 Task: Look for space in Majene, Indonesia from 10th July, 2023 to 15th July, 2023 for 7 adults in price range Rs.10000 to Rs.15000. Place can be entire place or shared room with 4 bedrooms having 7 beds and 4 bathrooms. Property type can be house, flat, guest house. Amenities needed are: wifi, TV, free parkinig on premises, gym, breakfast. Booking option can be shelf check-in. Required host language is English.
Action: Mouse moved to (555, 110)
Screenshot: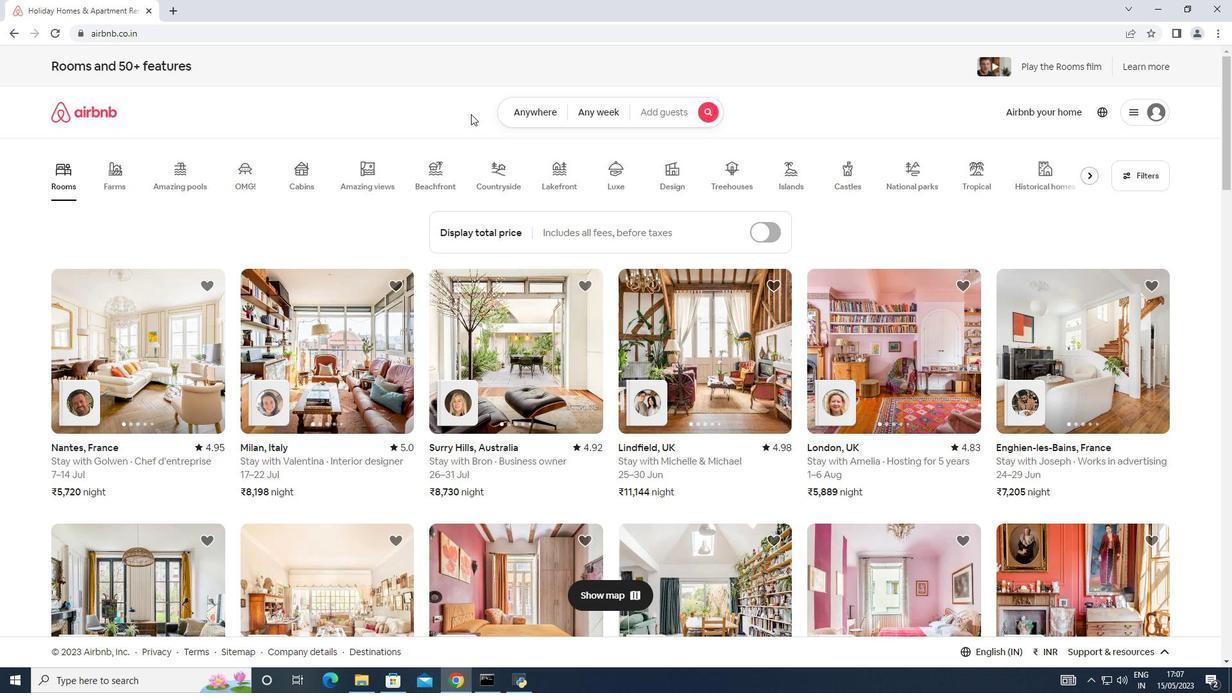 
Action: Mouse pressed left at (555, 110)
Screenshot: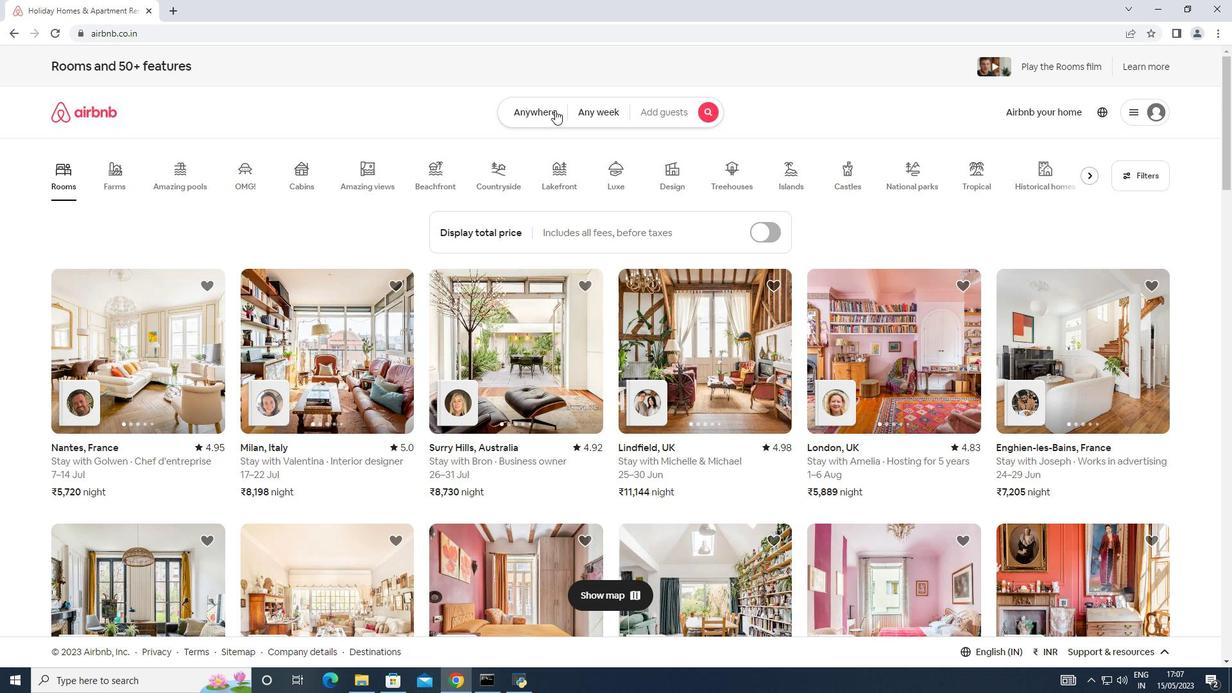 
Action: Mouse moved to (486, 154)
Screenshot: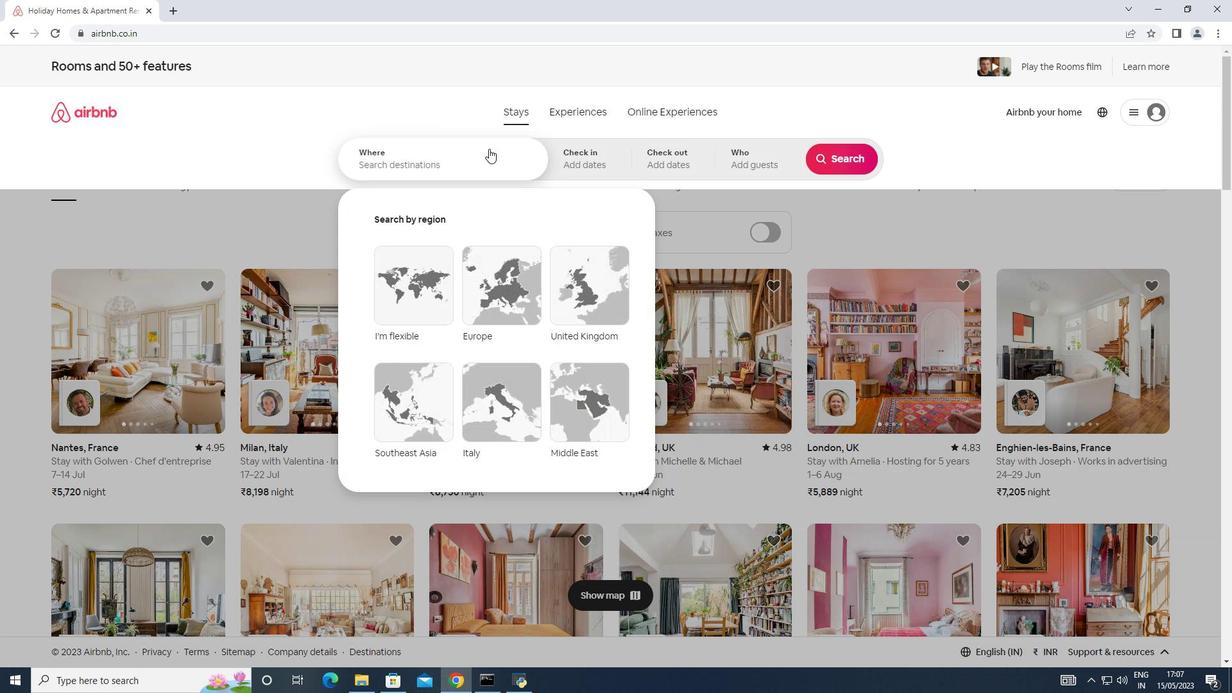 
Action: Mouse pressed left at (486, 154)
Screenshot: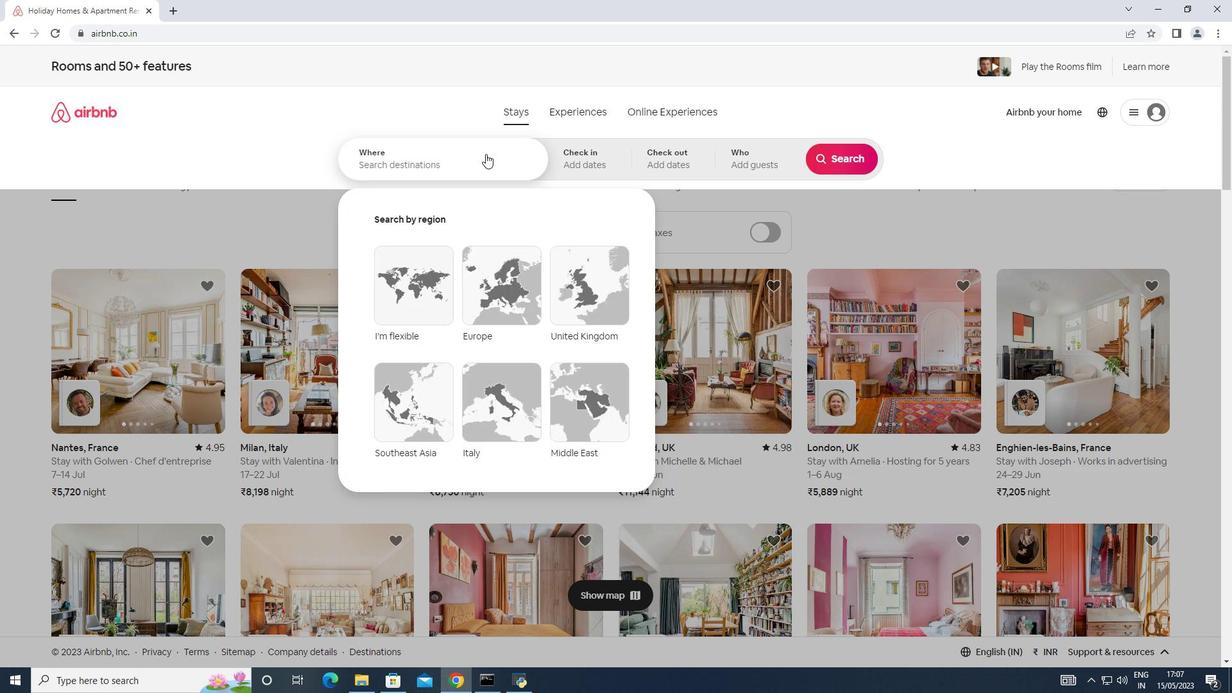 
Action: Key pressed <Key.shift_r>Majene,<Key.shift_r>Indonesia
Screenshot: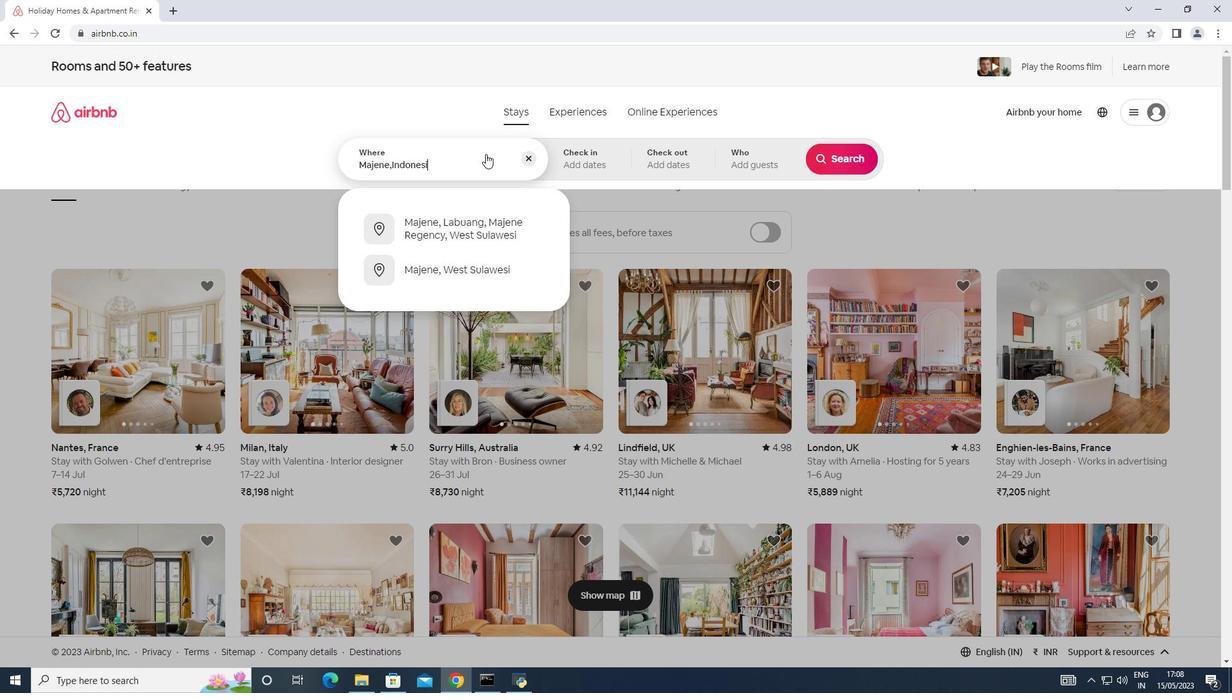 
Action: Mouse moved to (581, 154)
Screenshot: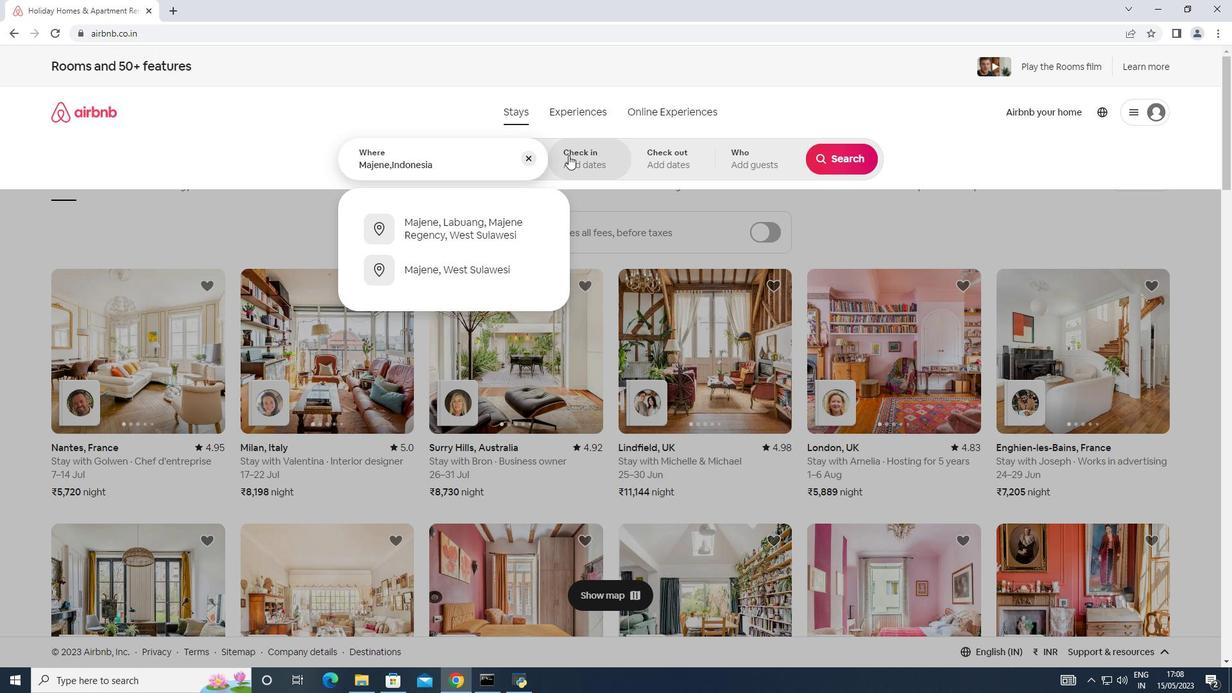 
Action: Mouse pressed left at (581, 154)
Screenshot: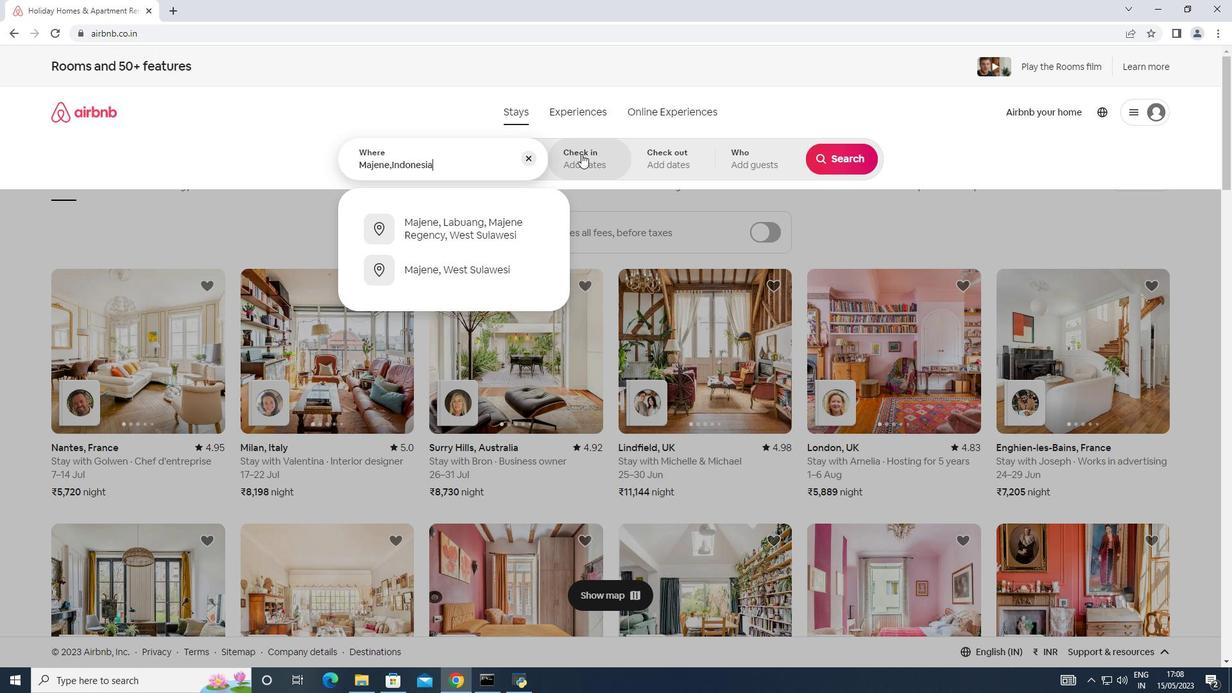 
Action: Mouse moved to (835, 261)
Screenshot: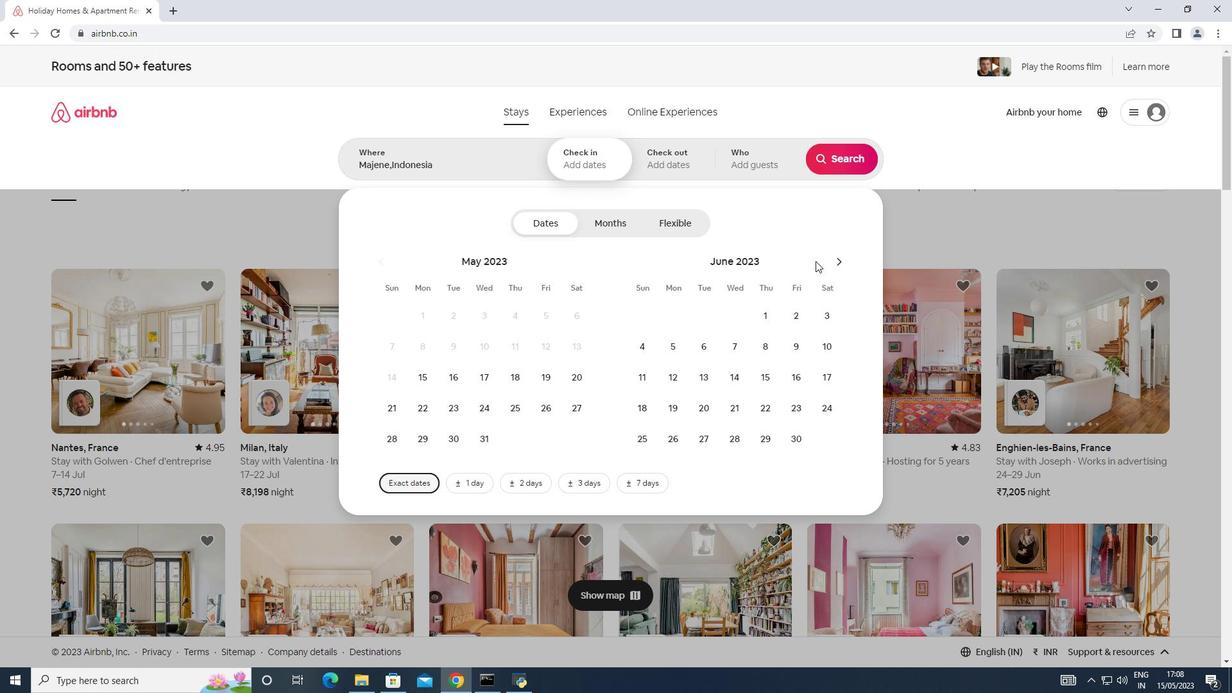 
Action: Mouse pressed left at (835, 261)
Screenshot: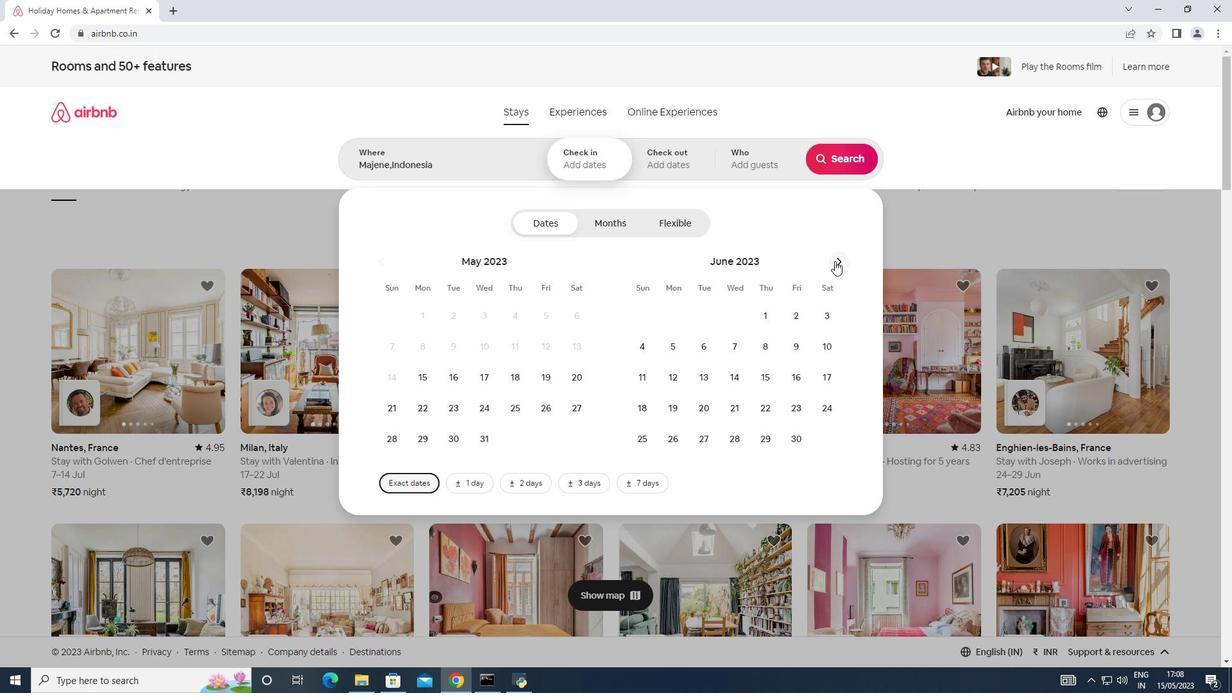 
Action: Mouse moved to (673, 367)
Screenshot: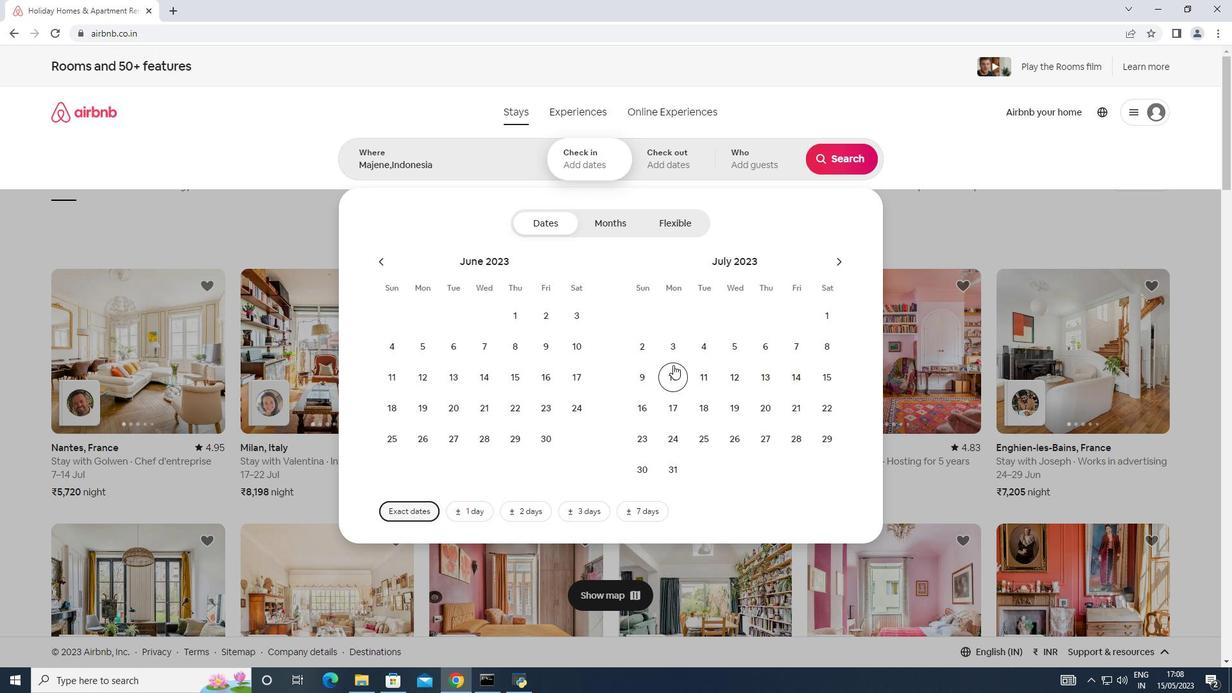 
Action: Mouse pressed left at (673, 367)
Screenshot: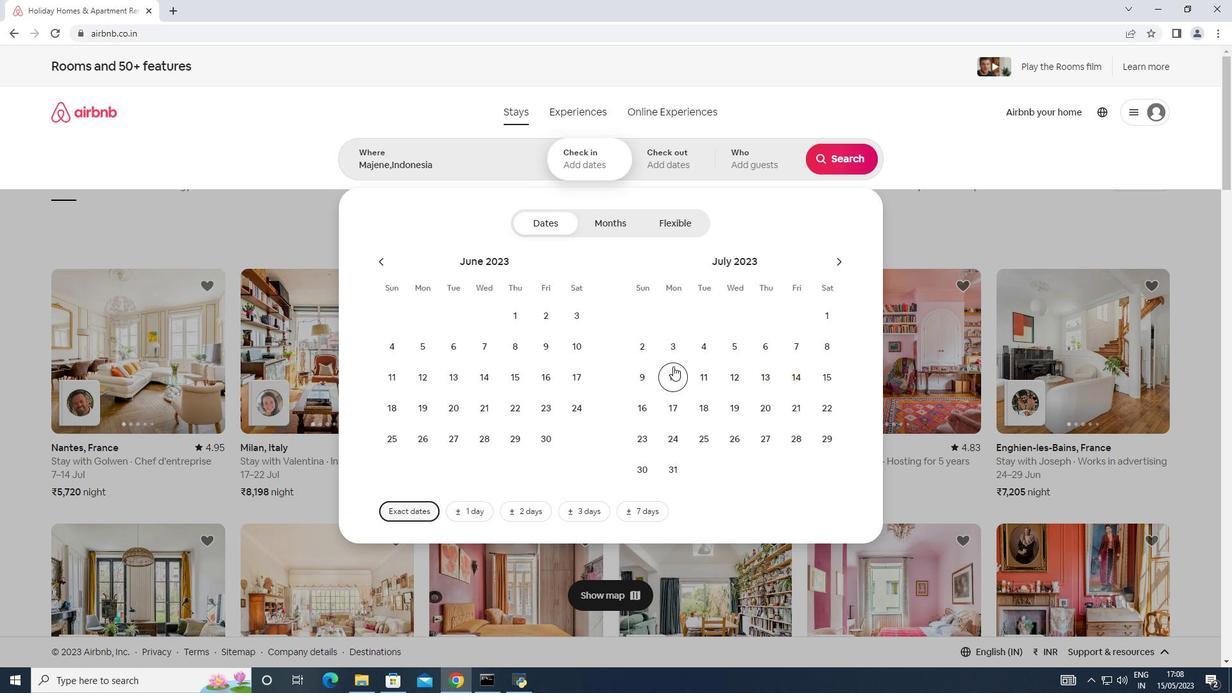 
Action: Mouse moved to (824, 367)
Screenshot: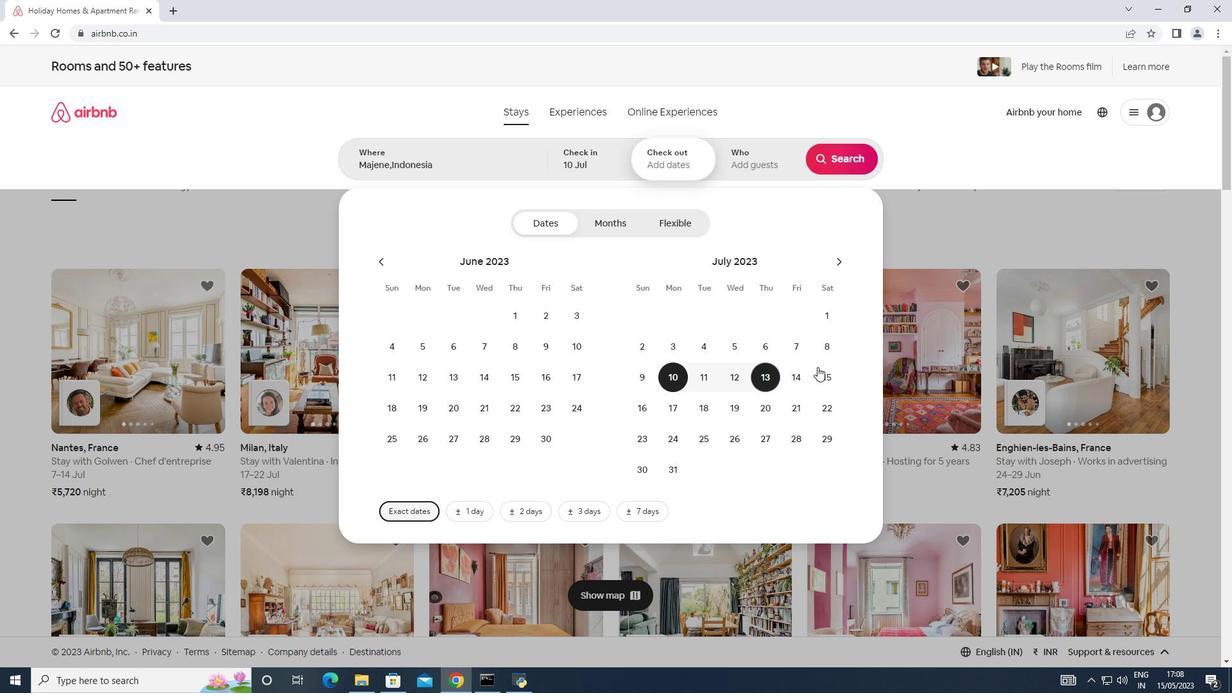 
Action: Mouse pressed left at (824, 367)
Screenshot: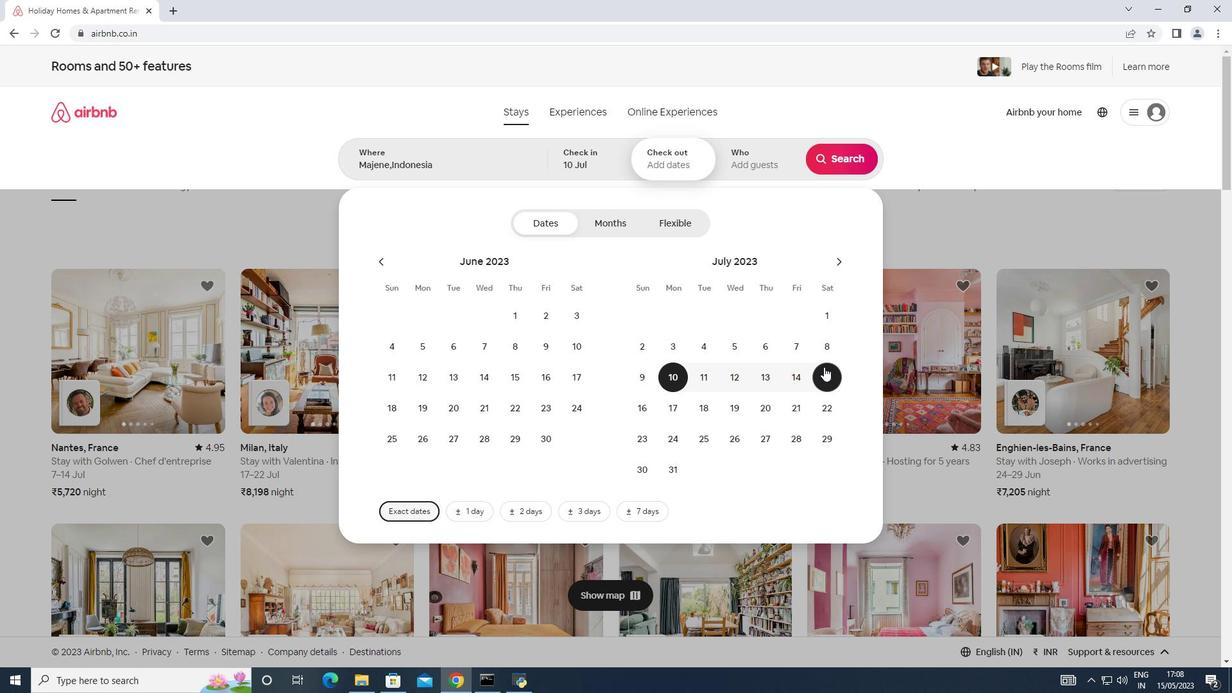 
Action: Mouse moved to (770, 150)
Screenshot: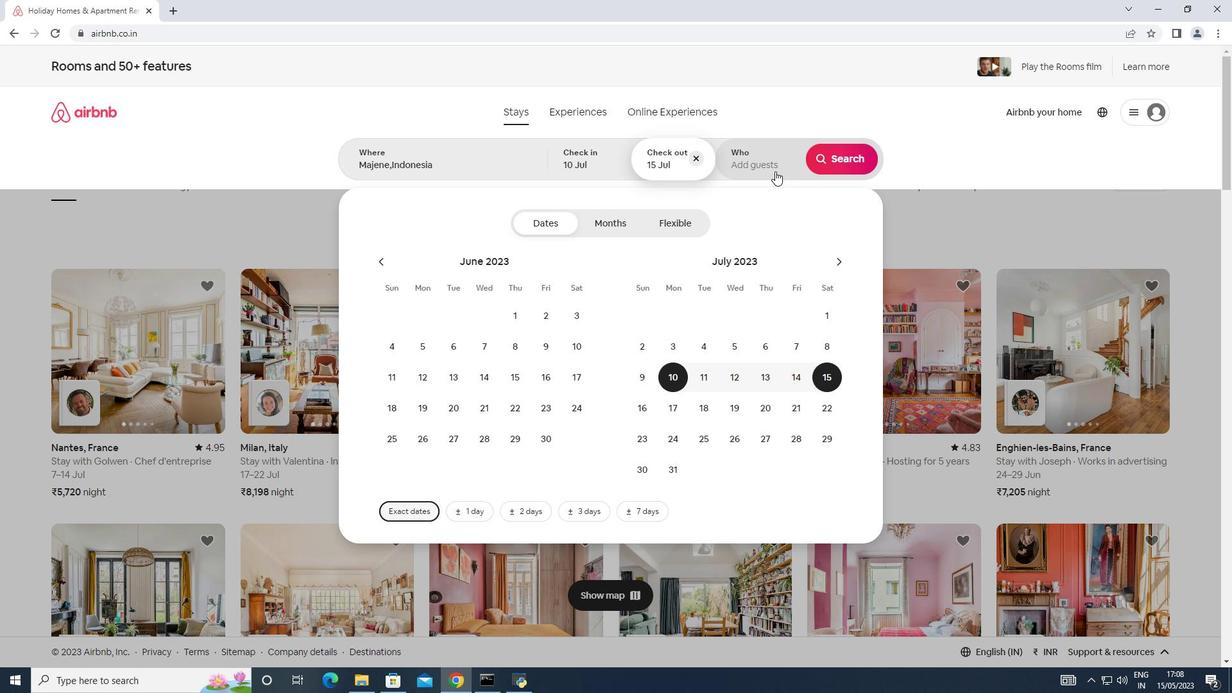 
Action: Mouse pressed left at (770, 150)
Screenshot: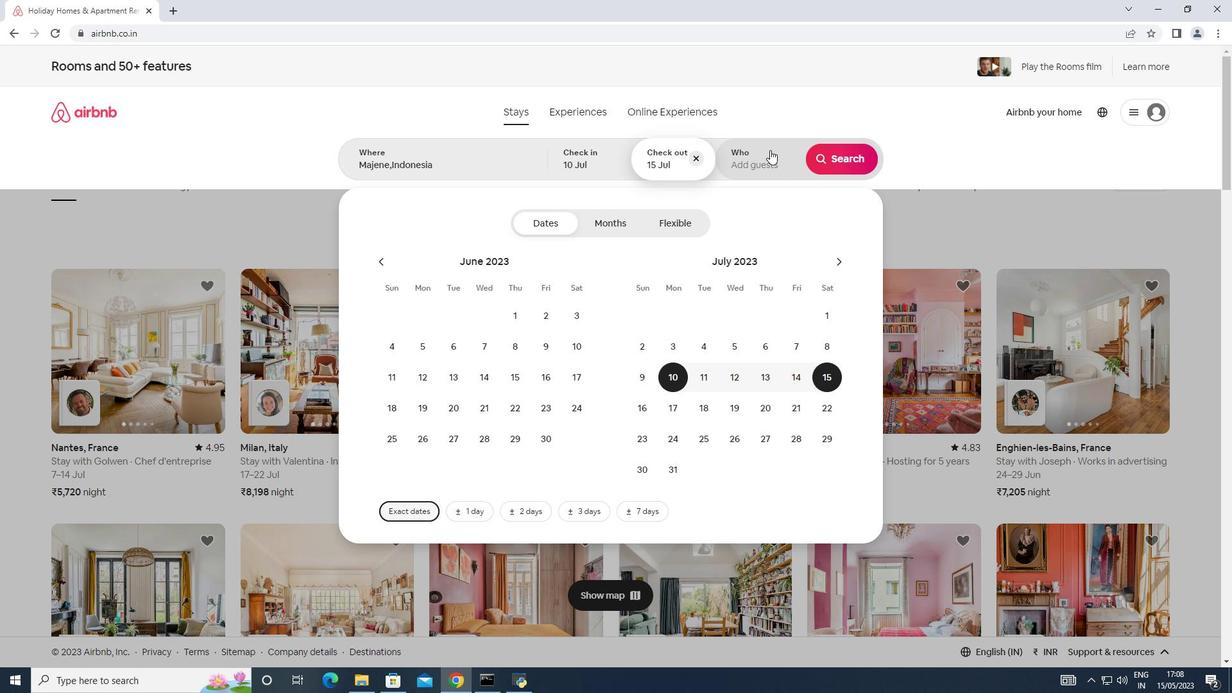 
Action: Mouse moved to (843, 224)
Screenshot: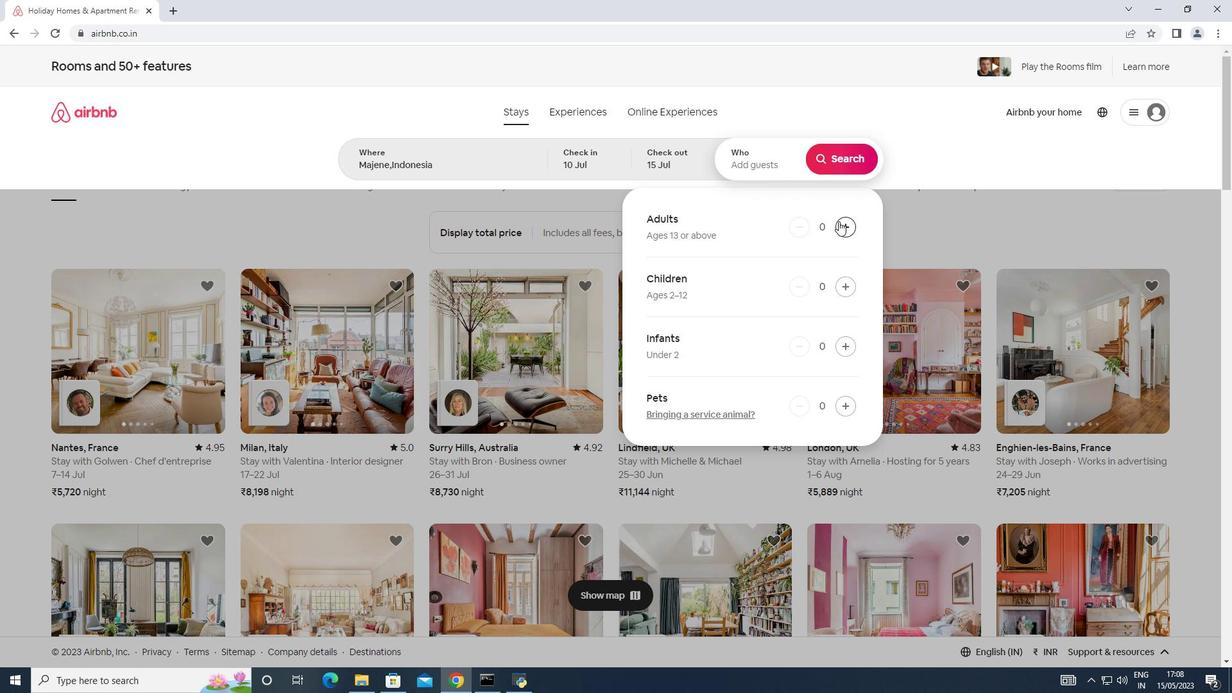 
Action: Mouse pressed left at (843, 224)
Screenshot: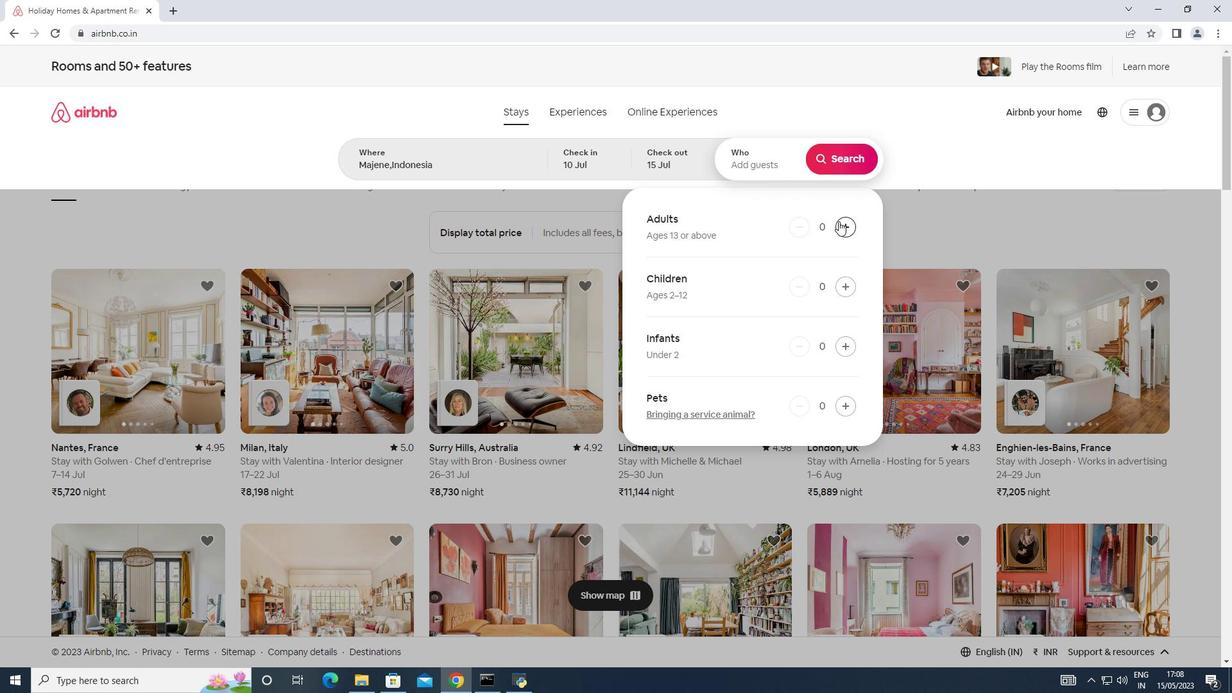
Action: Mouse pressed left at (843, 224)
Screenshot: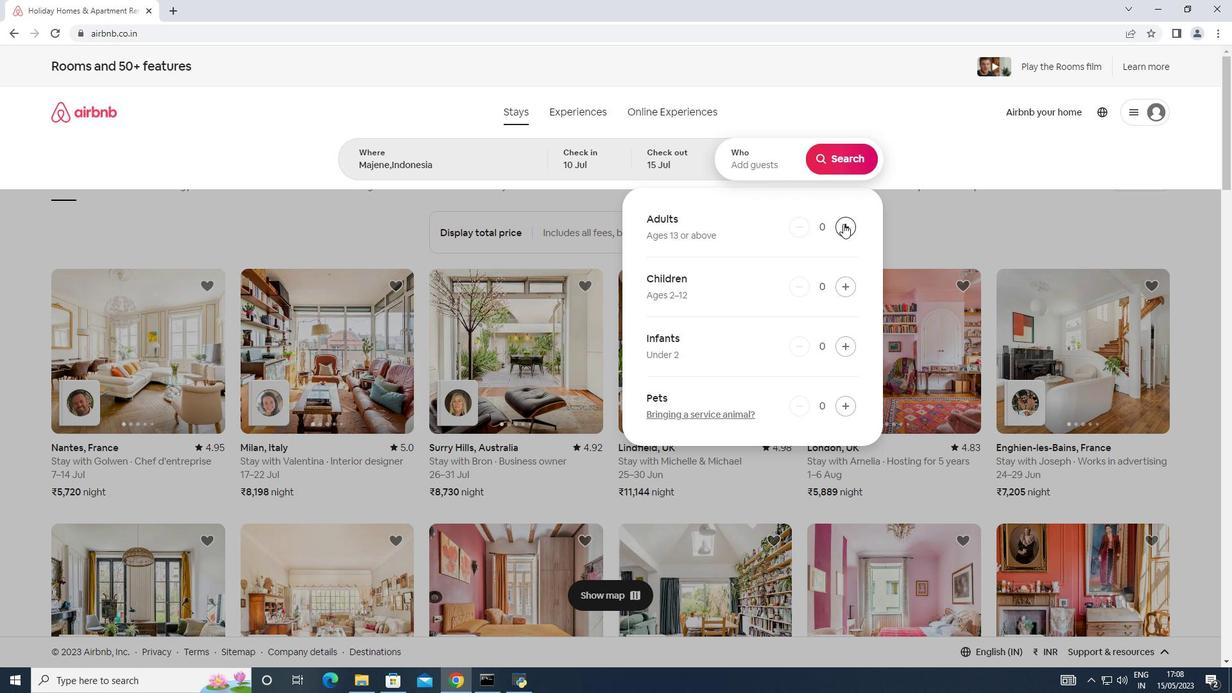 
Action: Mouse moved to (845, 224)
Screenshot: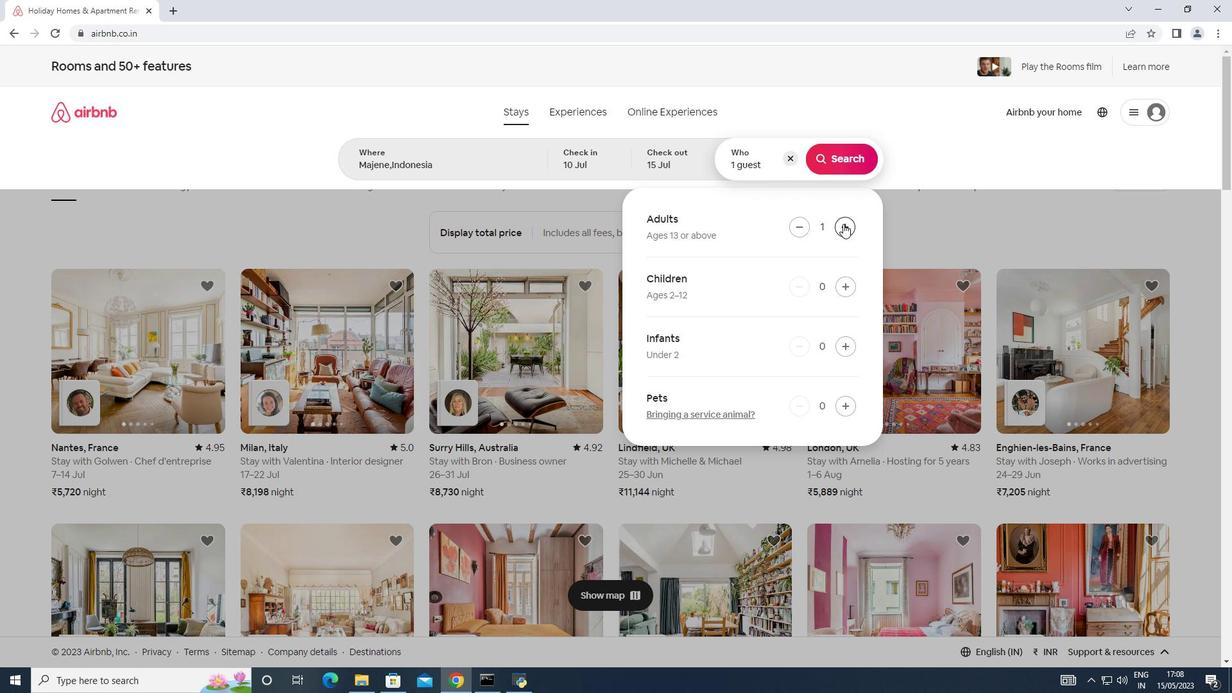 
Action: Mouse pressed left at (845, 224)
Screenshot: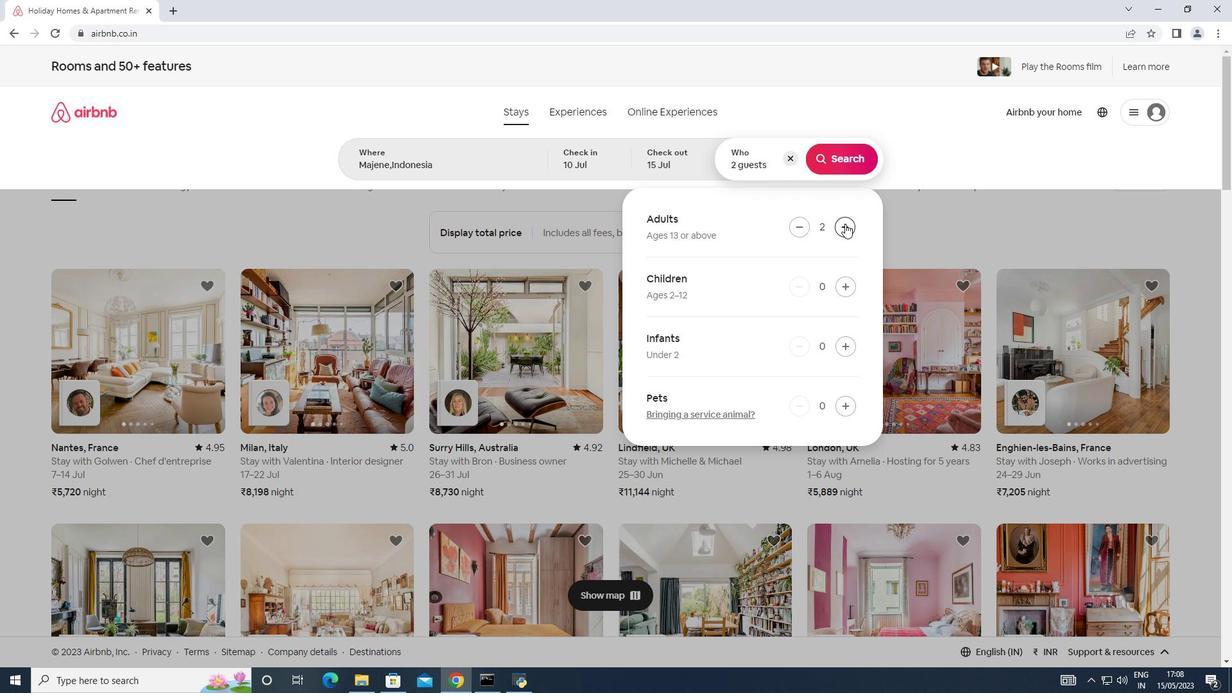 
Action: Mouse pressed left at (845, 224)
Screenshot: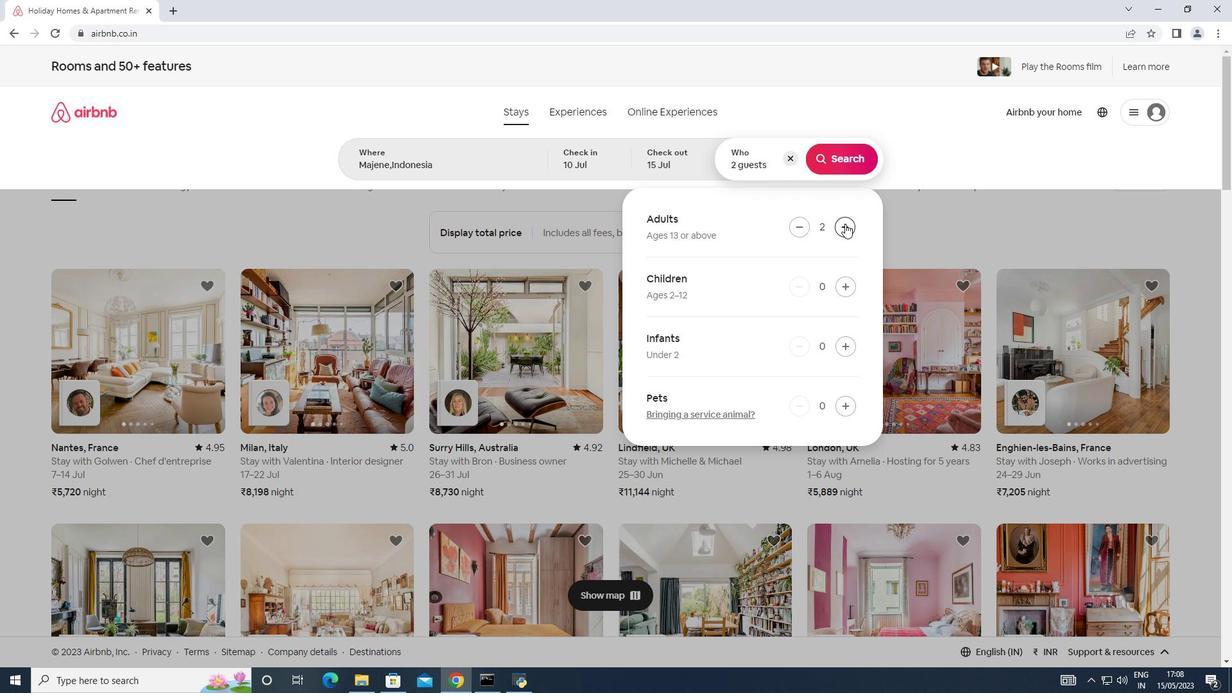 
Action: Mouse pressed left at (845, 224)
Screenshot: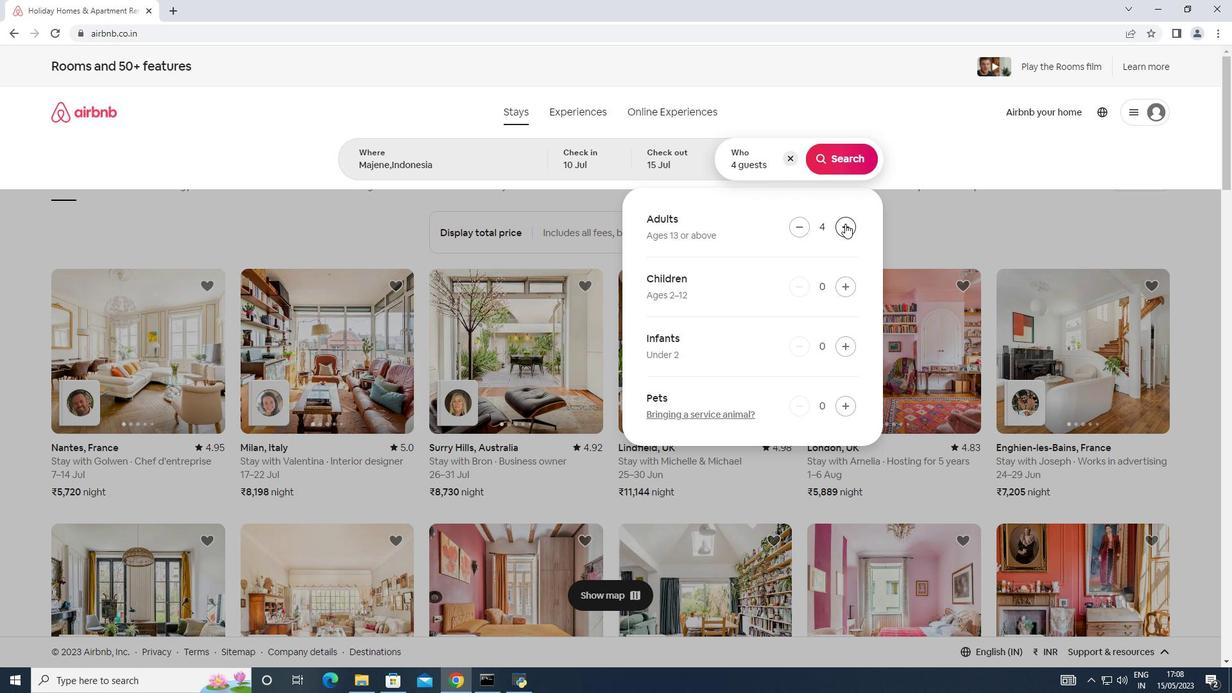 
Action: Mouse pressed left at (845, 224)
Screenshot: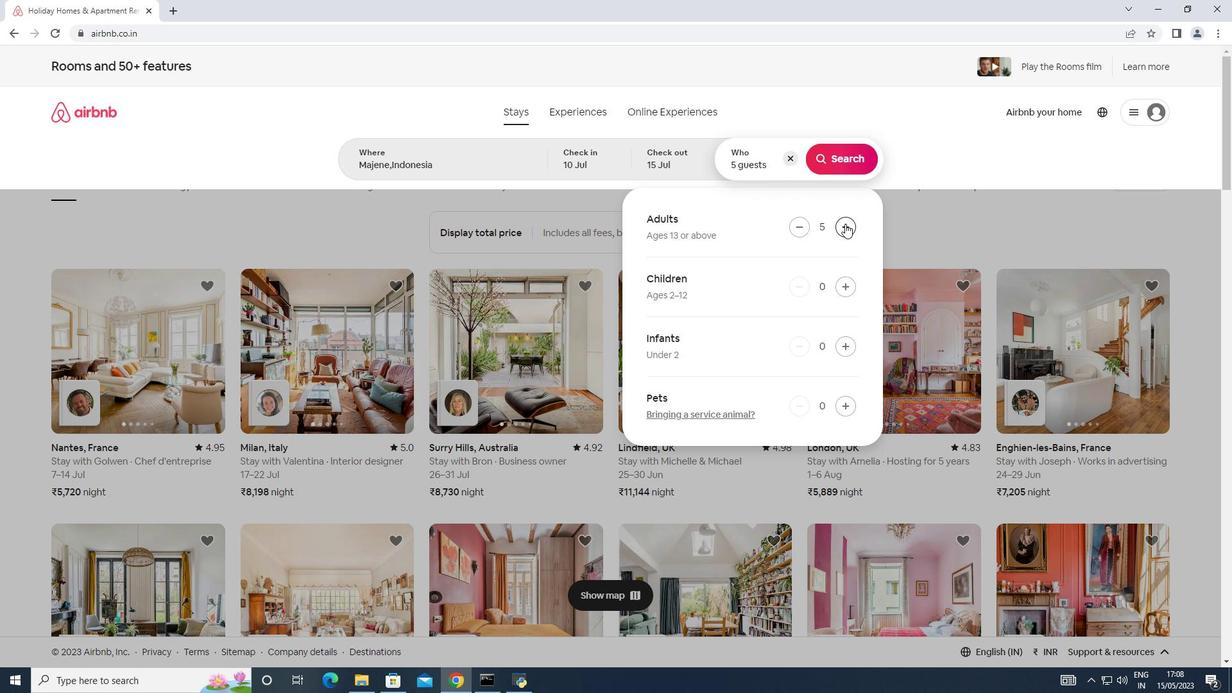 
Action: Mouse pressed left at (845, 224)
Screenshot: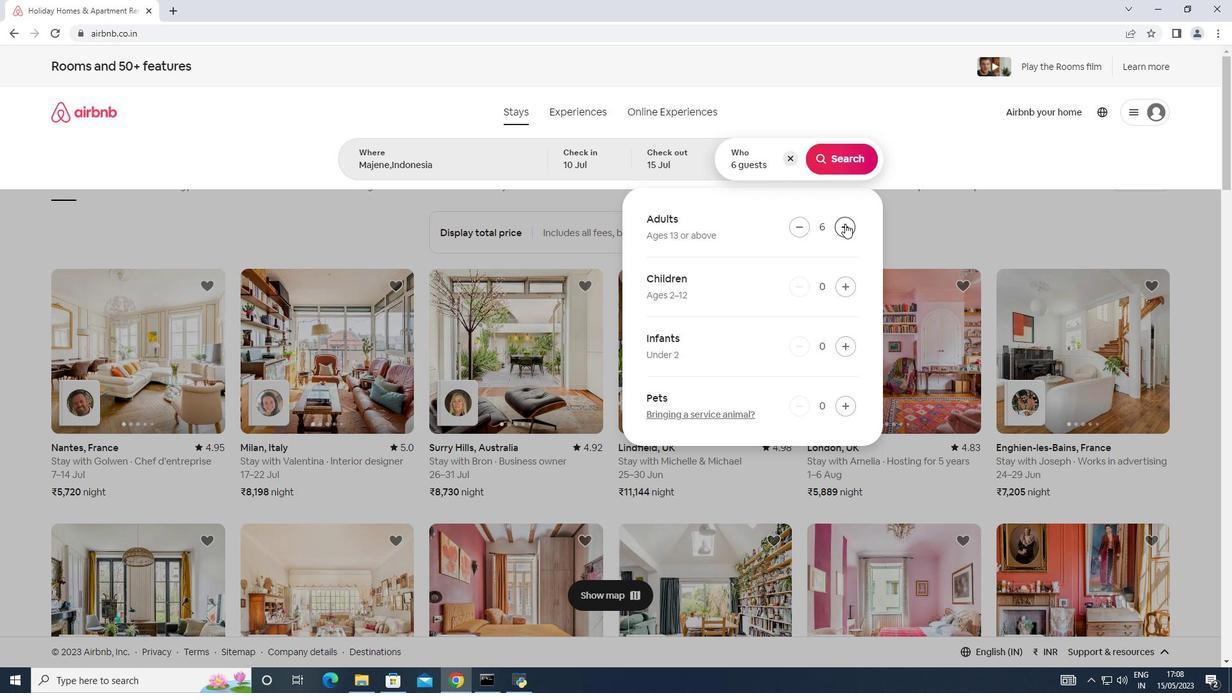 
Action: Mouse moved to (839, 163)
Screenshot: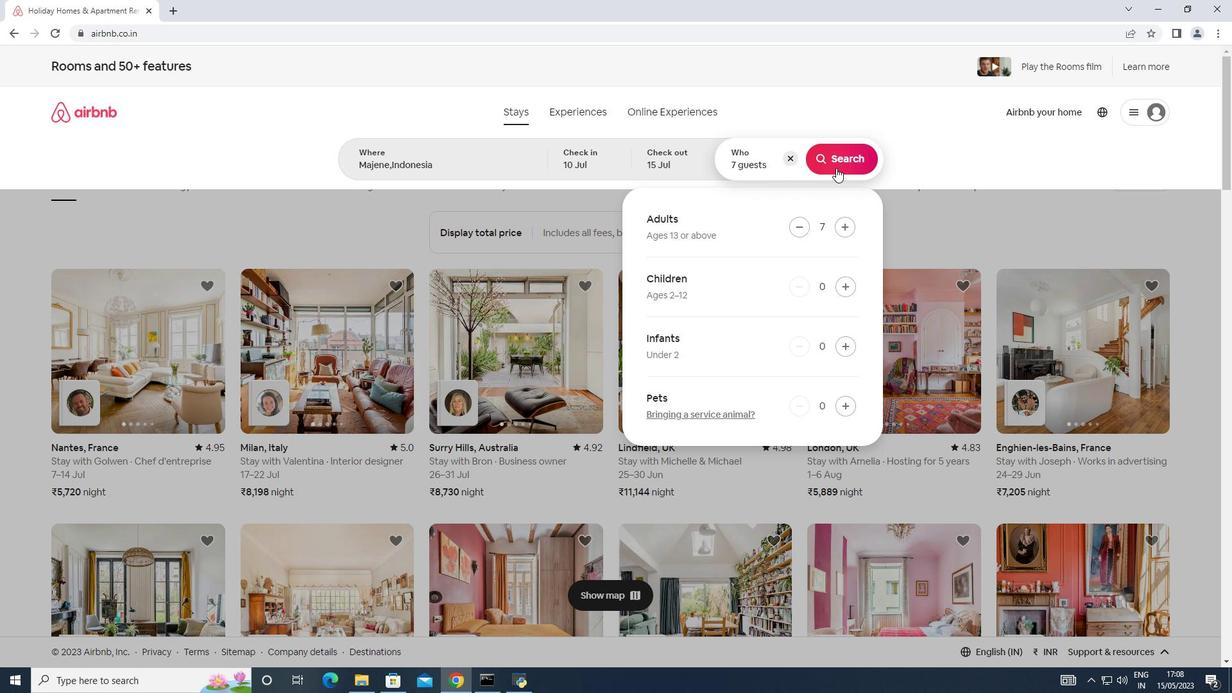 
Action: Mouse pressed left at (839, 163)
Screenshot: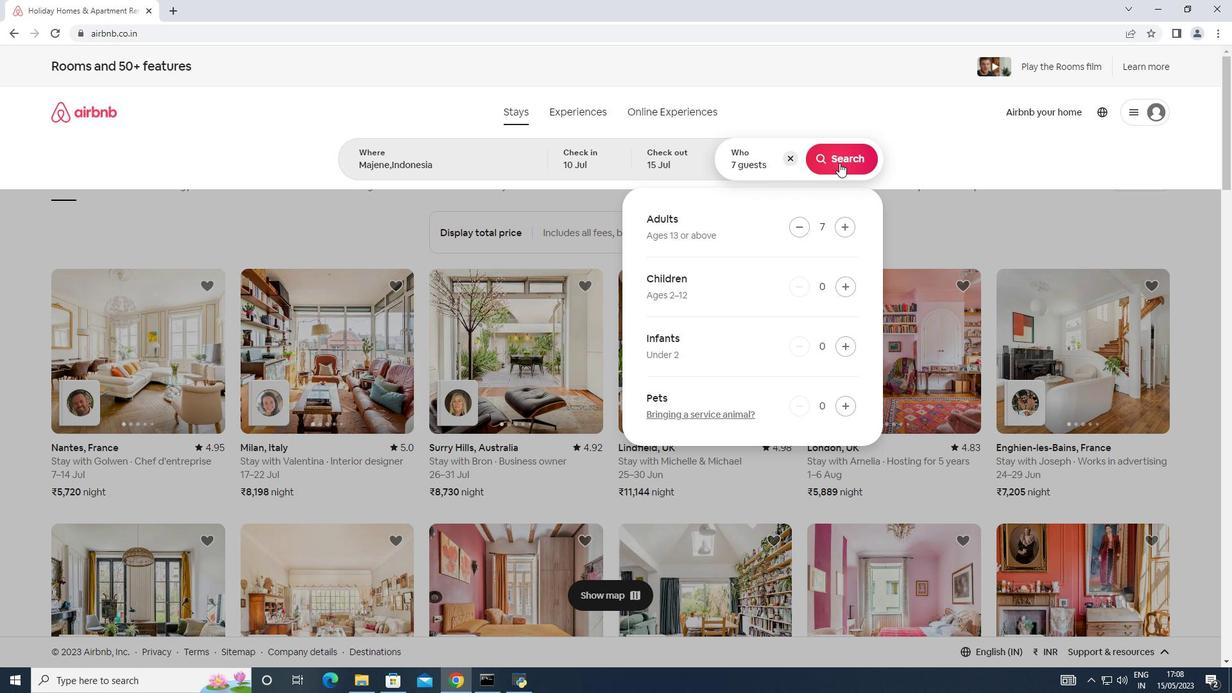 
Action: Mouse moved to (1168, 120)
Screenshot: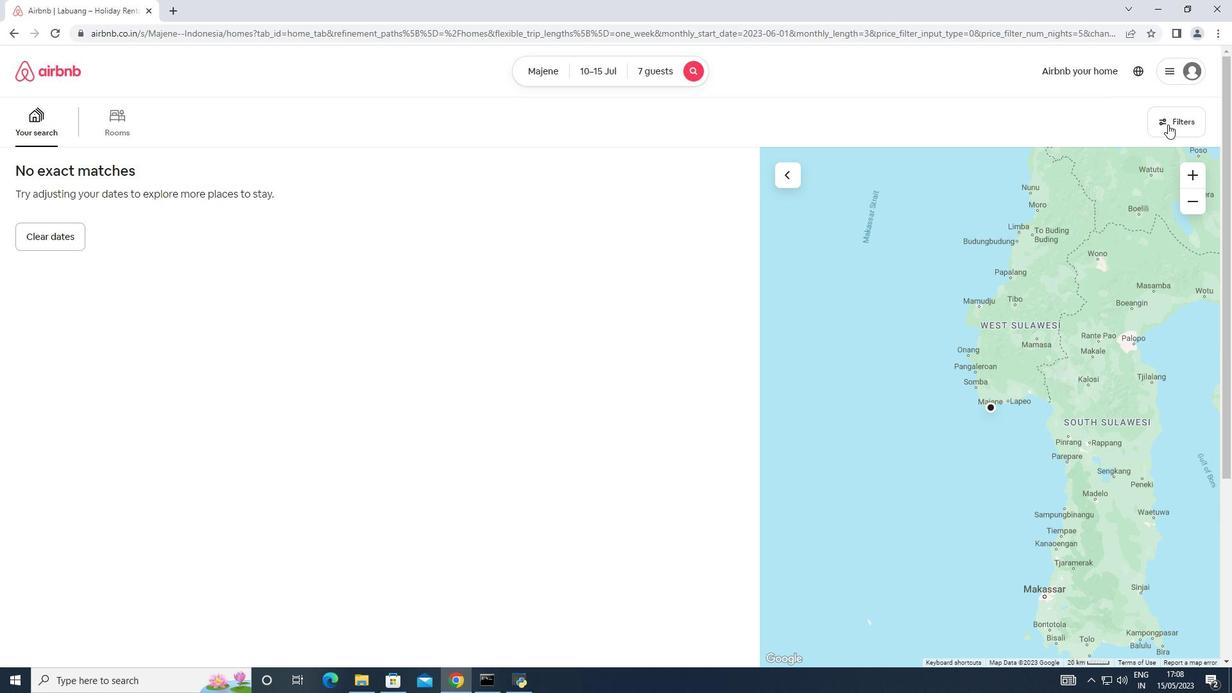 
Action: Mouse pressed left at (1168, 120)
Screenshot: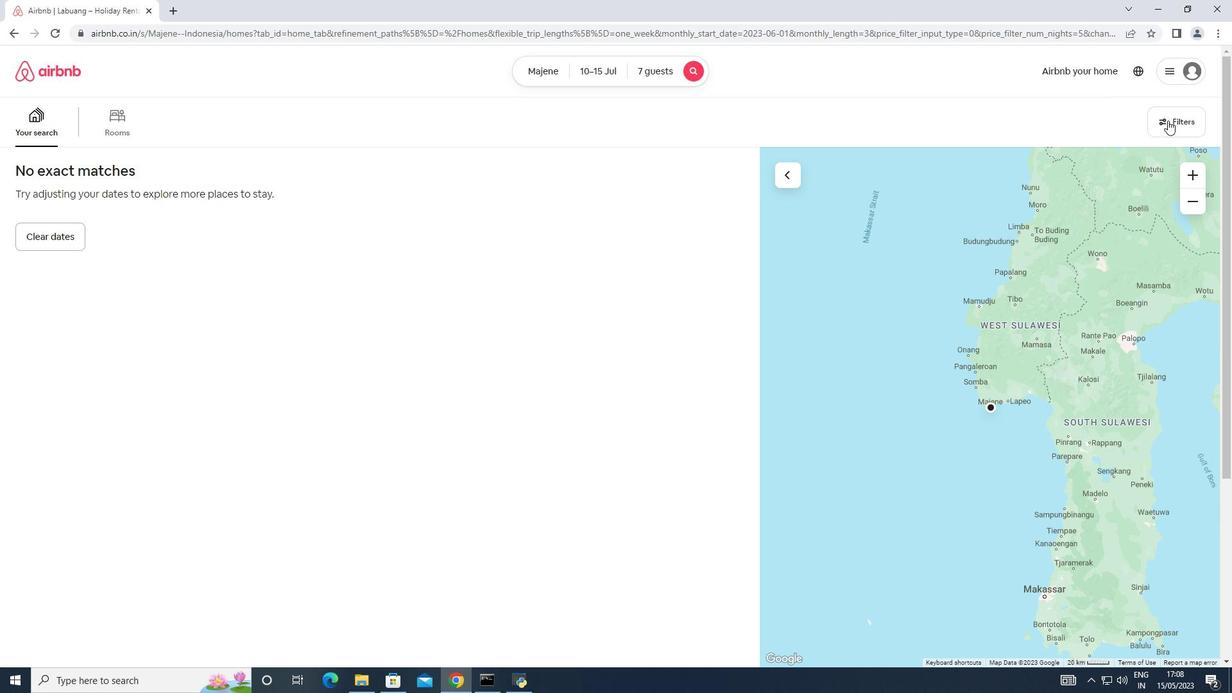 
Action: Mouse moved to (444, 436)
Screenshot: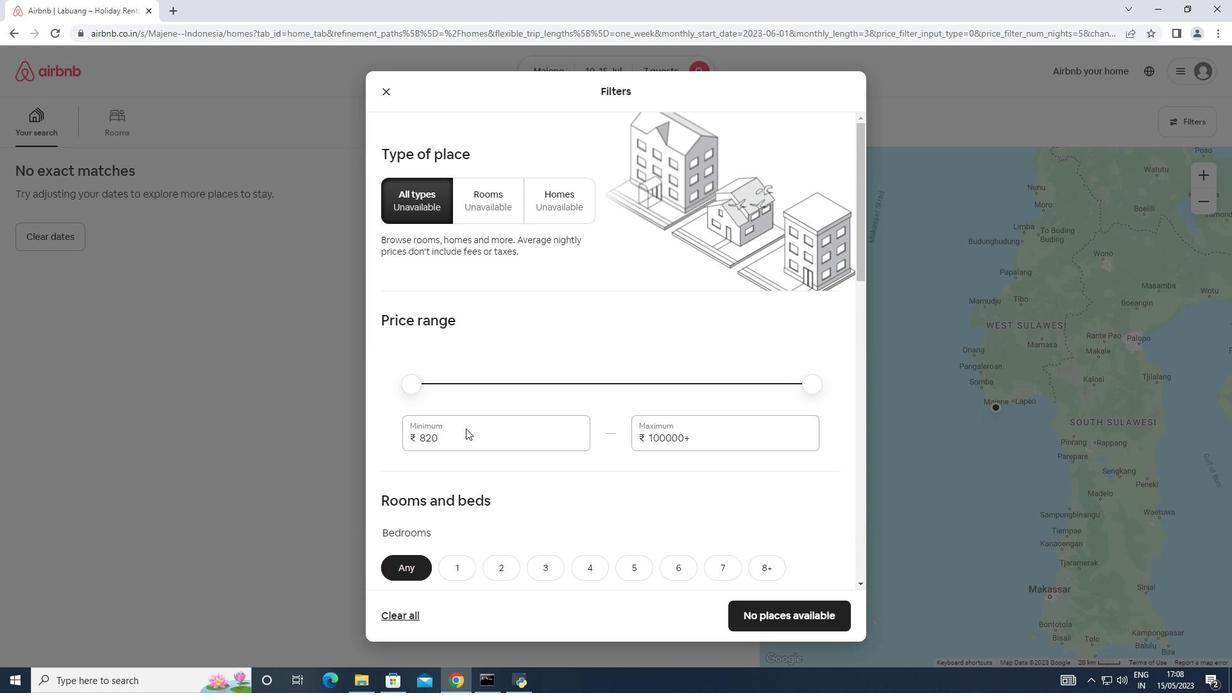 
Action: Mouse pressed left at (444, 436)
Screenshot: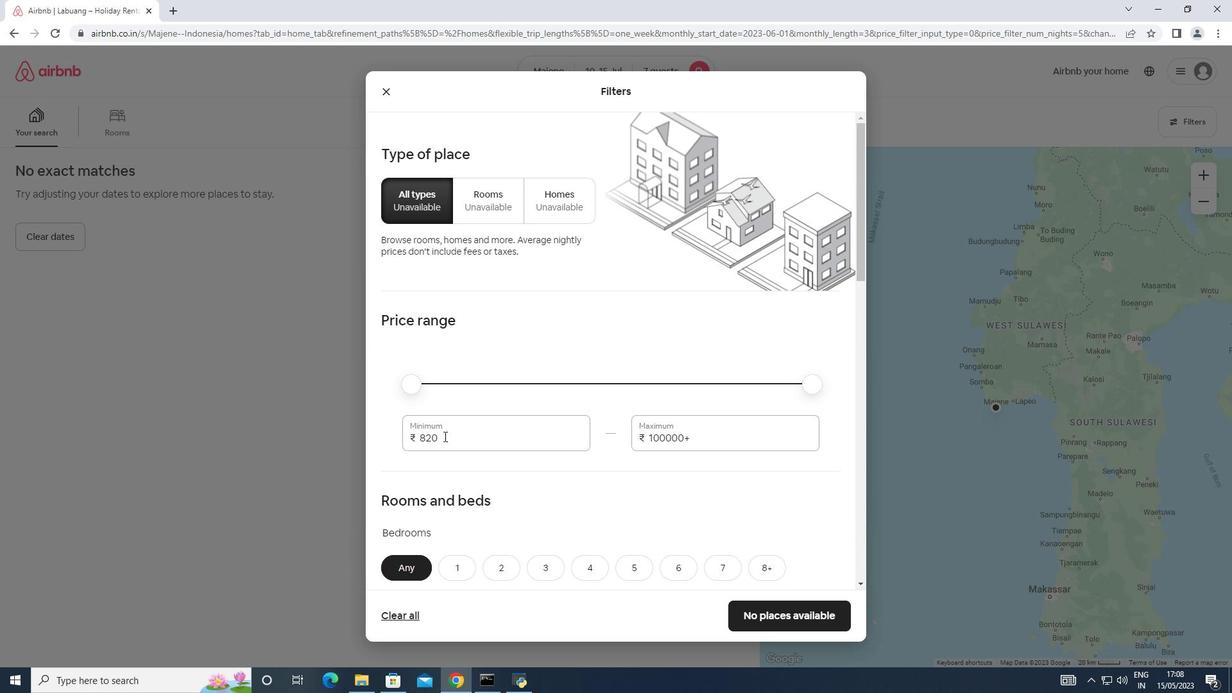 
Action: Mouse moved to (389, 436)
Screenshot: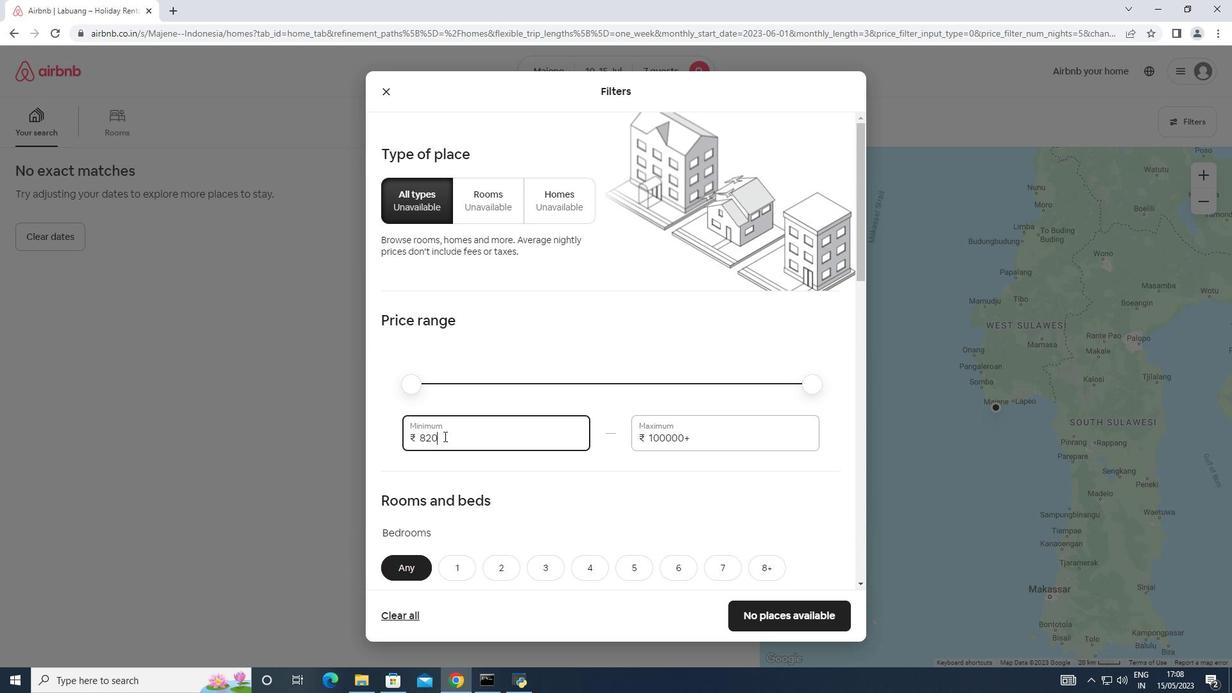 
Action: Key pressed 10000
Screenshot: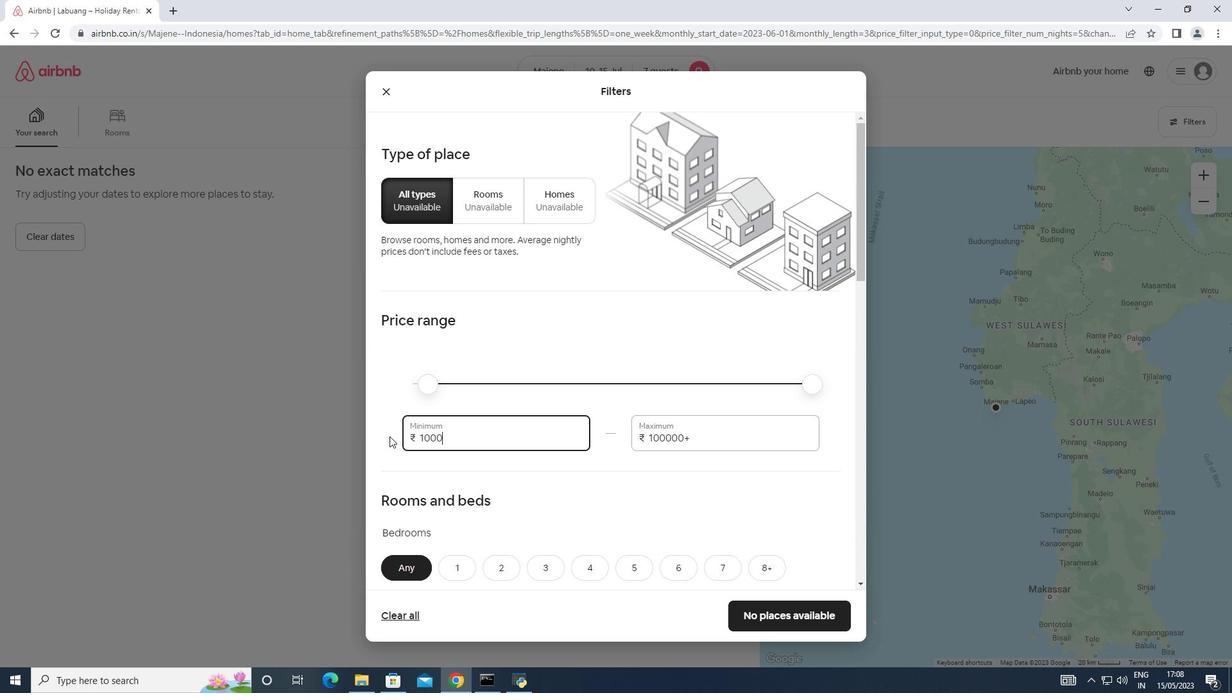 
Action: Mouse moved to (700, 439)
Screenshot: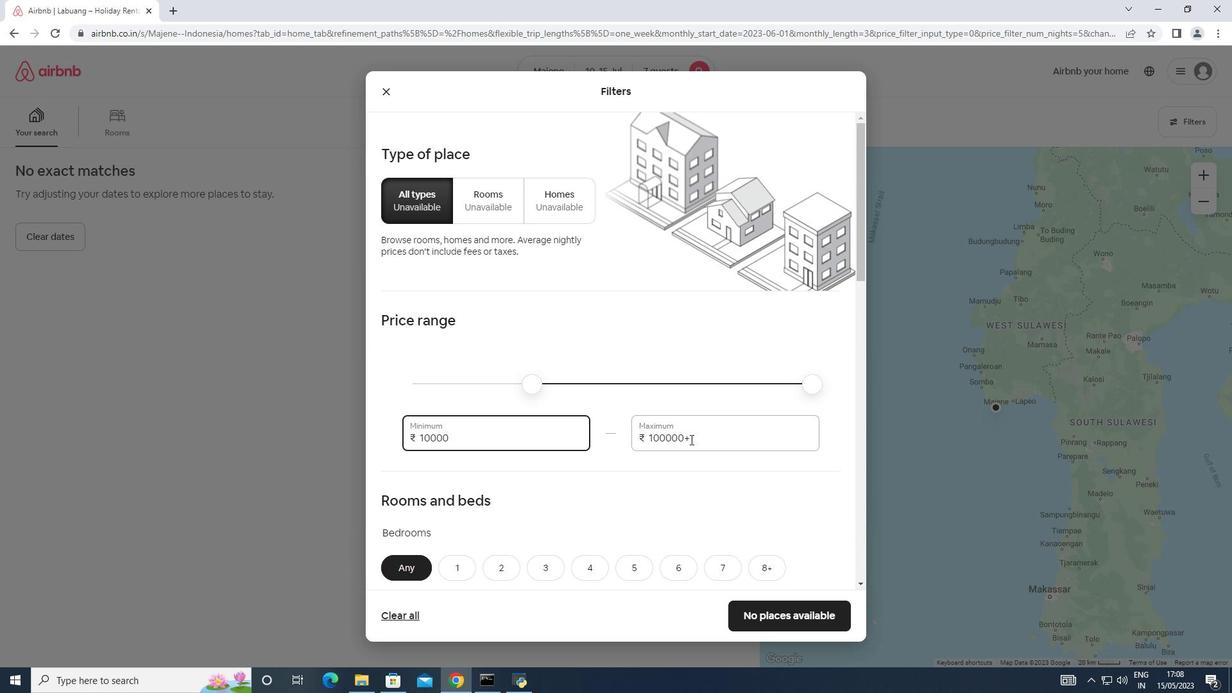 
Action: Mouse pressed left at (700, 439)
Screenshot: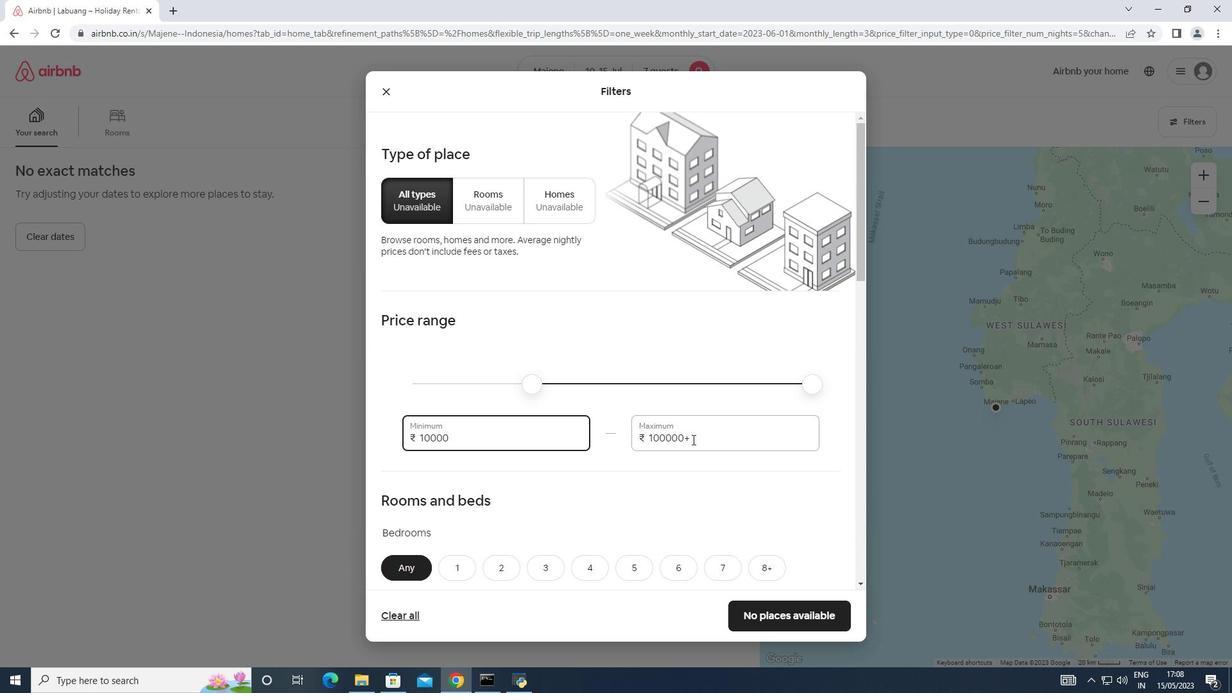 
Action: Mouse moved to (644, 438)
Screenshot: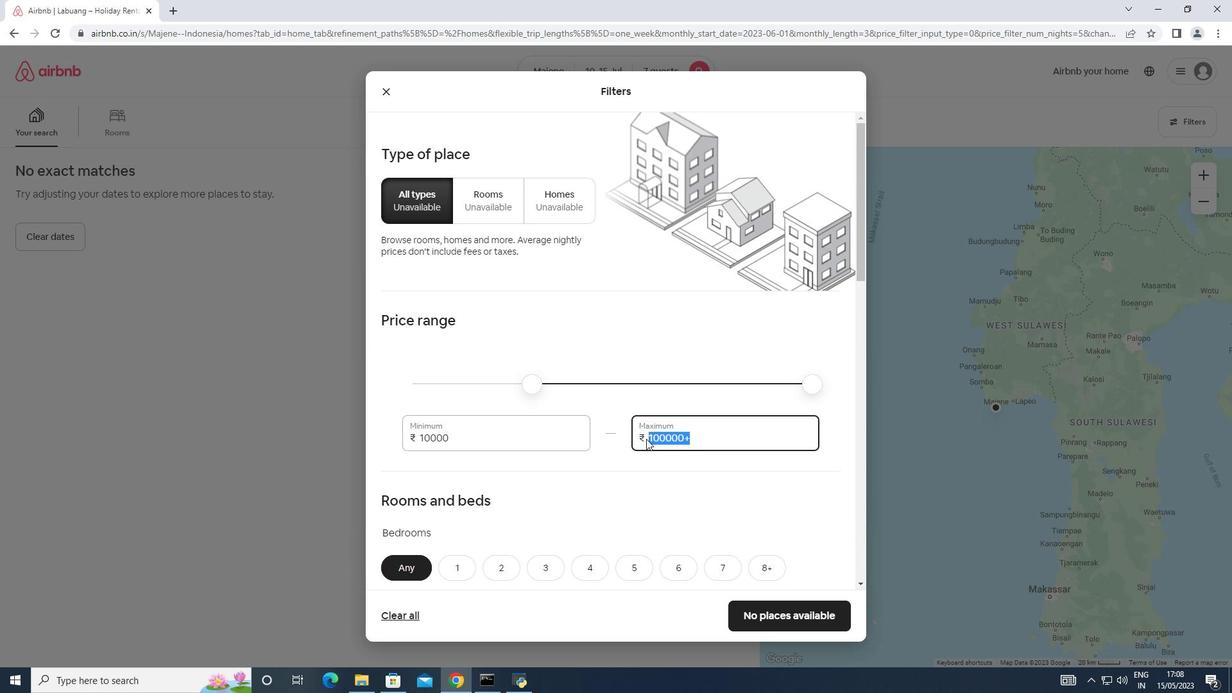
Action: Key pressed 15000
Screenshot: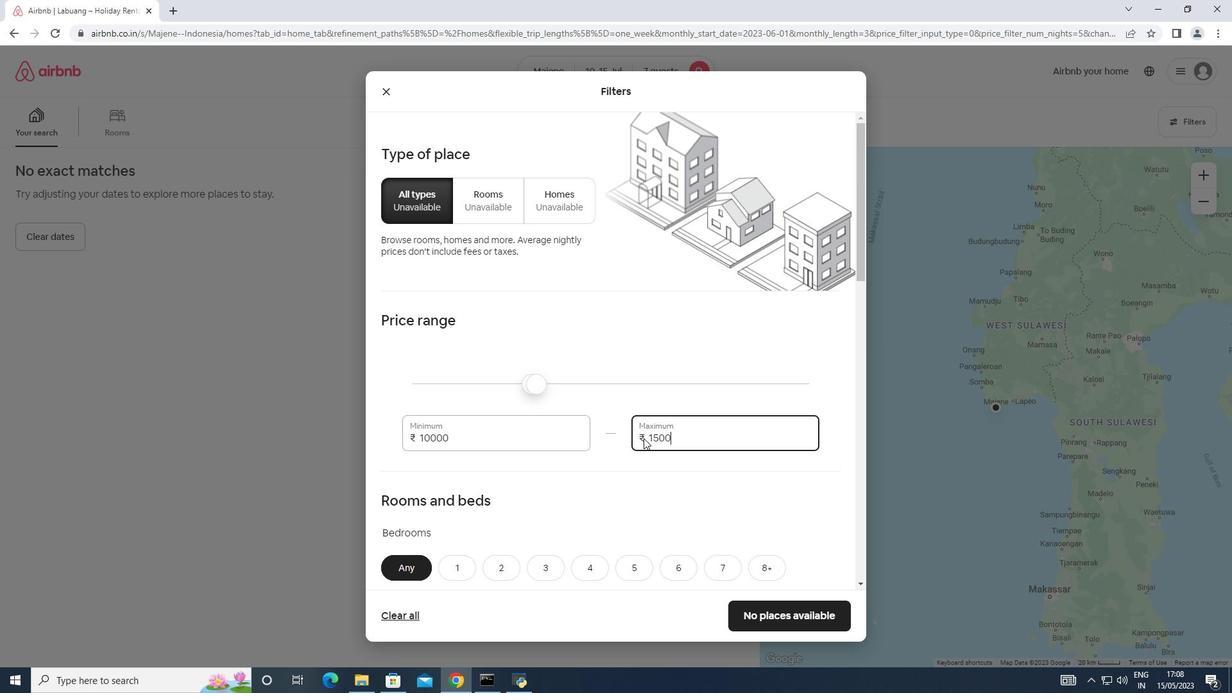 
Action: Mouse moved to (667, 428)
Screenshot: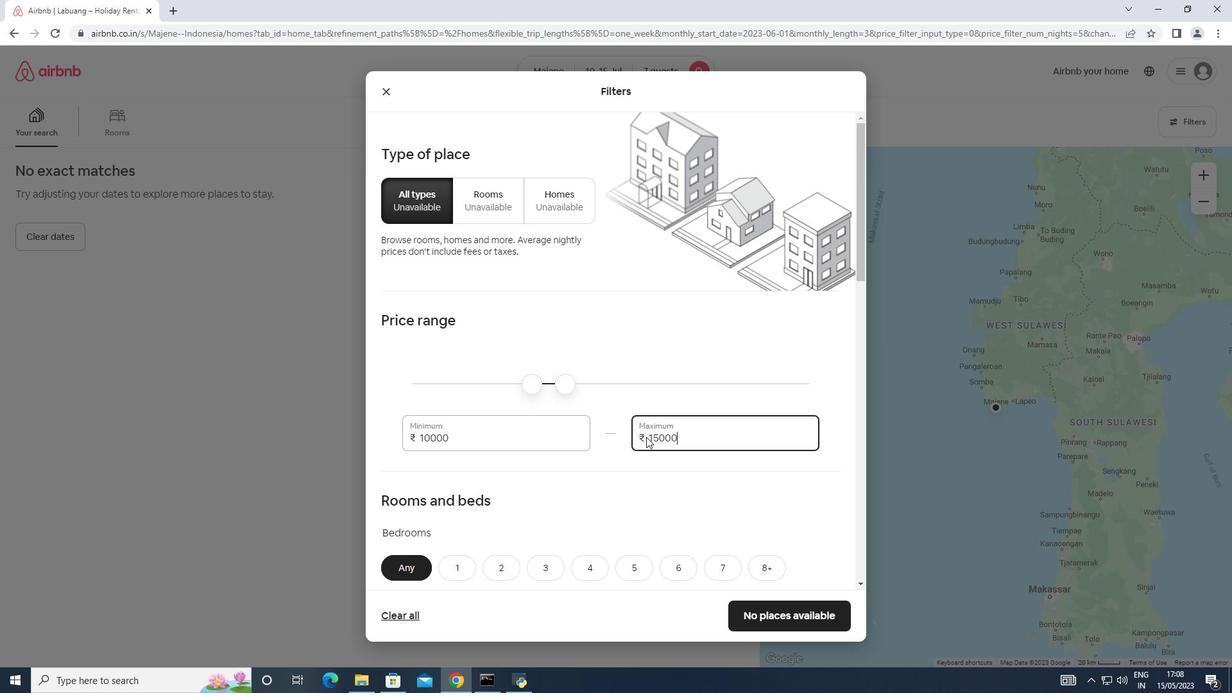 
Action: Mouse scrolled (664, 429) with delta (0, 0)
Screenshot: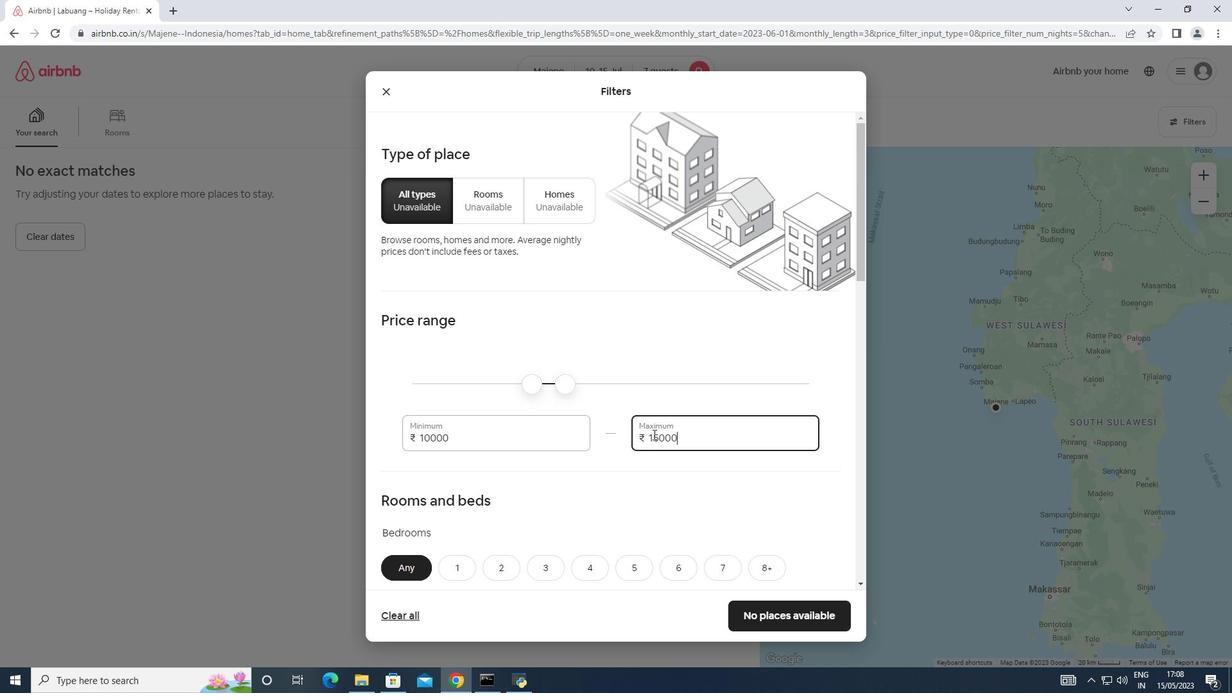 
Action: Mouse moved to (678, 422)
Screenshot: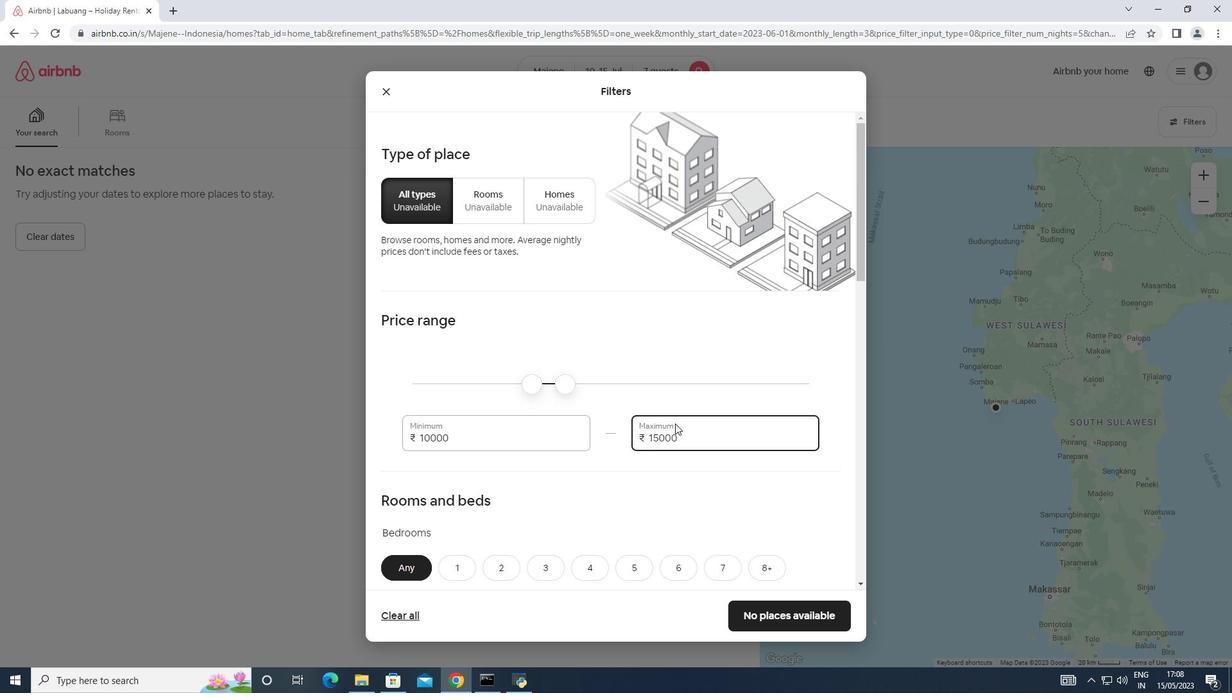 
Action: Mouse scrolled (678, 422) with delta (0, 0)
Screenshot: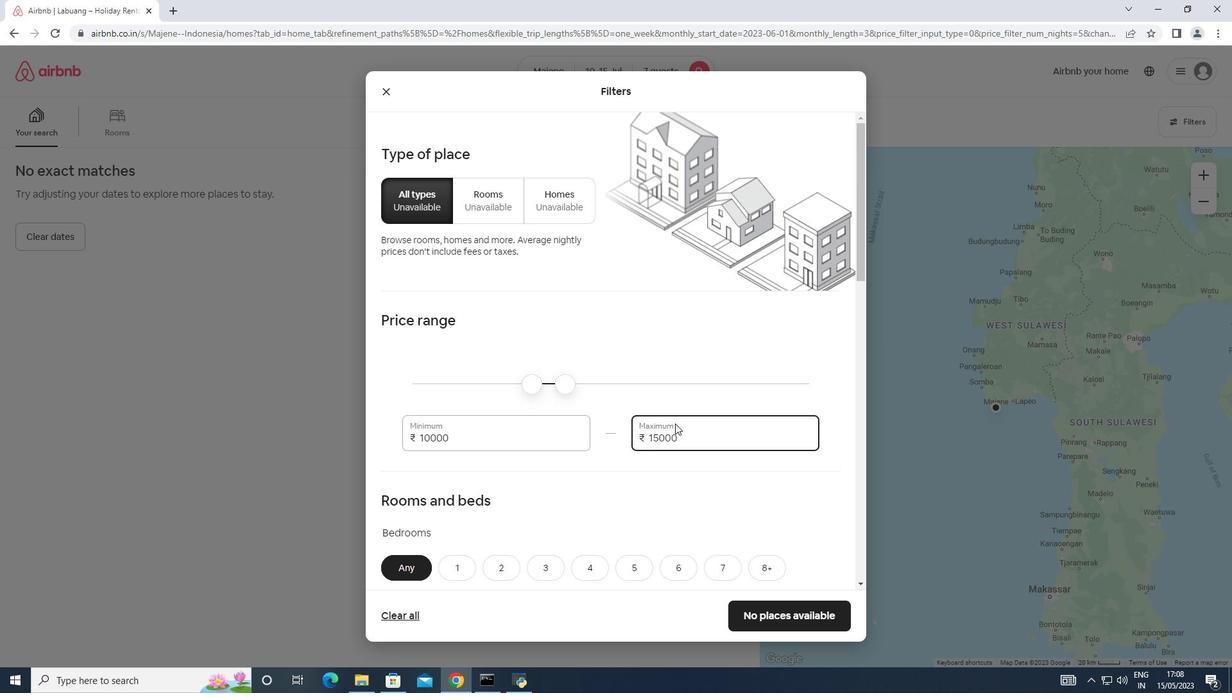 
Action: Mouse moved to (681, 421)
Screenshot: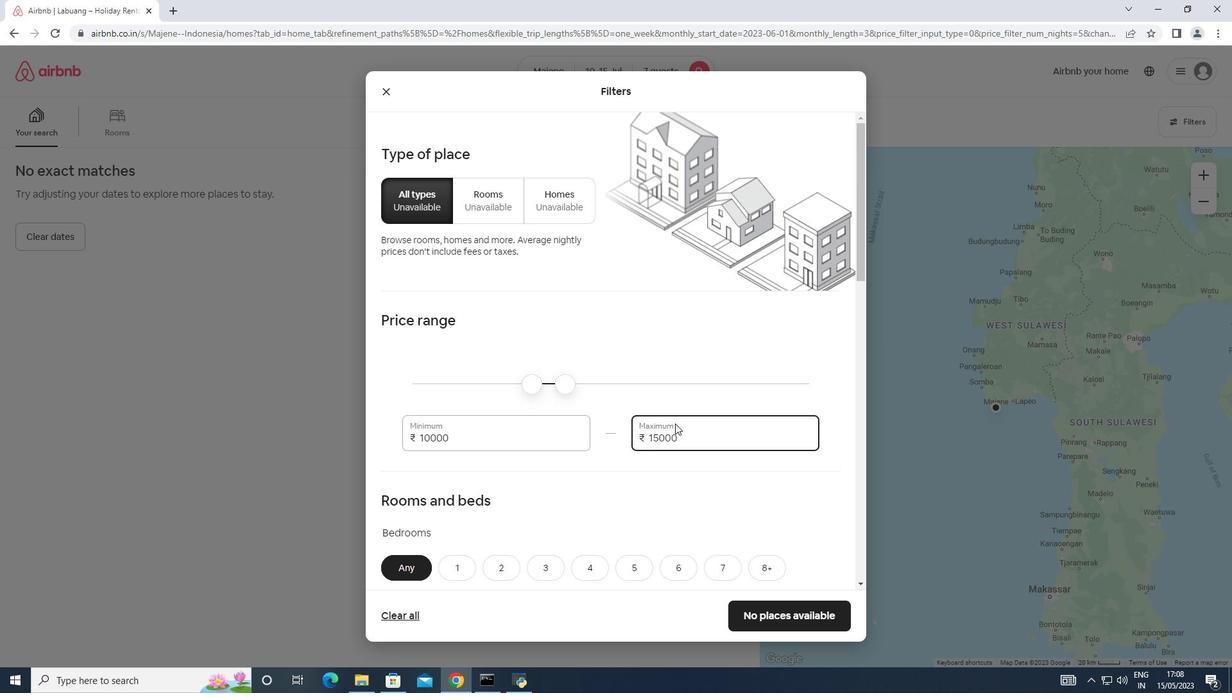
Action: Mouse scrolled (681, 421) with delta (0, 0)
Screenshot: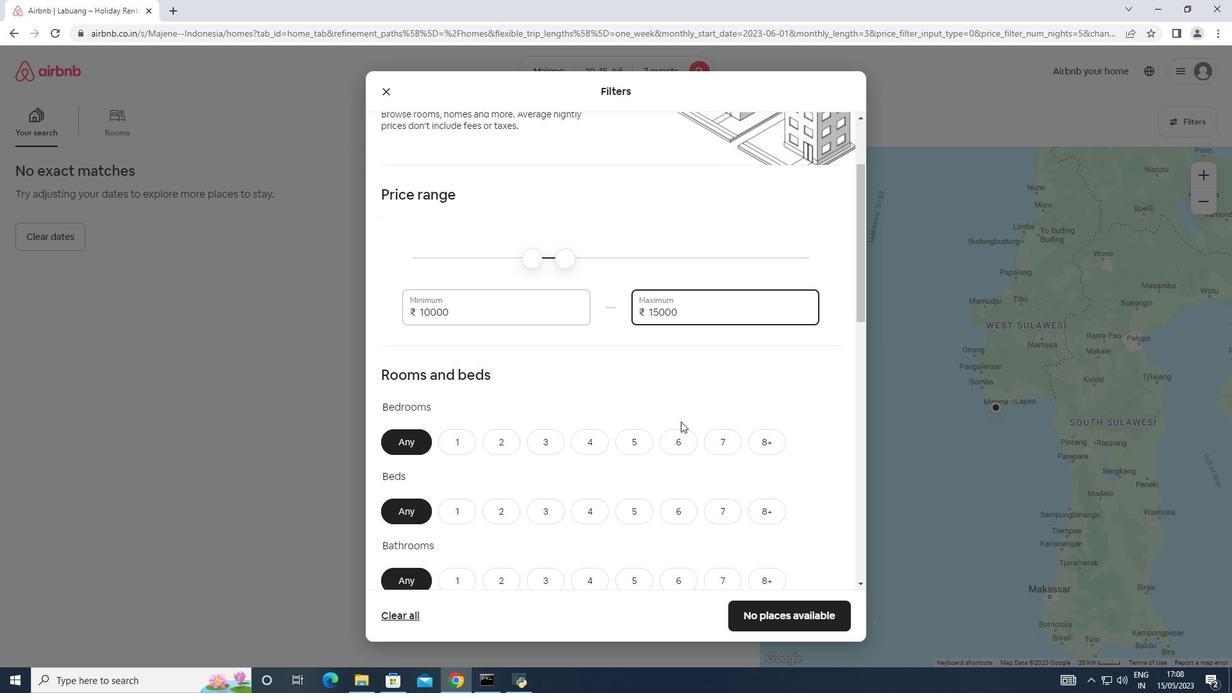 
Action: Mouse scrolled (681, 421) with delta (0, 0)
Screenshot: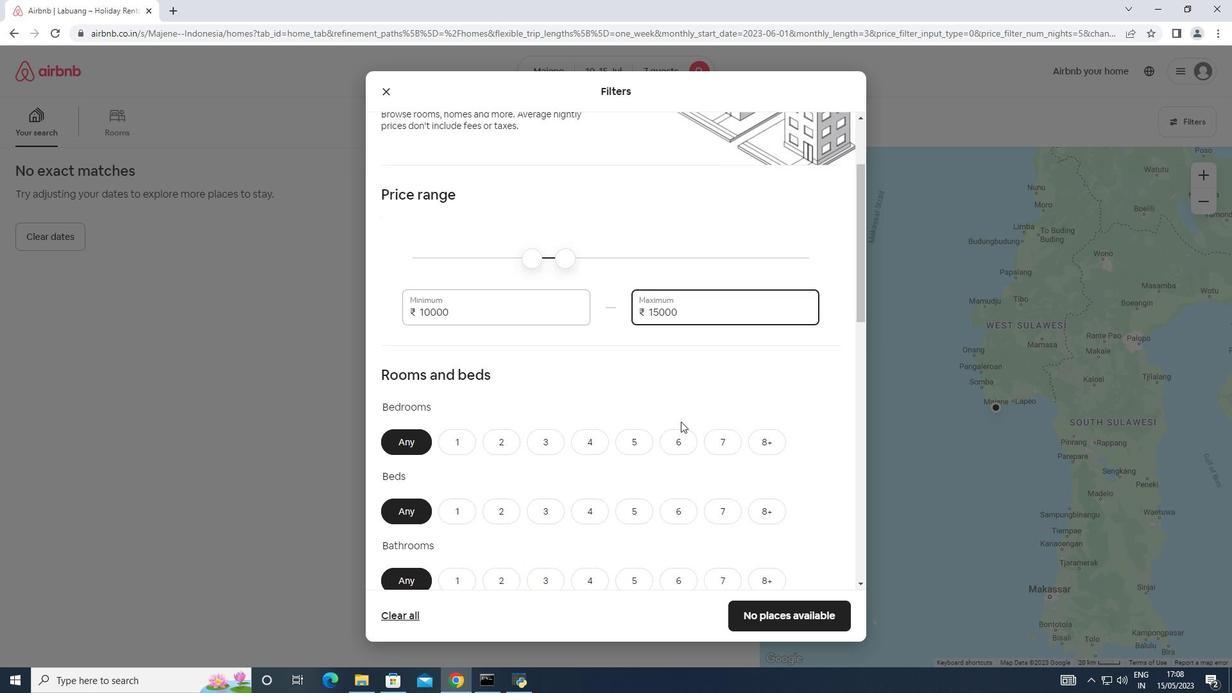 
Action: Mouse moved to (598, 310)
Screenshot: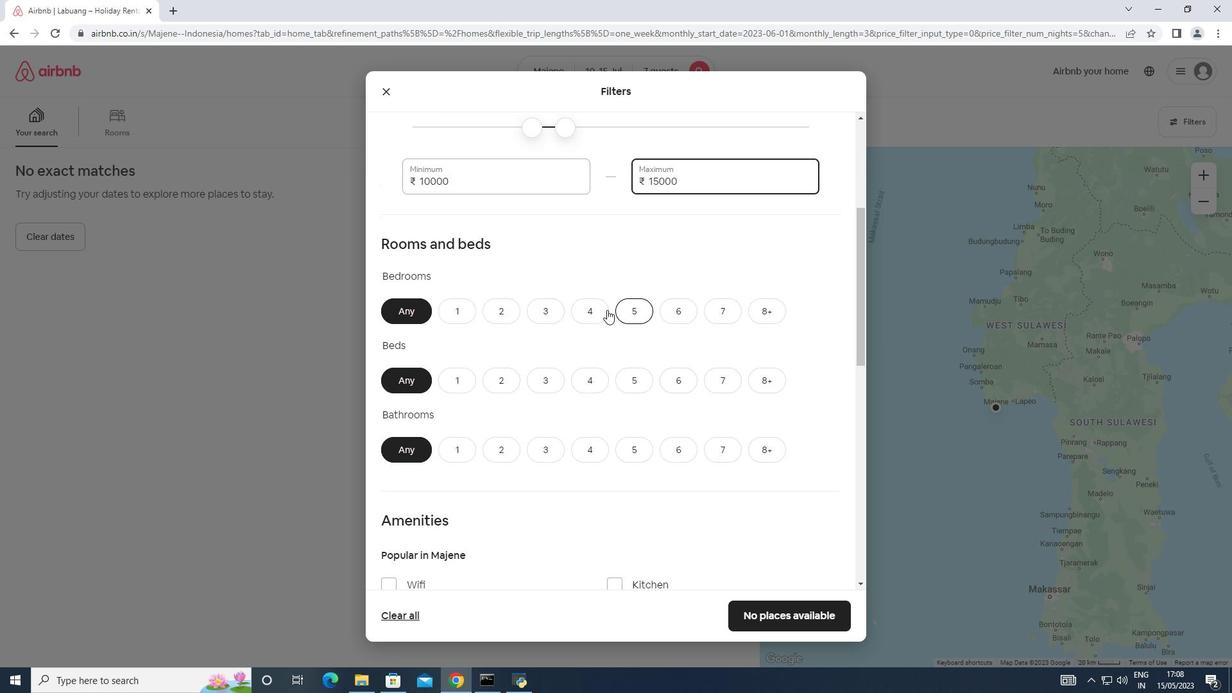 
Action: Mouse pressed left at (598, 310)
Screenshot: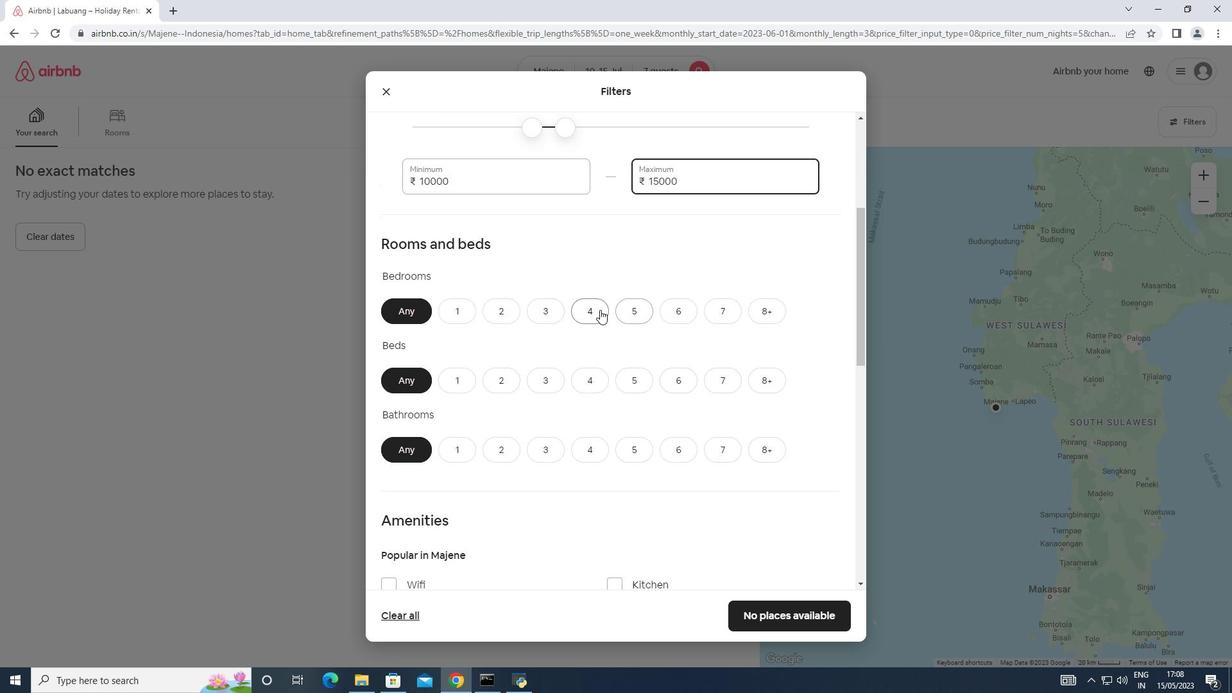 
Action: Mouse moved to (735, 380)
Screenshot: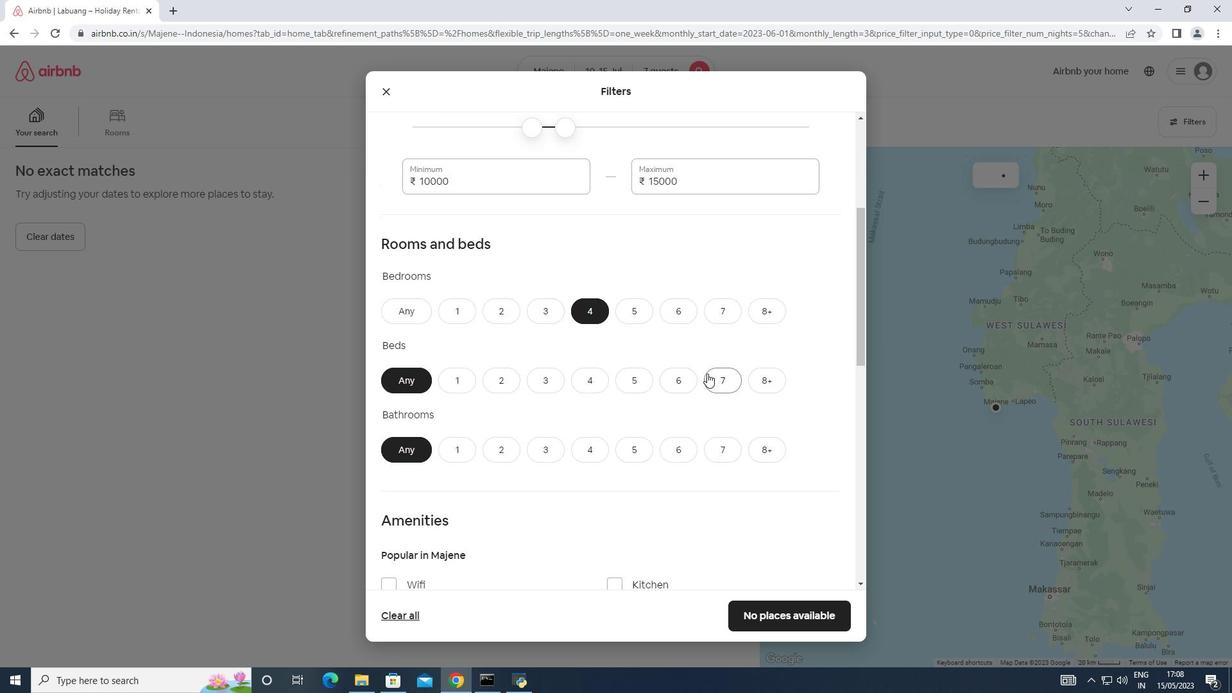 
Action: Mouse pressed left at (735, 380)
Screenshot: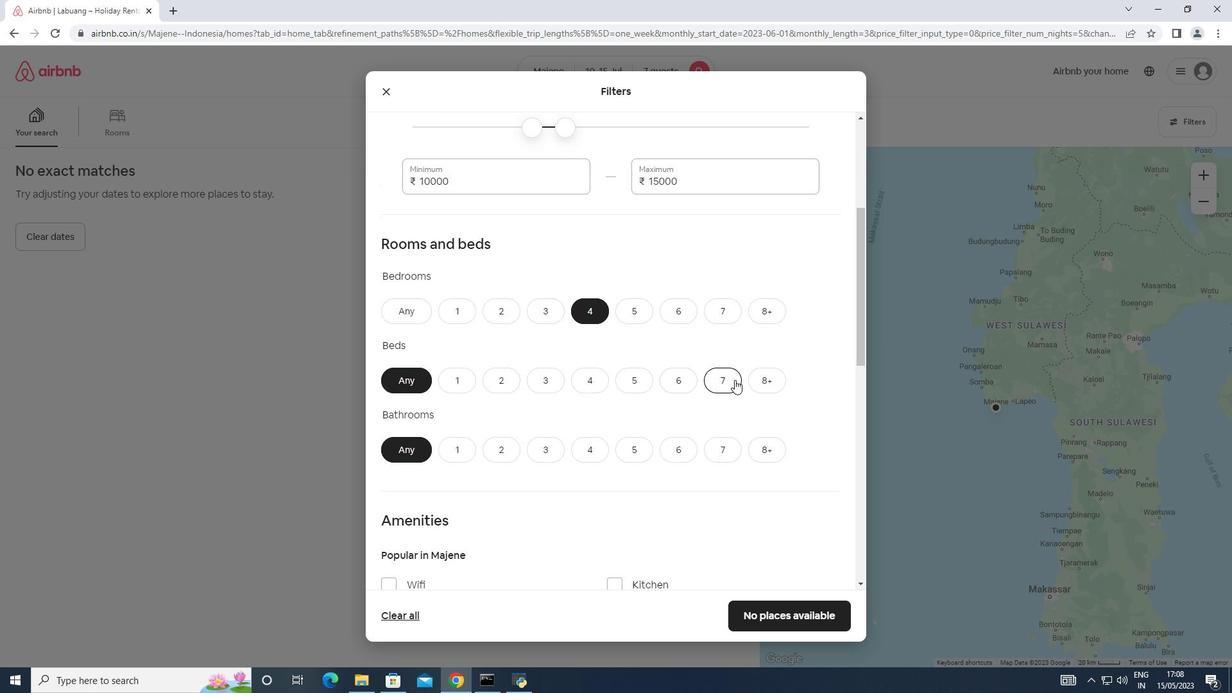 
Action: Mouse moved to (595, 452)
Screenshot: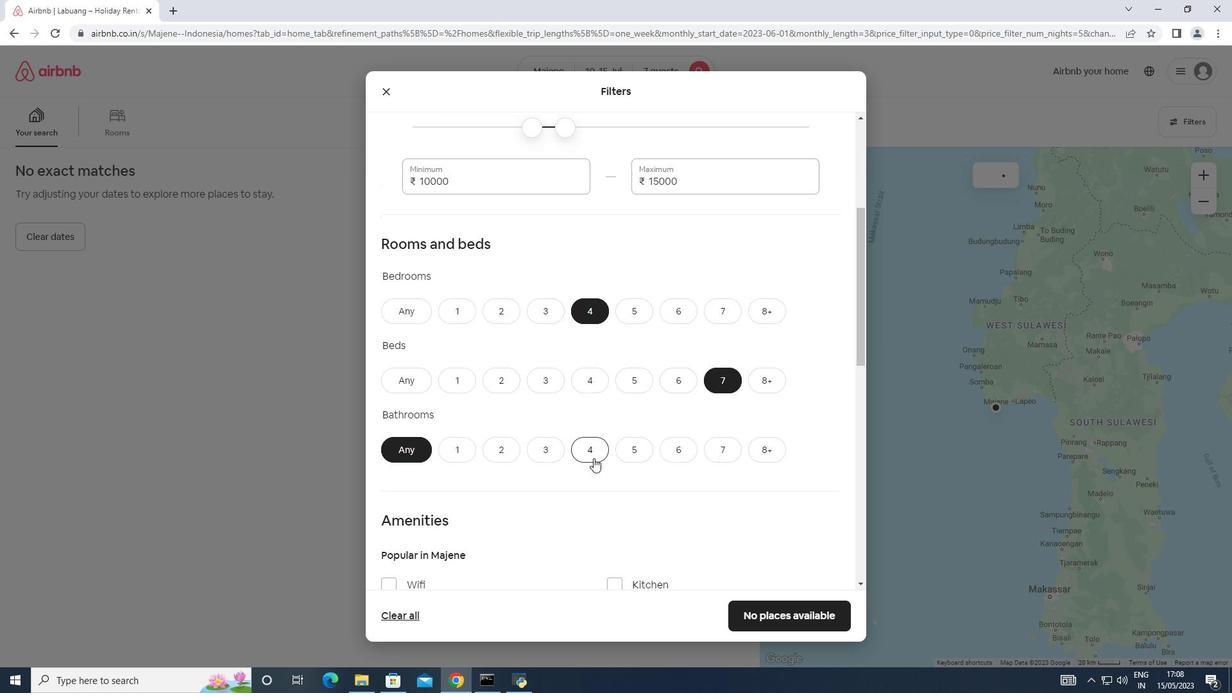 
Action: Mouse pressed left at (595, 452)
Screenshot: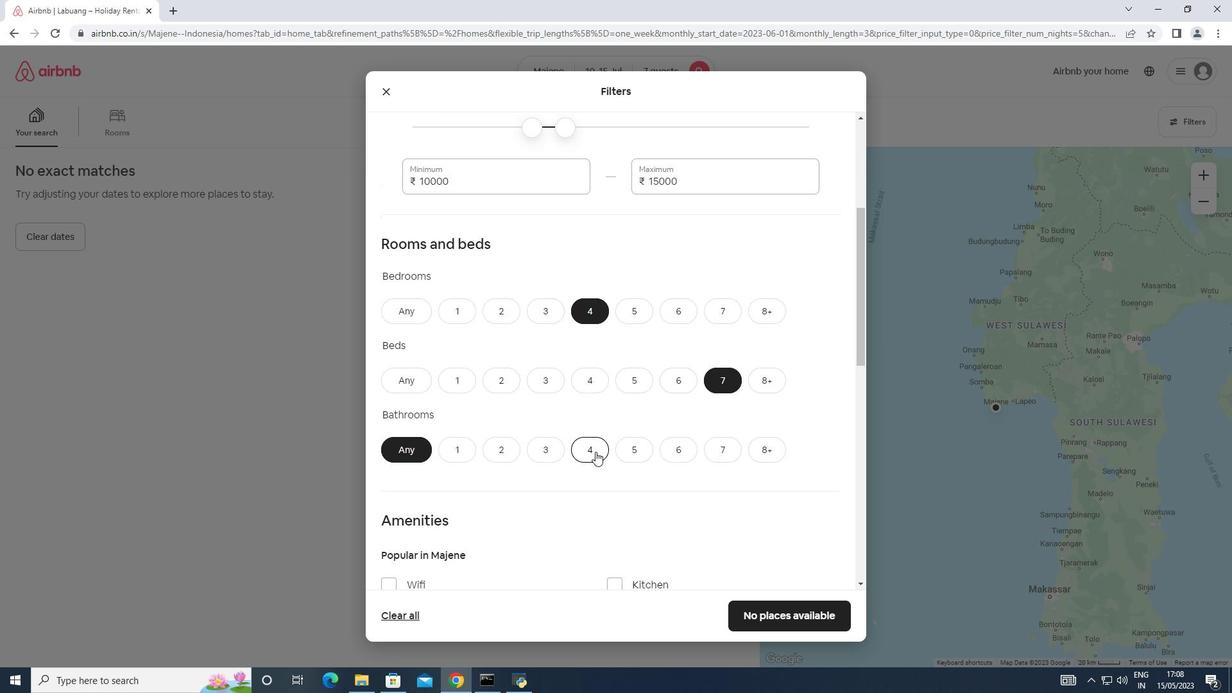 
Action: Mouse moved to (644, 422)
Screenshot: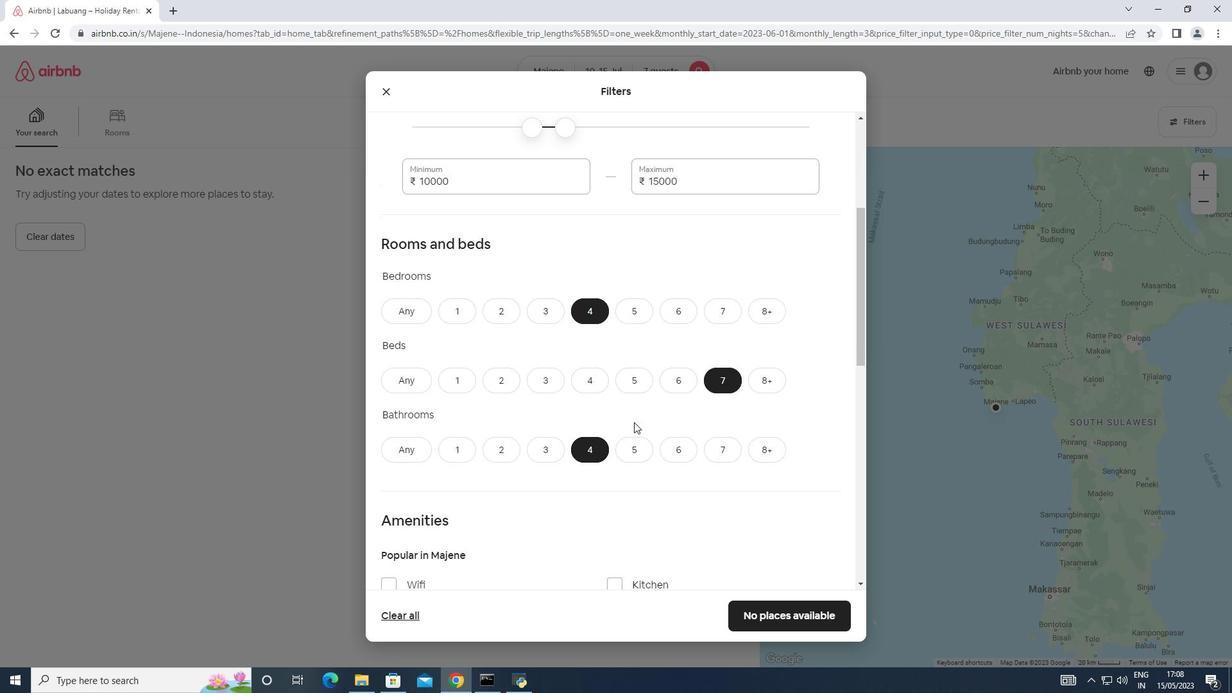 
Action: Mouse scrolled (644, 421) with delta (0, 0)
Screenshot: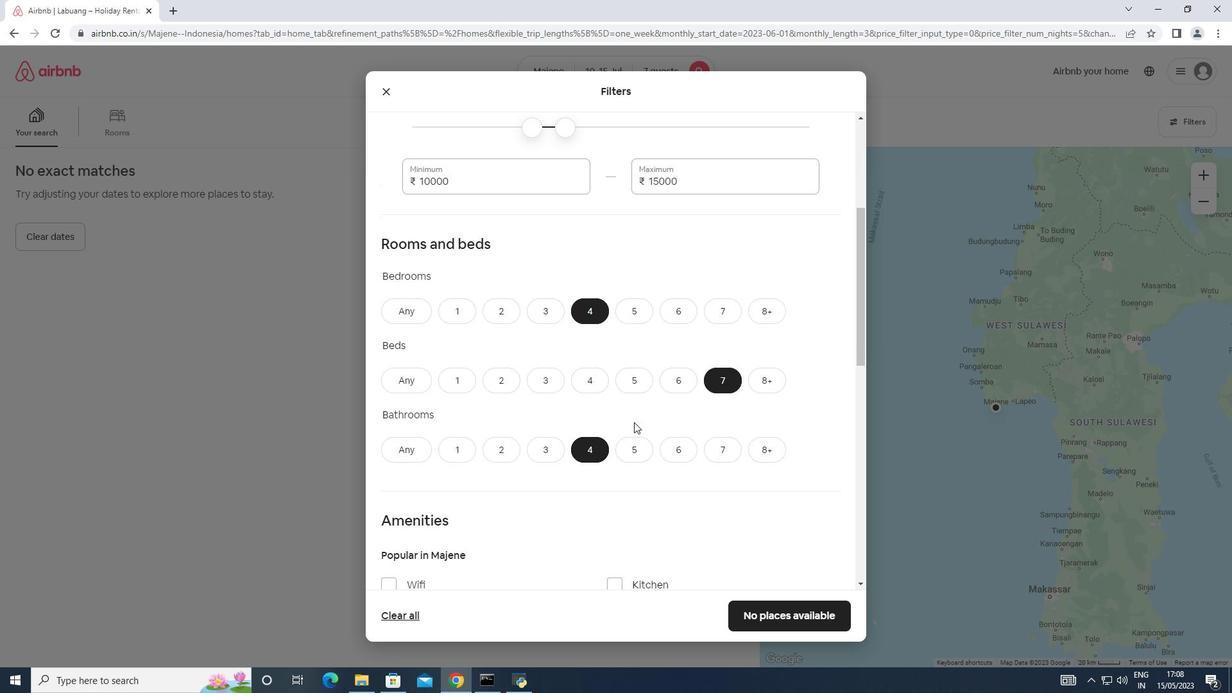 
Action: Mouse scrolled (644, 421) with delta (0, 0)
Screenshot: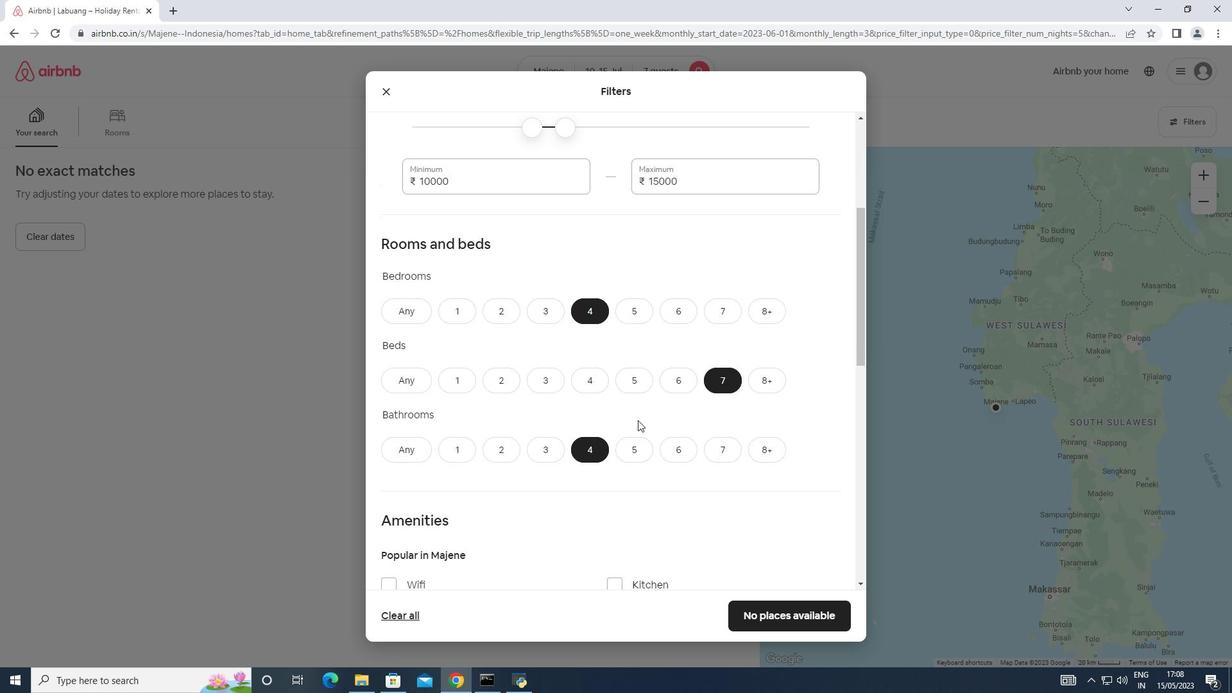 
Action: Mouse moved to (630, 423)
Screenshot: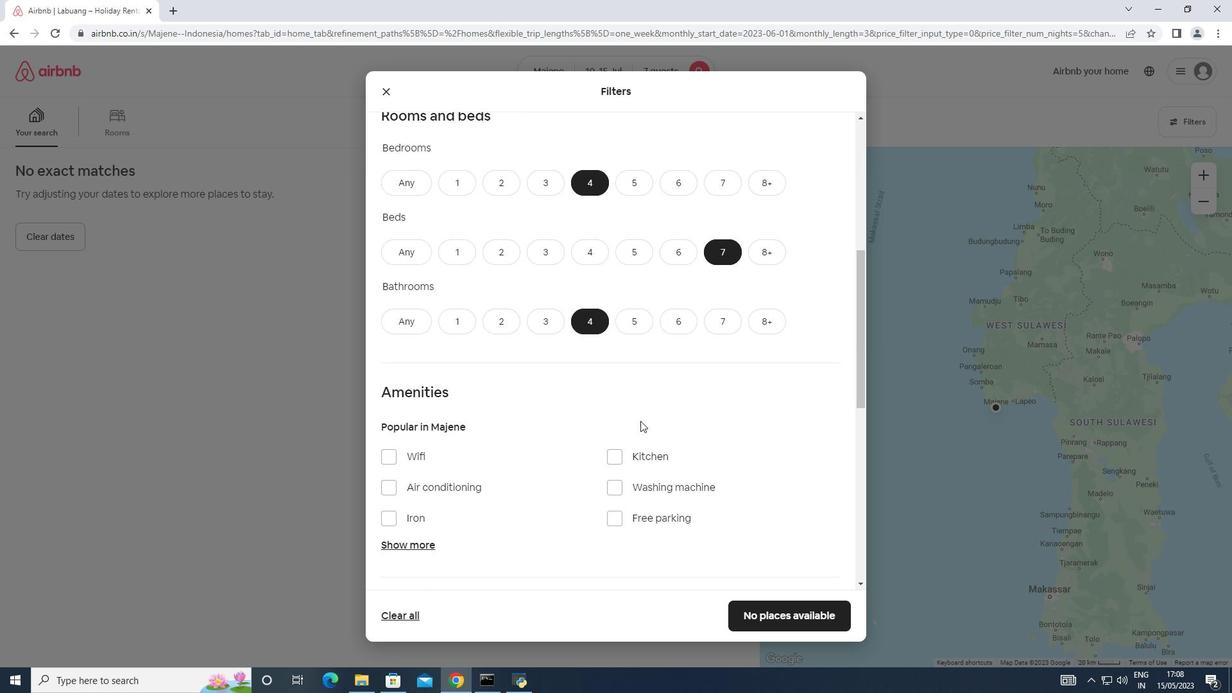 
Action: Mouse scrolled (630, 423) with delta (0, 0)
Screenshot: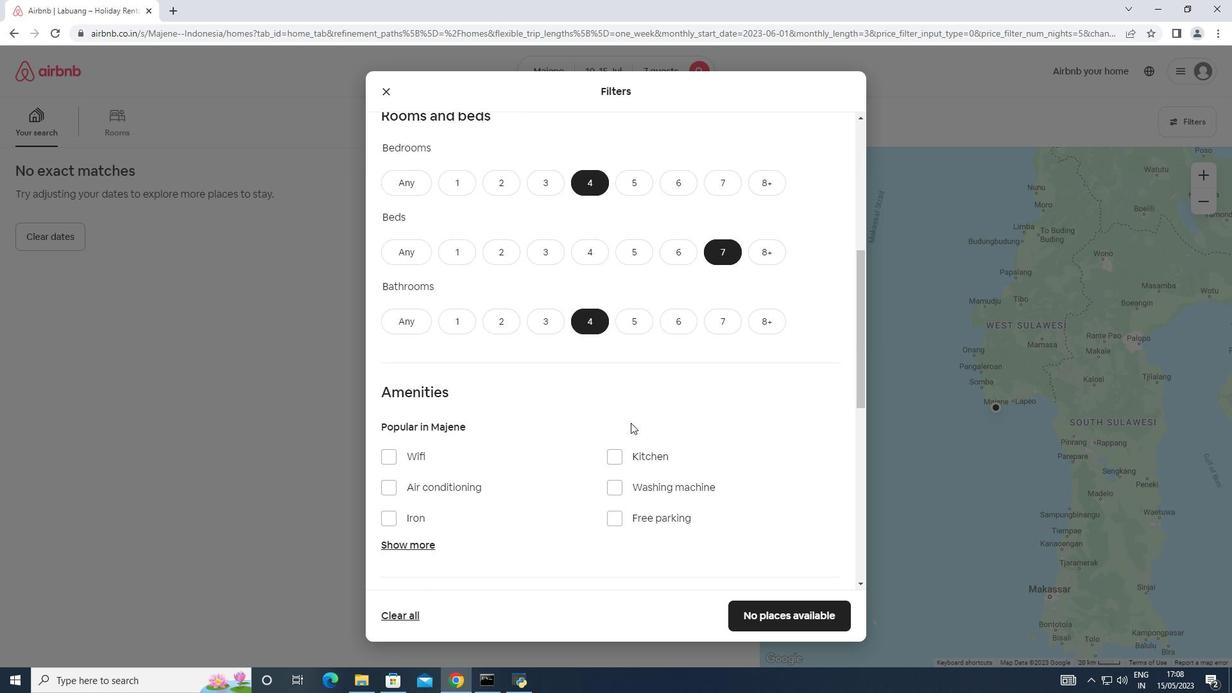 
Action: Mouse moved to (389, 389)
Screenshot: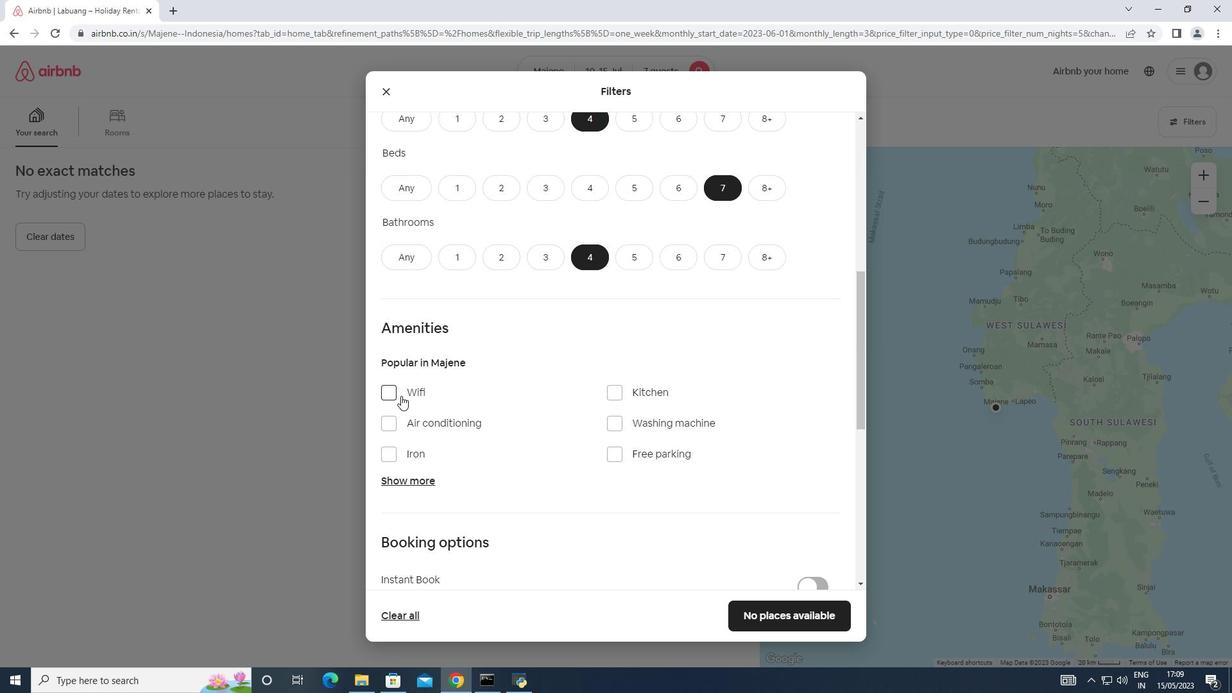 
Action: Mouse pressed left at (389, 389)
Screenshot: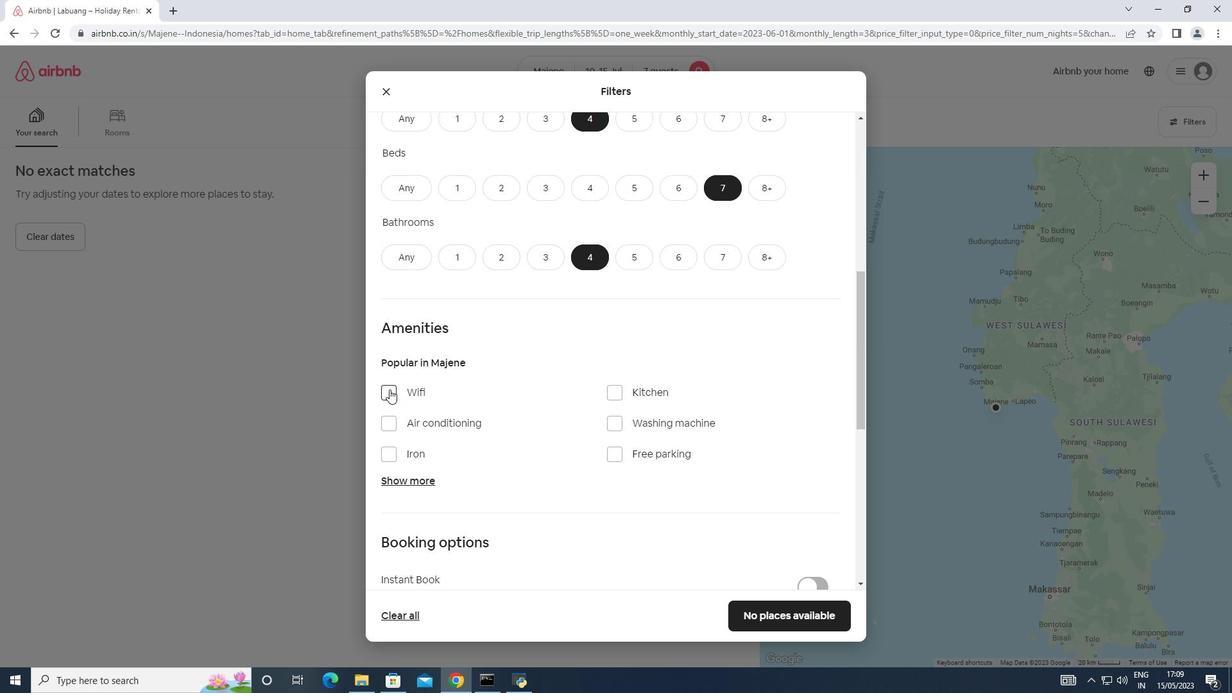 
Action: Mouse moved to (415, 482)
Screenshot: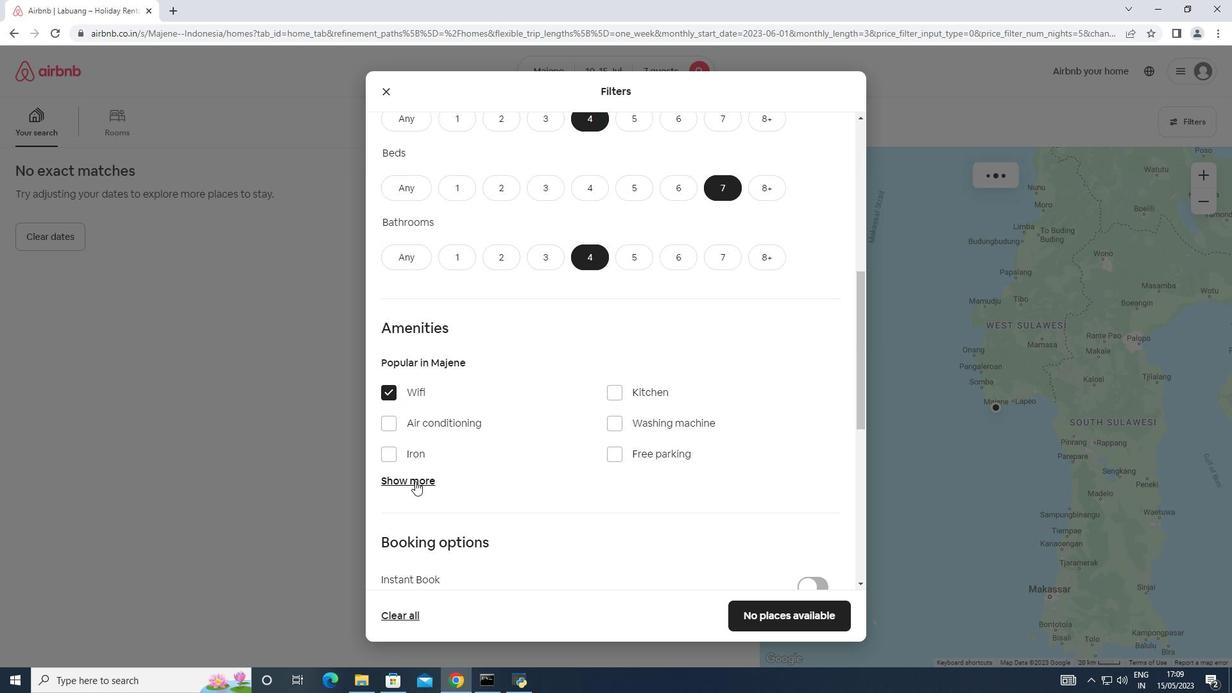 
Action: Mouse pressed left at (415, 482)
Screenshot: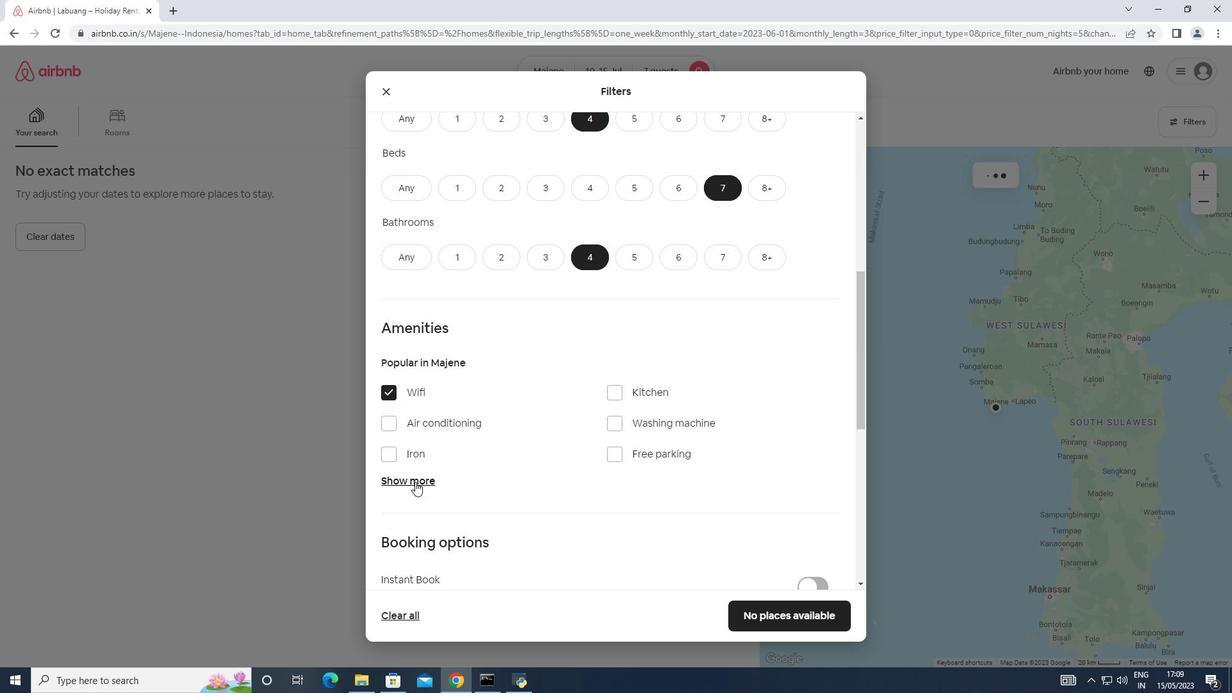 
Action: Mouse moved to (613, 552)
Screenshot: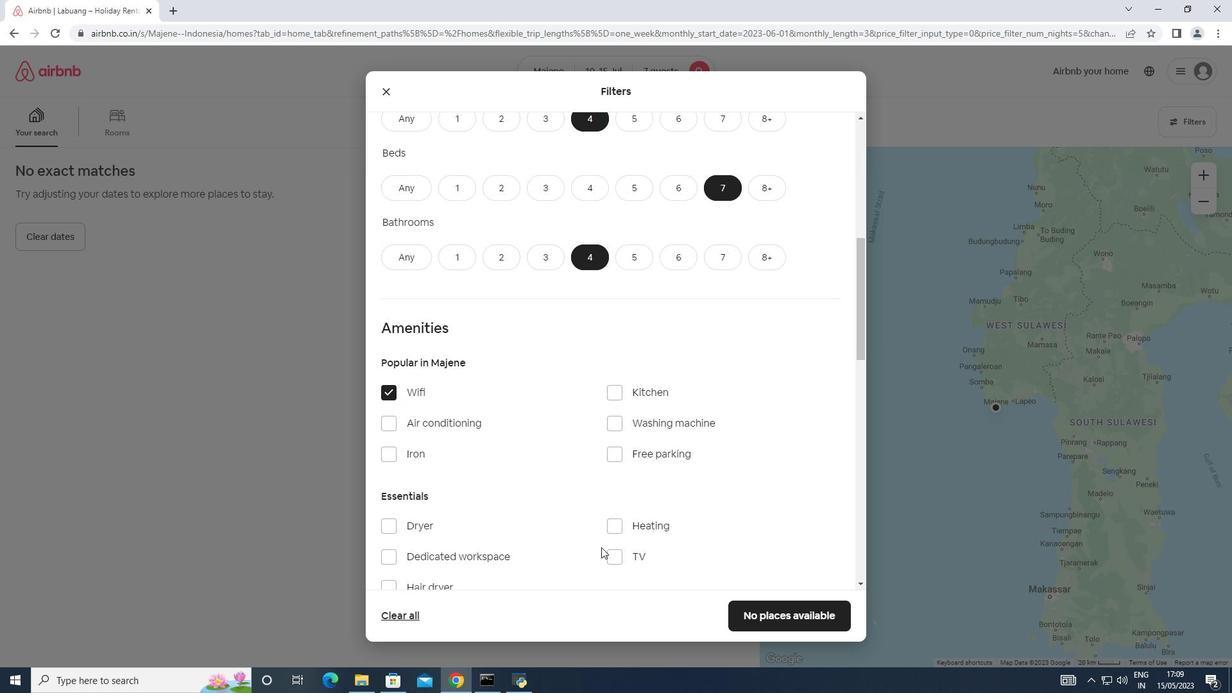 
Action: Mouse pressed left at (613, 552)
Screenshot: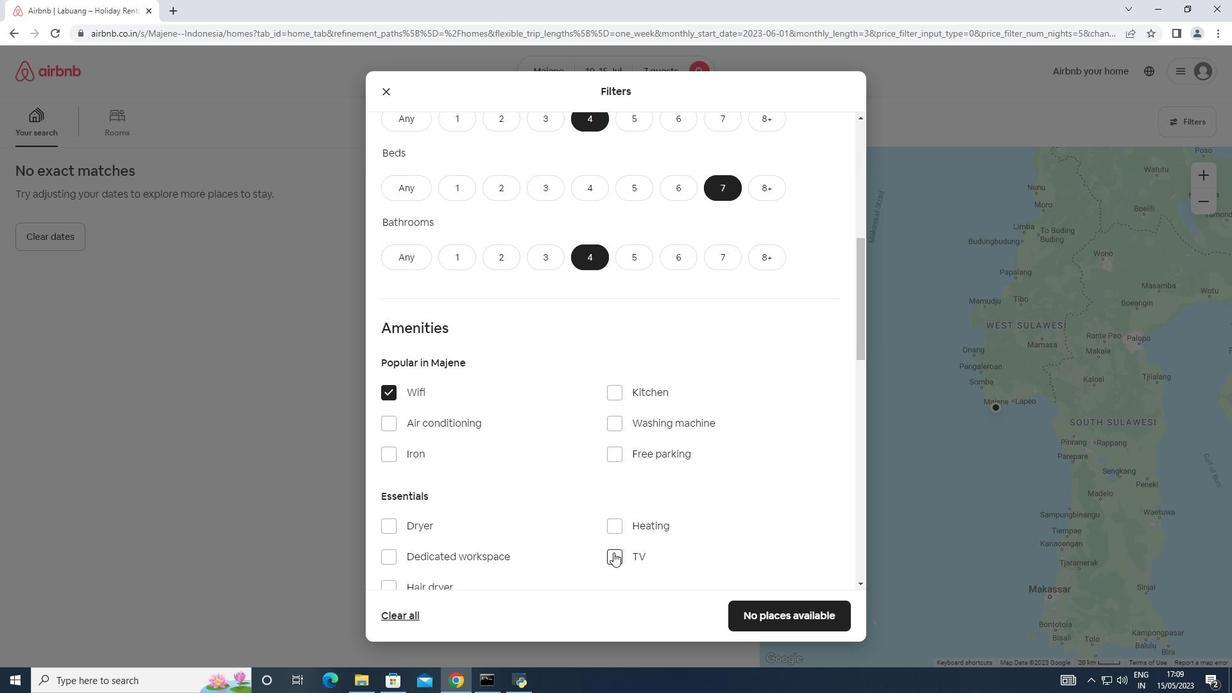 
Action: Mouse moved to (609, 457)
Screenshot: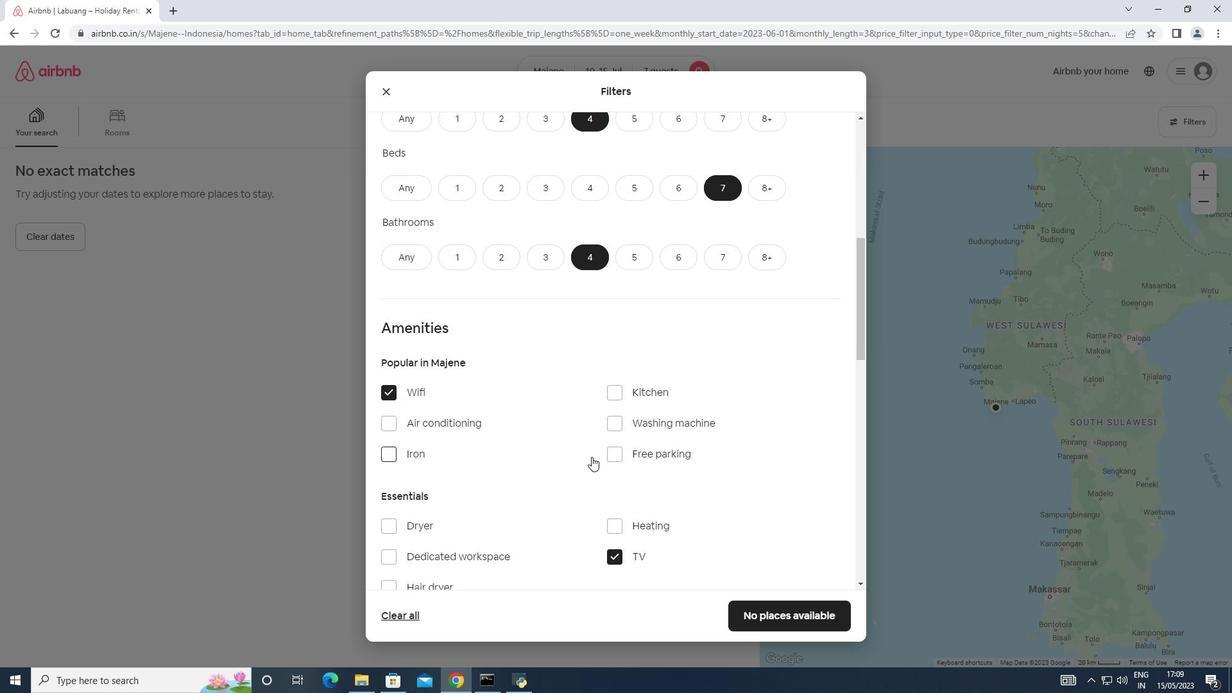 
Action: Mouse pressed left at (609, 457)
Screenshot: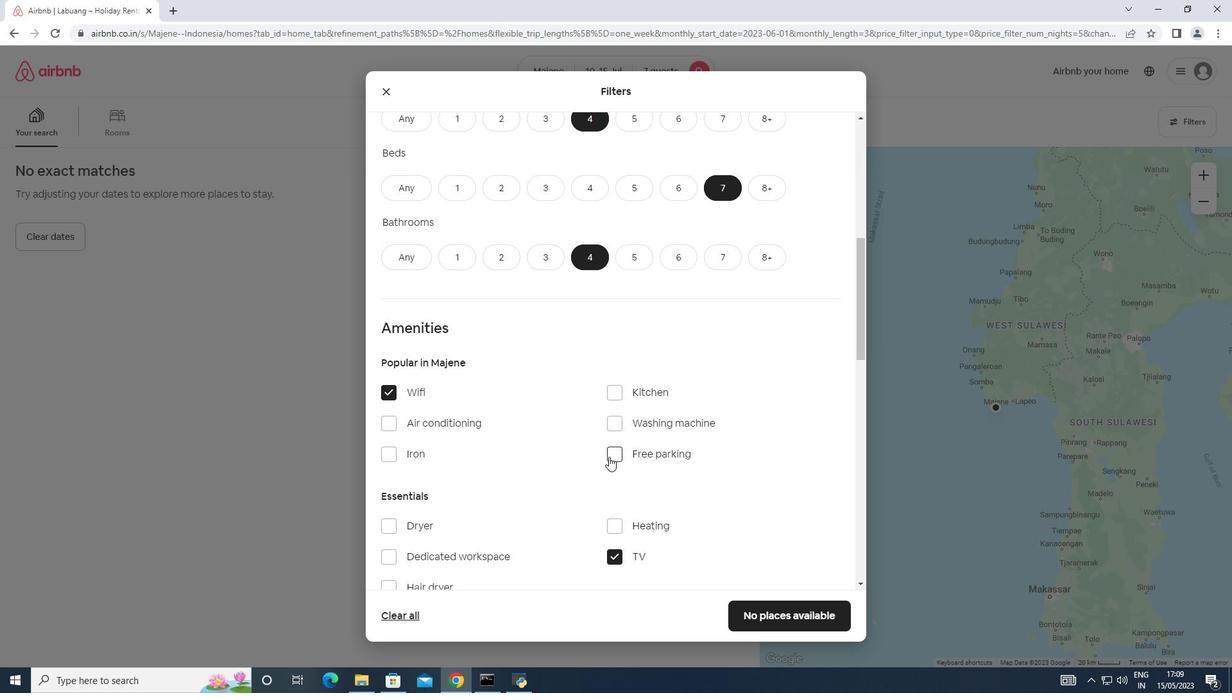 
Action: Mouse moved to (570, 471)
Screenshot: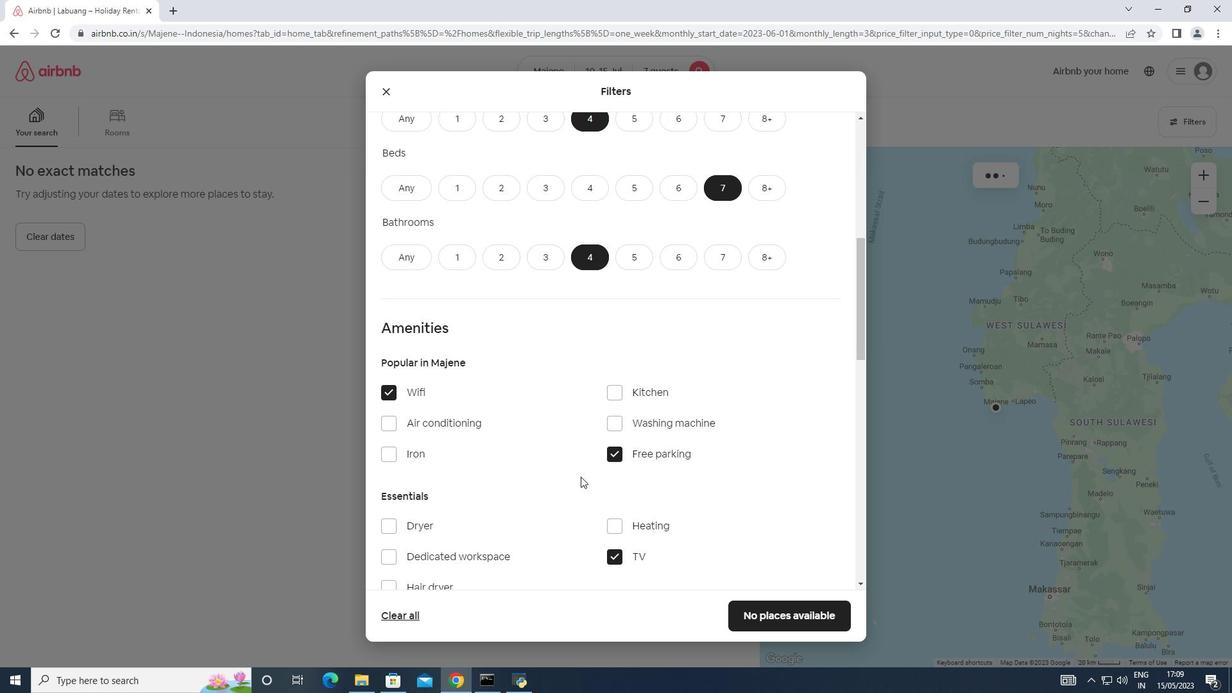 
Action: Mouse scrolled (570, 470) with delta (0, 0)
Screenshot: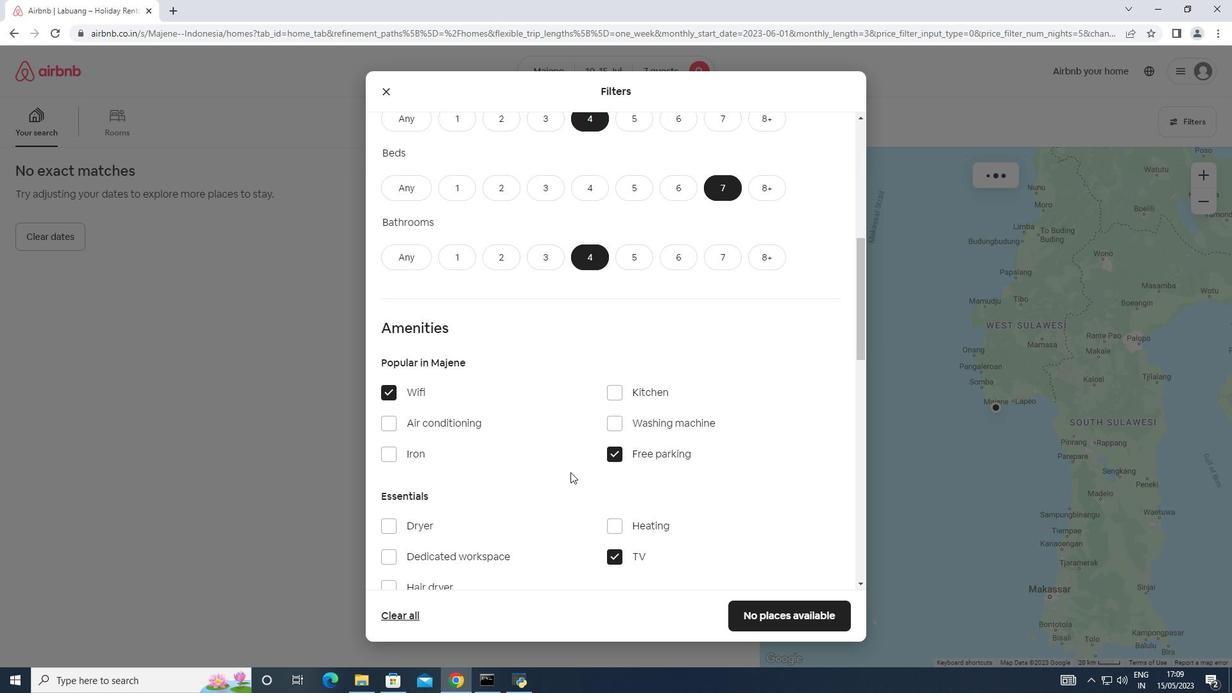 
Action: Mouse moved to (569, 471)
Screenshot: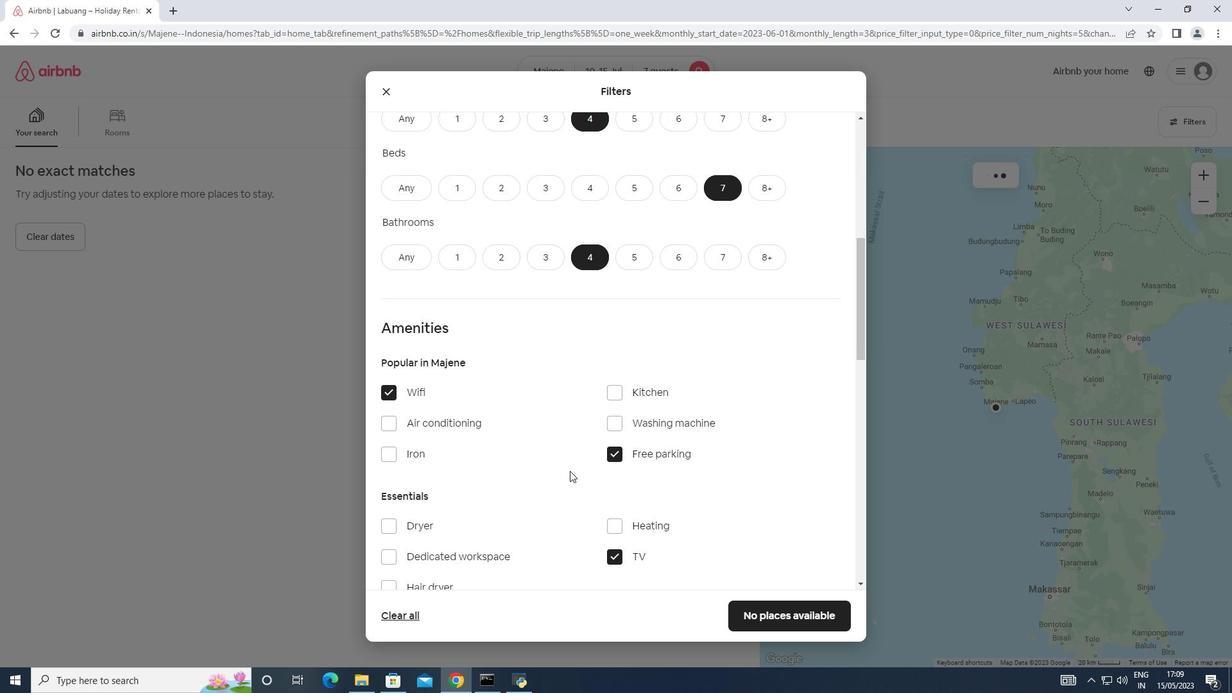 
Action: Mouse scrolled (569, 470) with delta (0, 0)
Screenshot: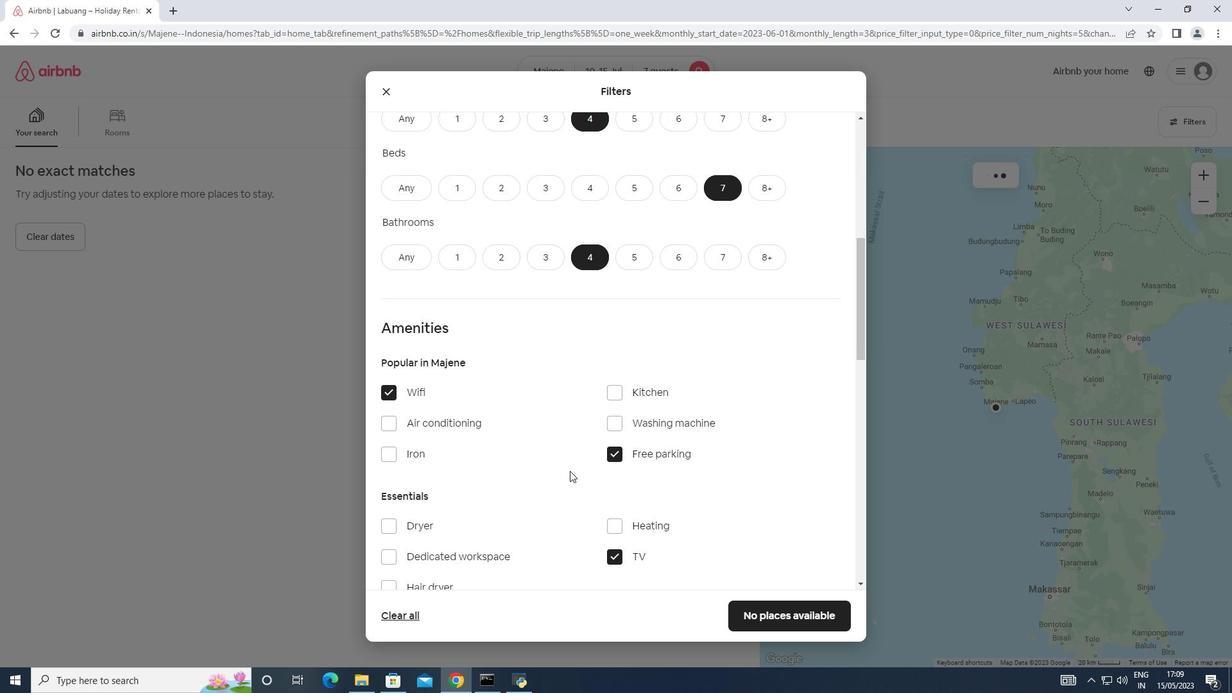 
Action: Mouse moved to (568, 470)
Screenshot: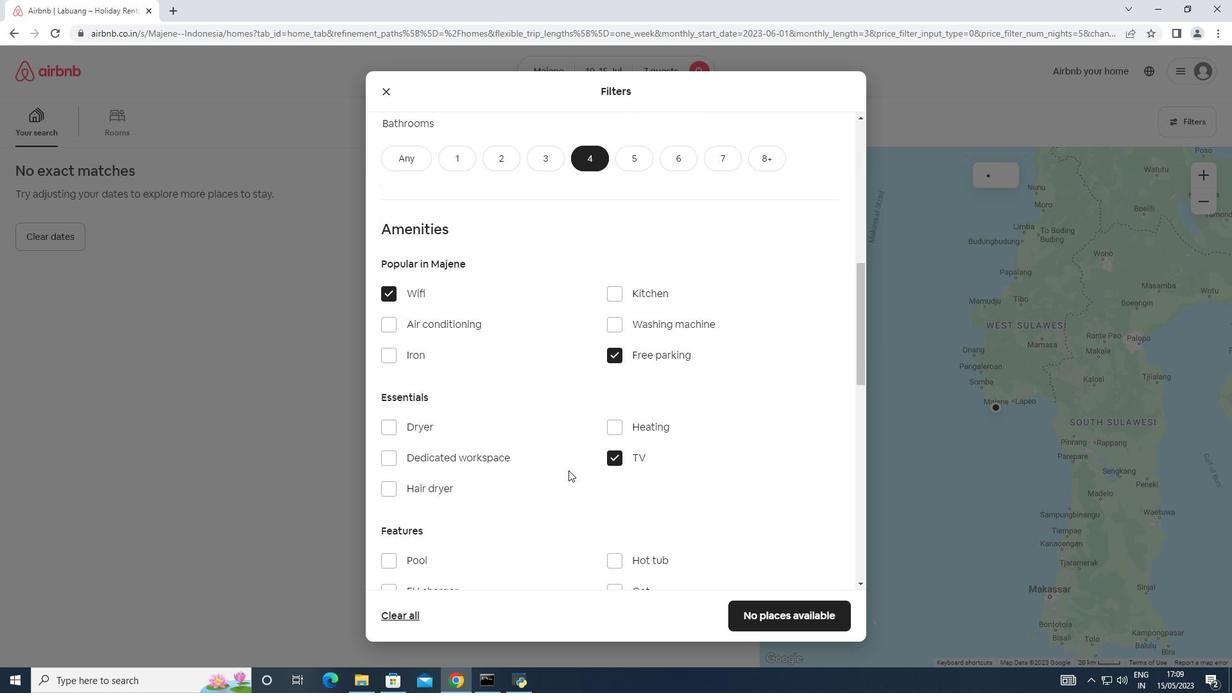 
Action: Mouse scrolled (568, 470) with delta (0, 0)
Screenshot: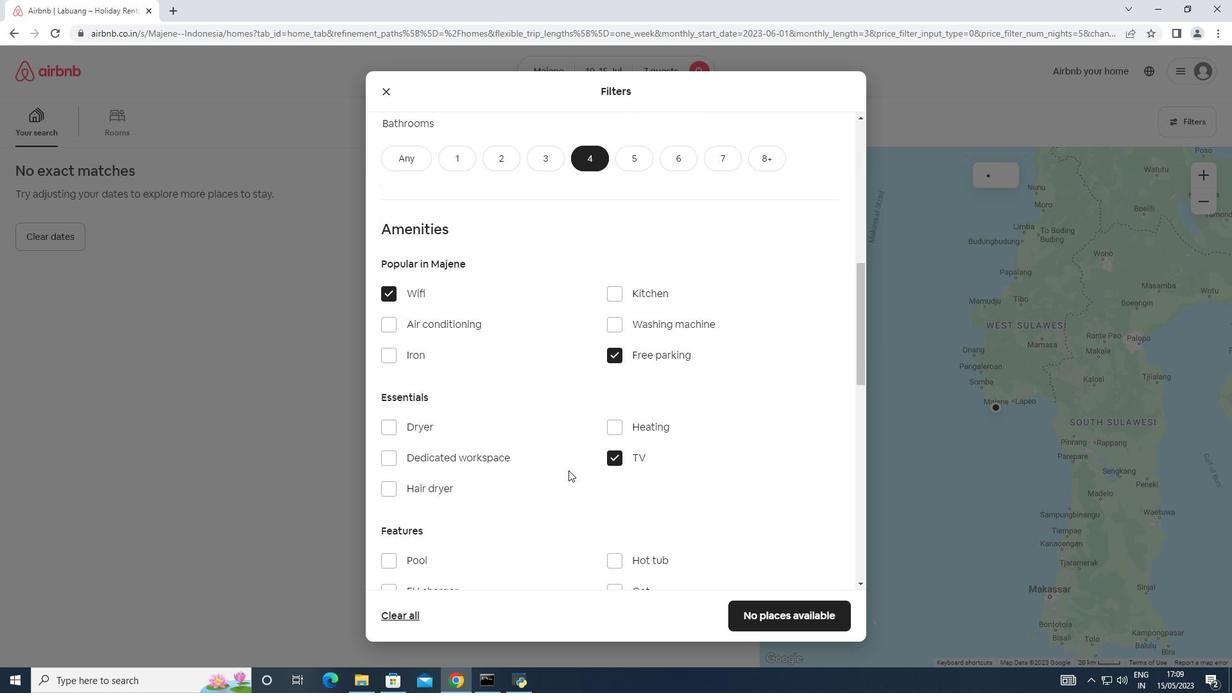 
Action: Mouse moved to (391, 525)
Screenshot: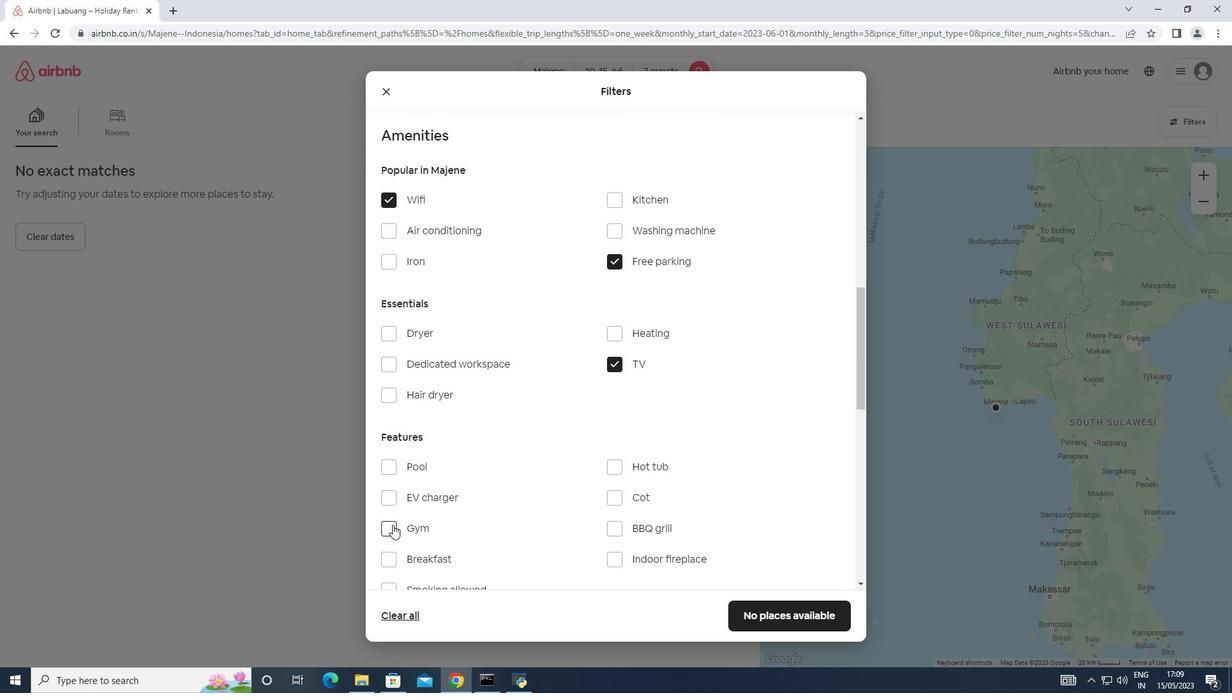 
Action: Mouse pressed left at (391, 525)
Screenshot: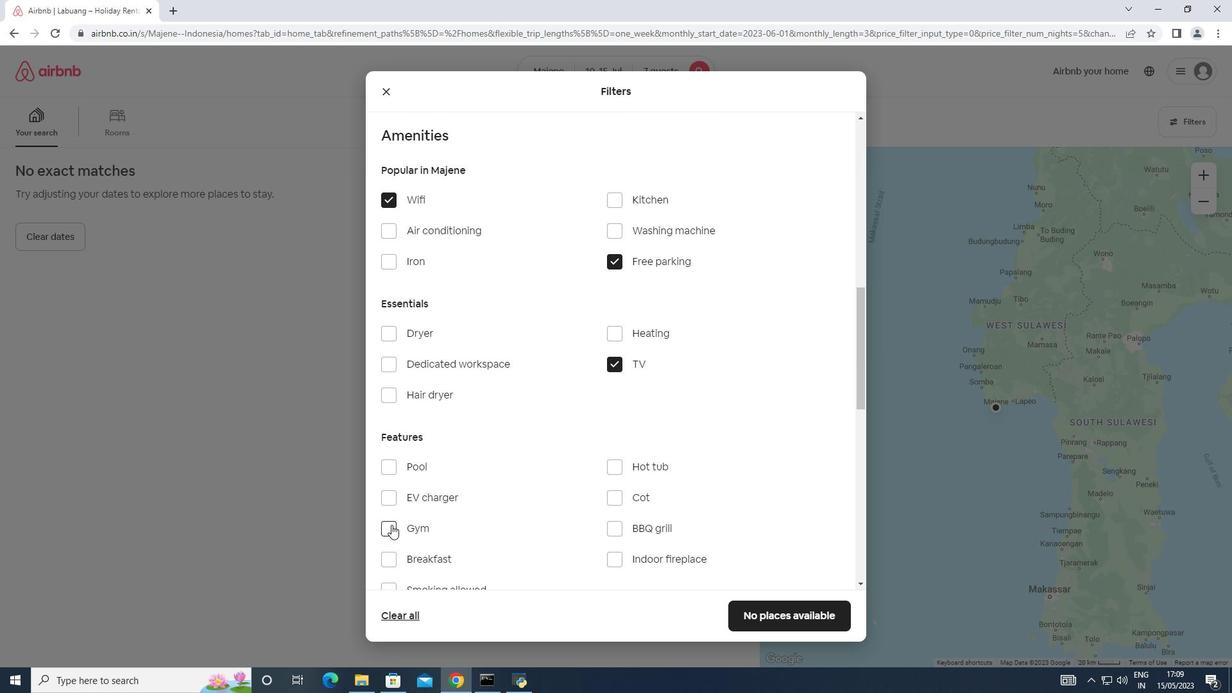 
Action: Mouse moved to (472, 505)
Screenshot: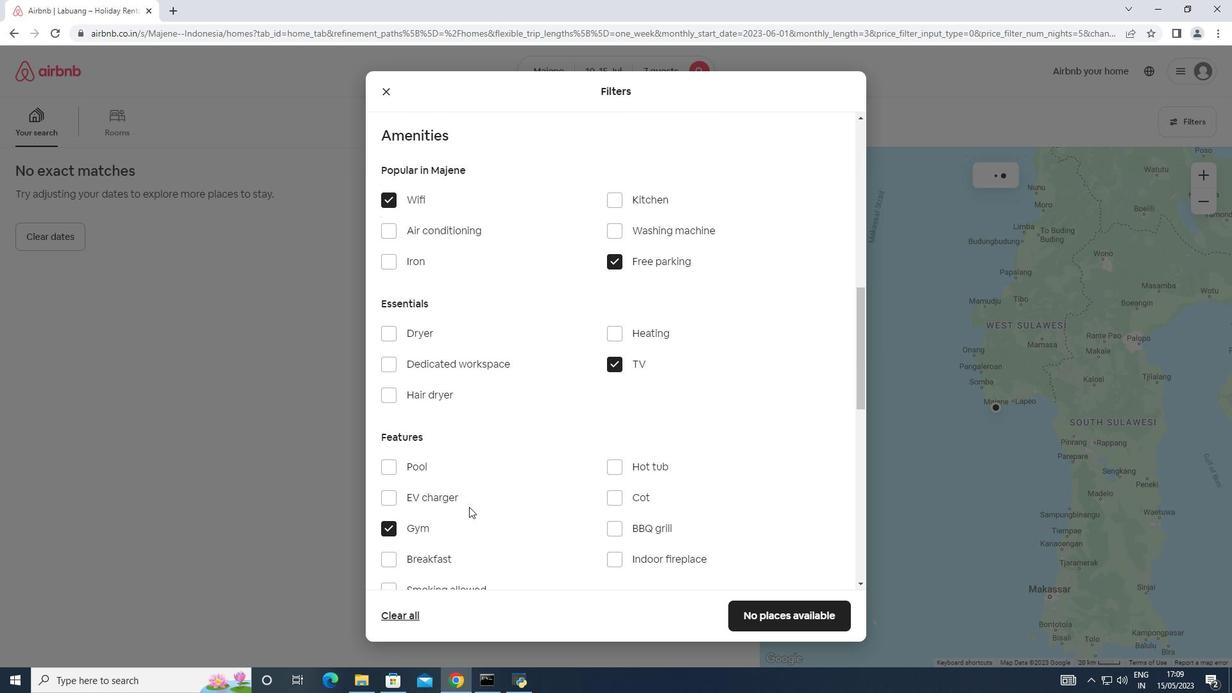 
Action: Mouse scrolled (472, 505) with delta (0, 0)
Screenshot: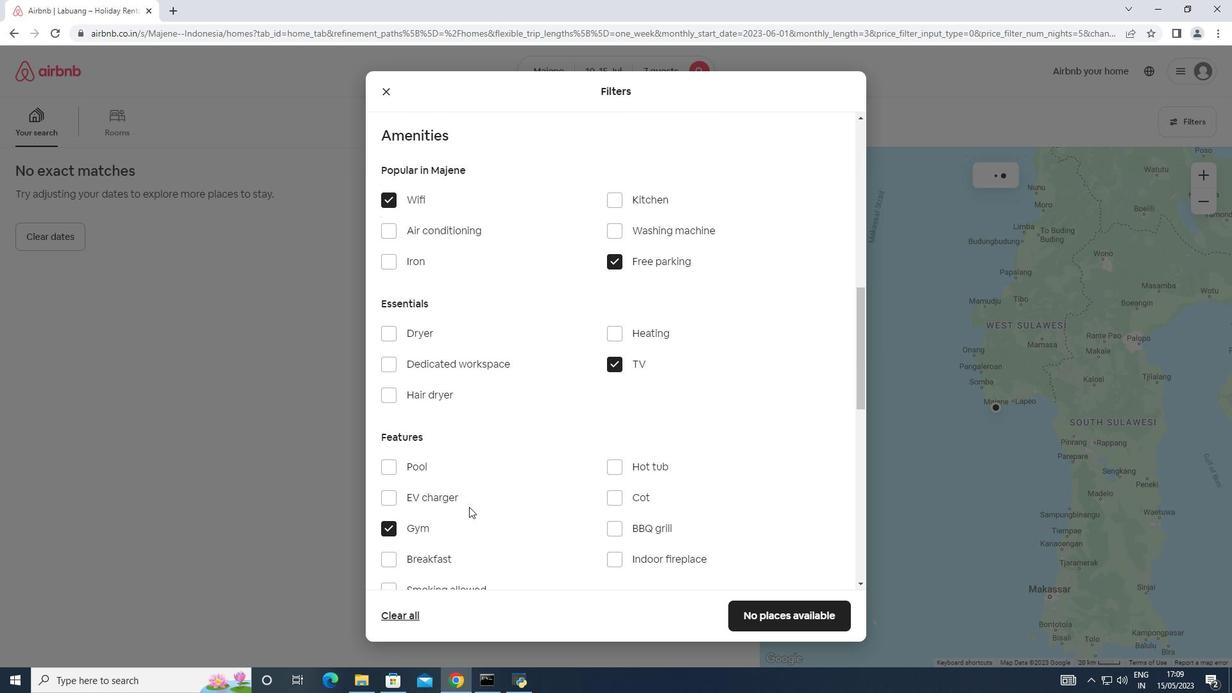 
Action: Mouse moved to (425, 498)
Screenshot: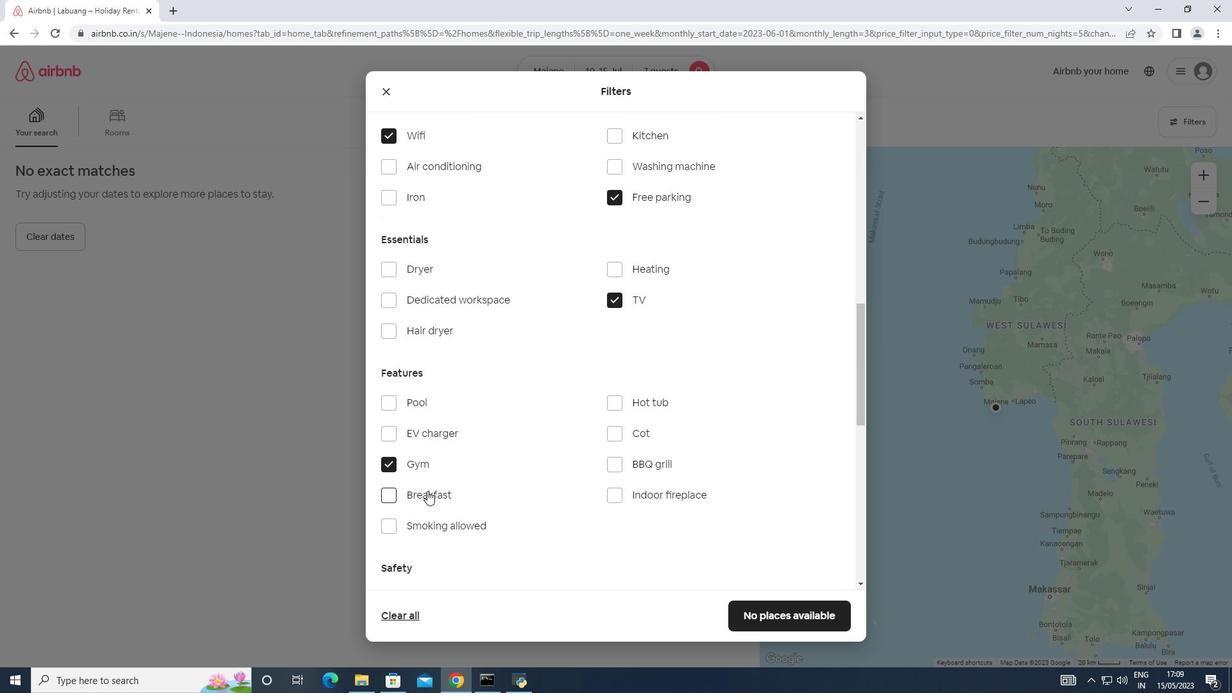 
Action: Mouse pressed left at (425, 498)
Screenshot: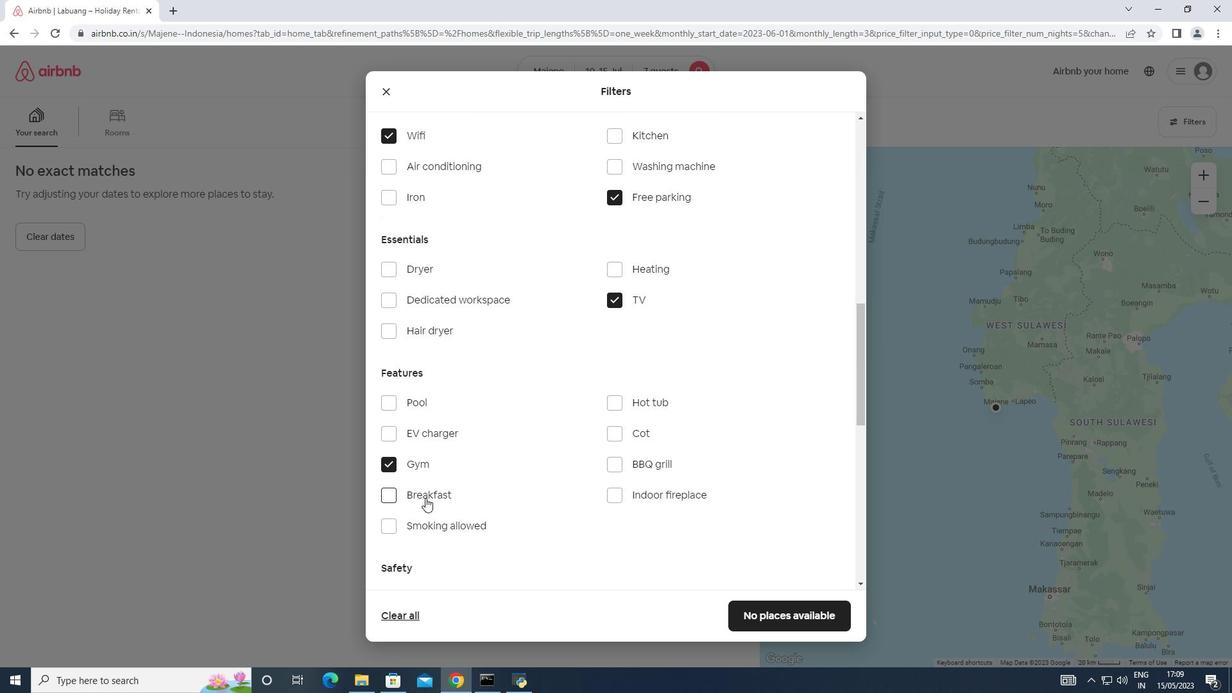 
Action: Mouse moved to (593, 494)
Screenshot: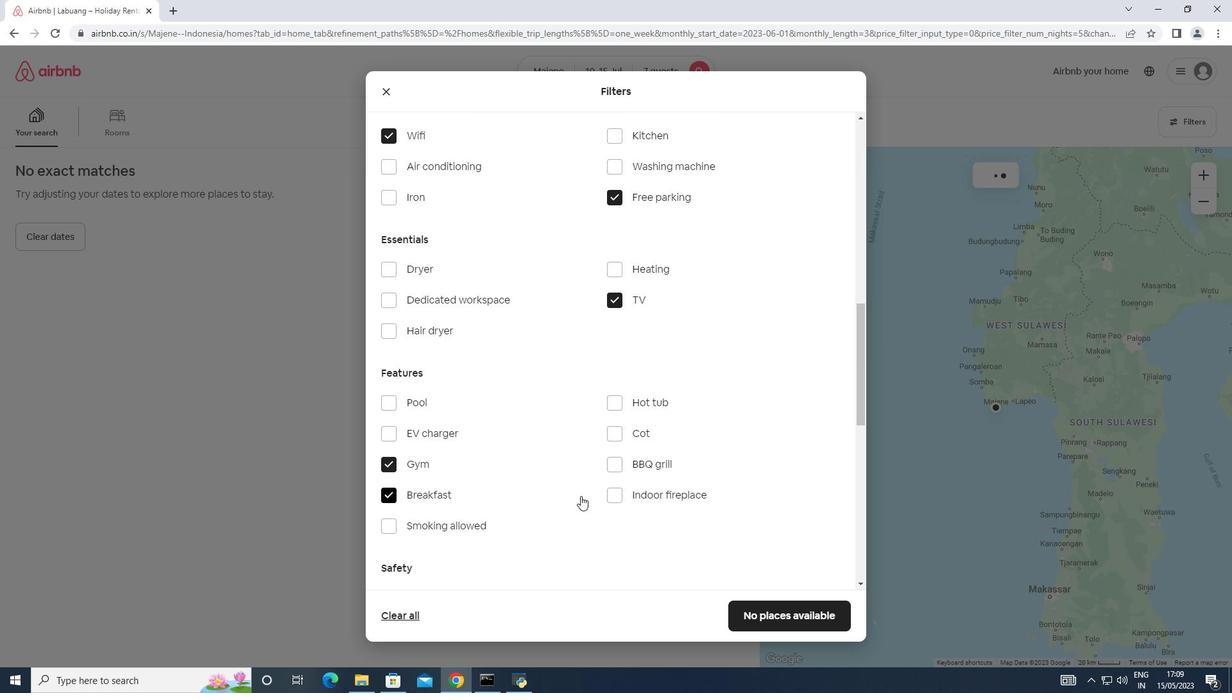 
Action: Mouse scrolled (593, 493) with delta (0, 0)
Screenshot: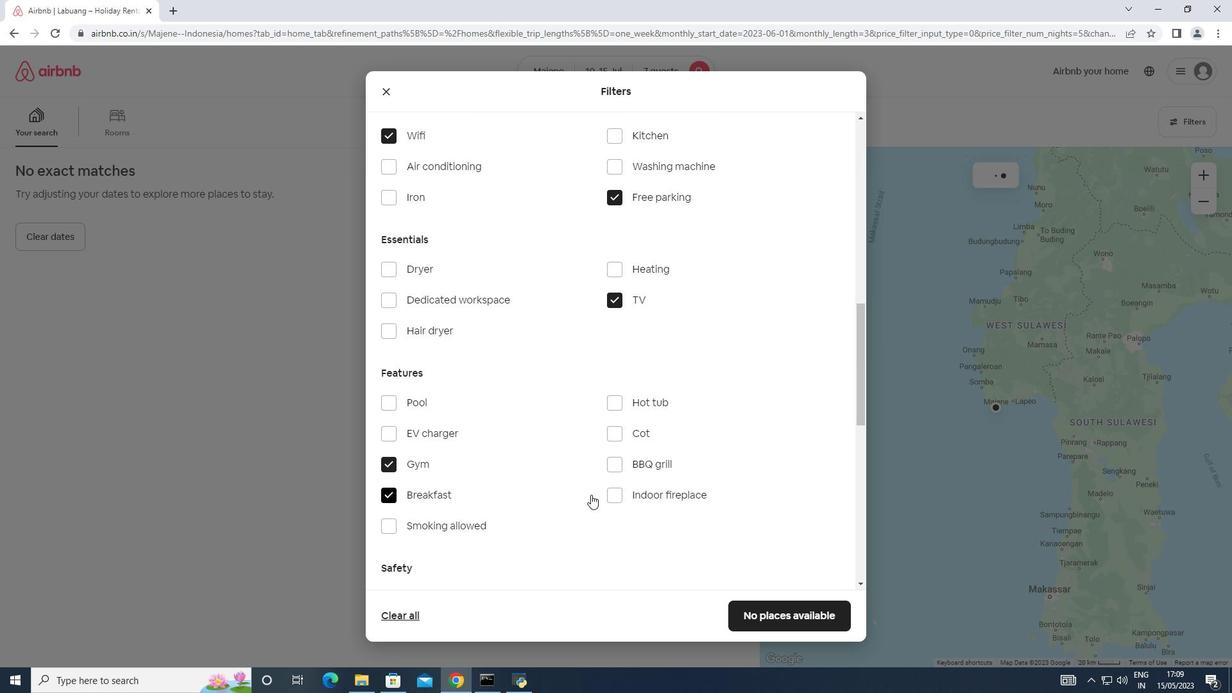 
Action: Mouse moved to (595, 493)
Screenshot: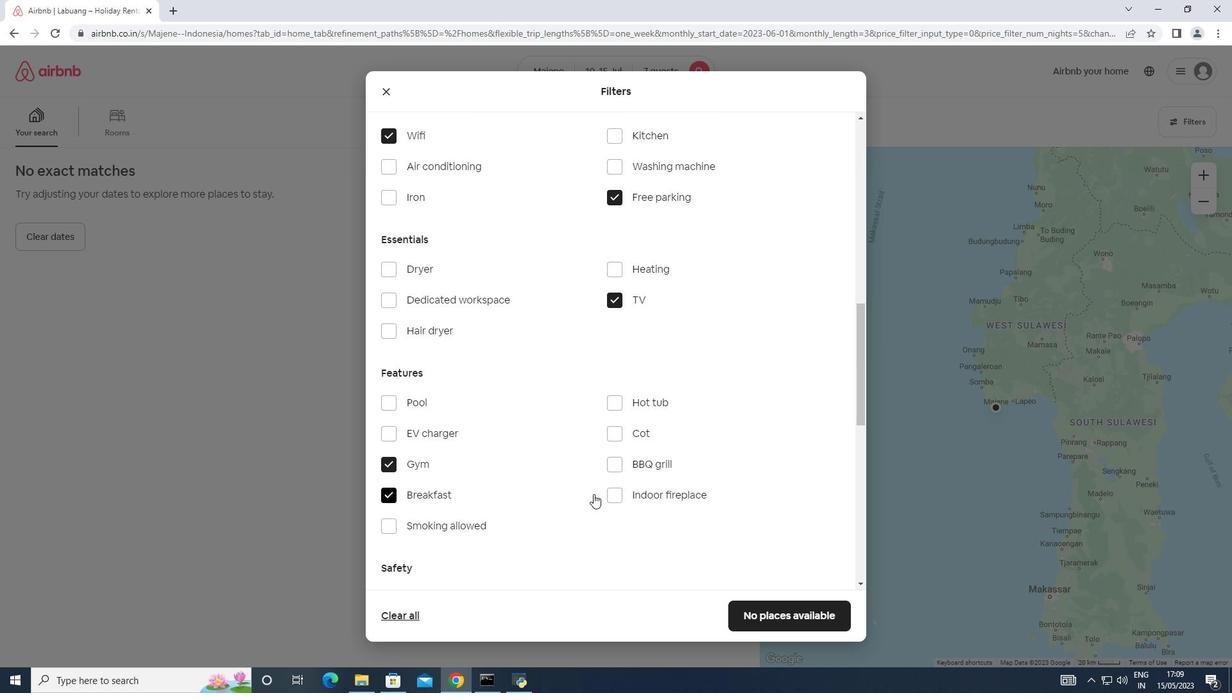 
Action: Mouse scrolled (595, 492) with delta (0, 0)
Screenshot: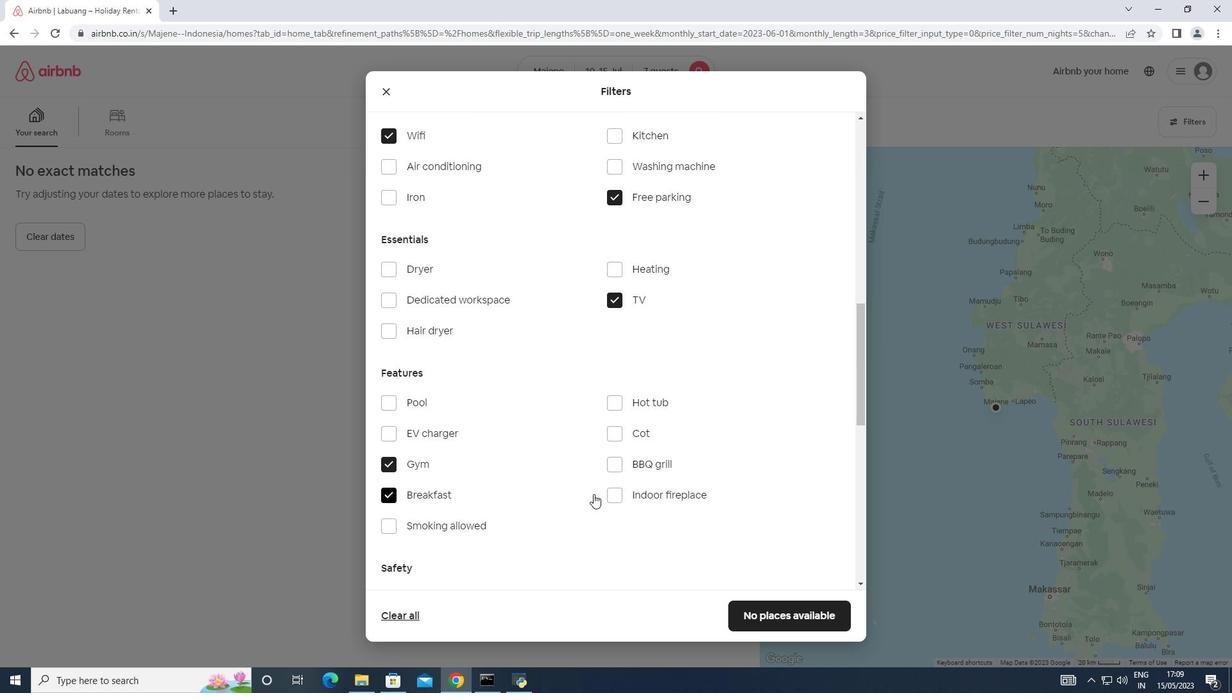
Action: Mouse moved to (598, 487)
Screenshot: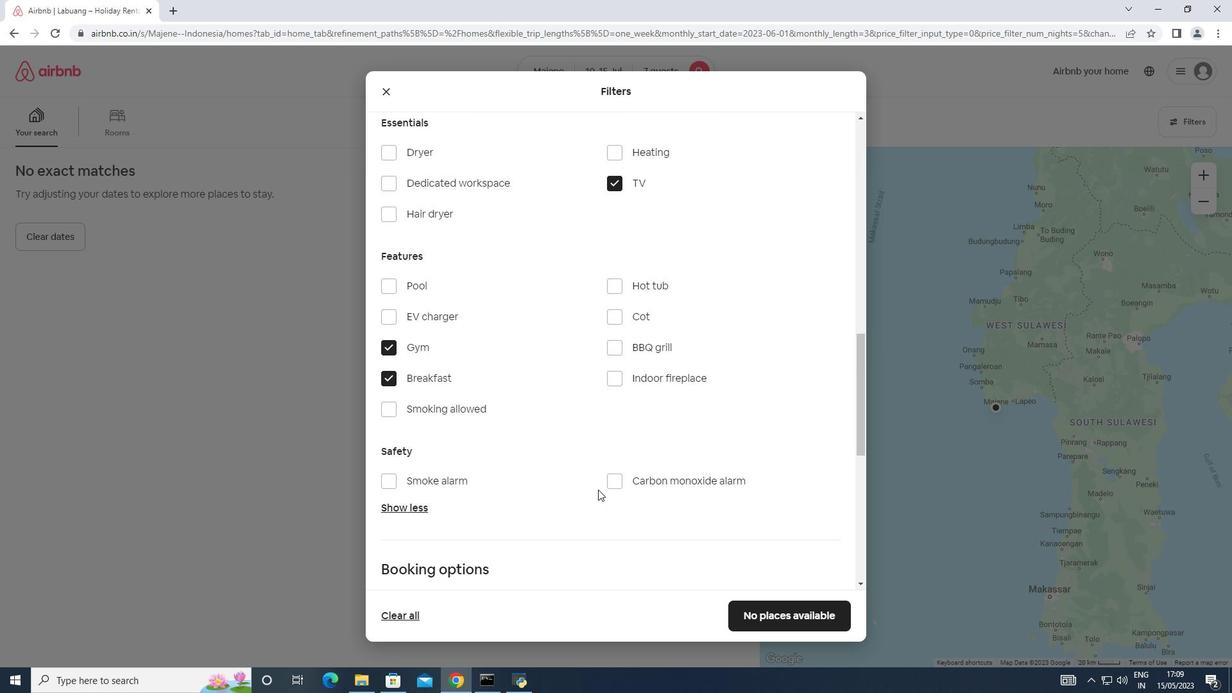 
Action: Mouse scrolled (598, 487) with delta (0, 0)
Screenshot: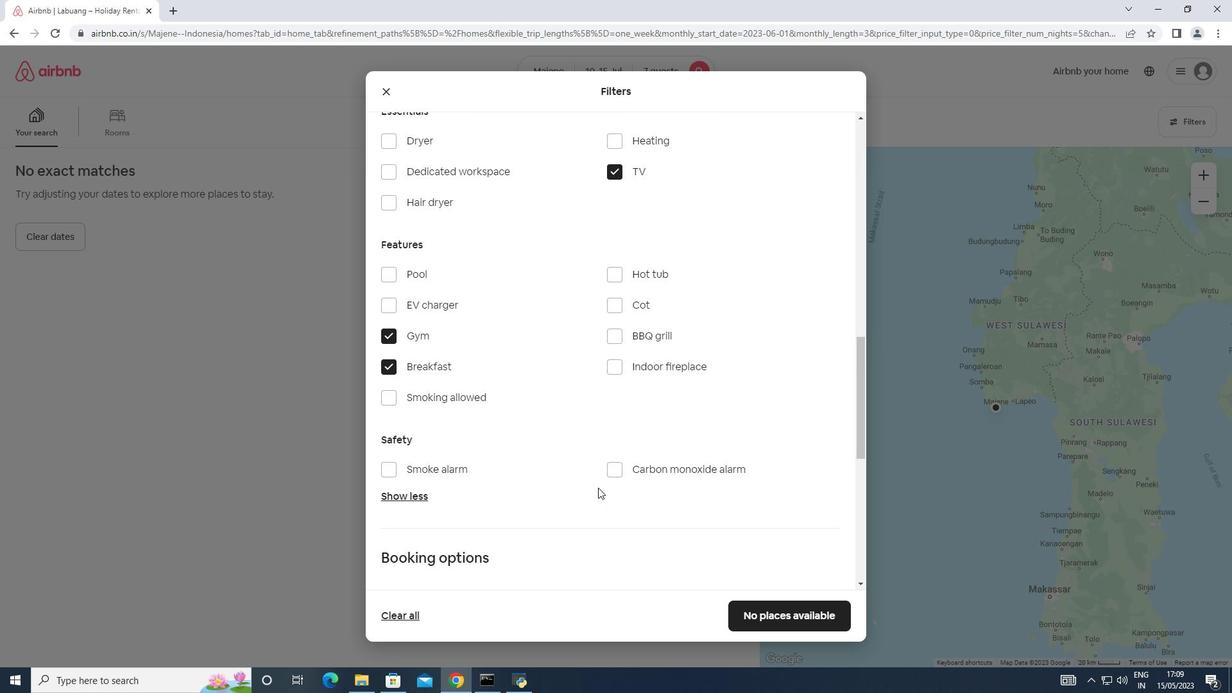 
Action: Mouse scrolled (598, 487) with delta (0, 0)
Screenshot: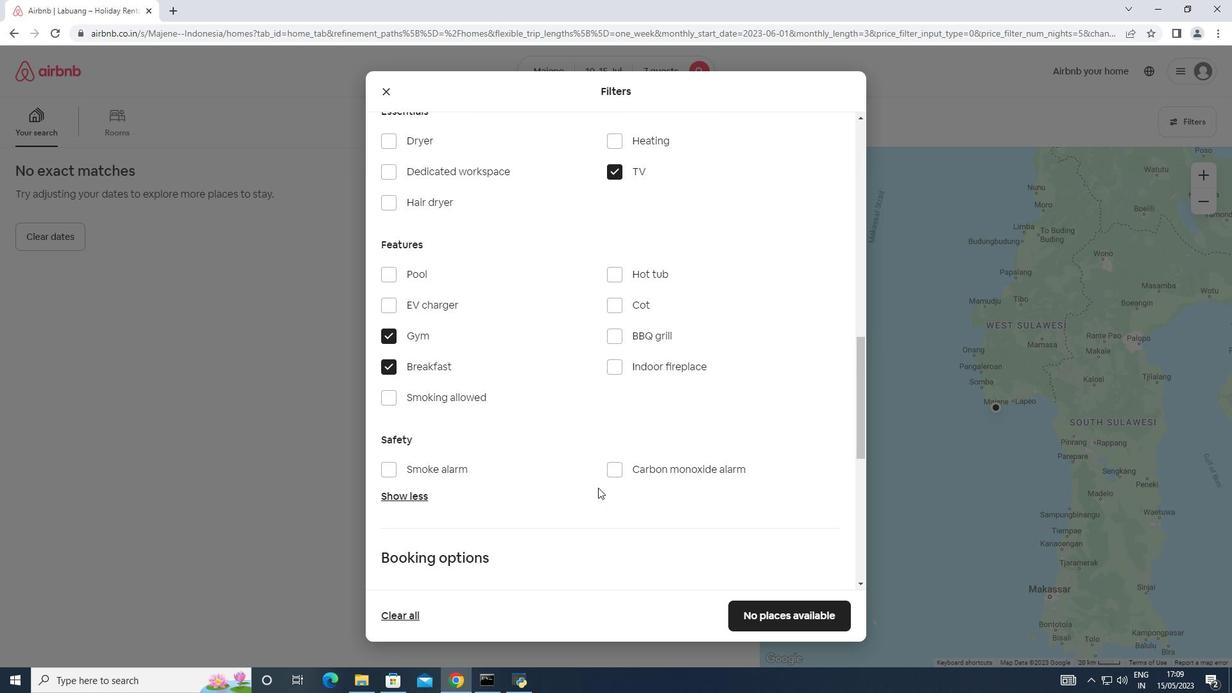 
Action: Mouse moved to (599, 486)
Screenshot: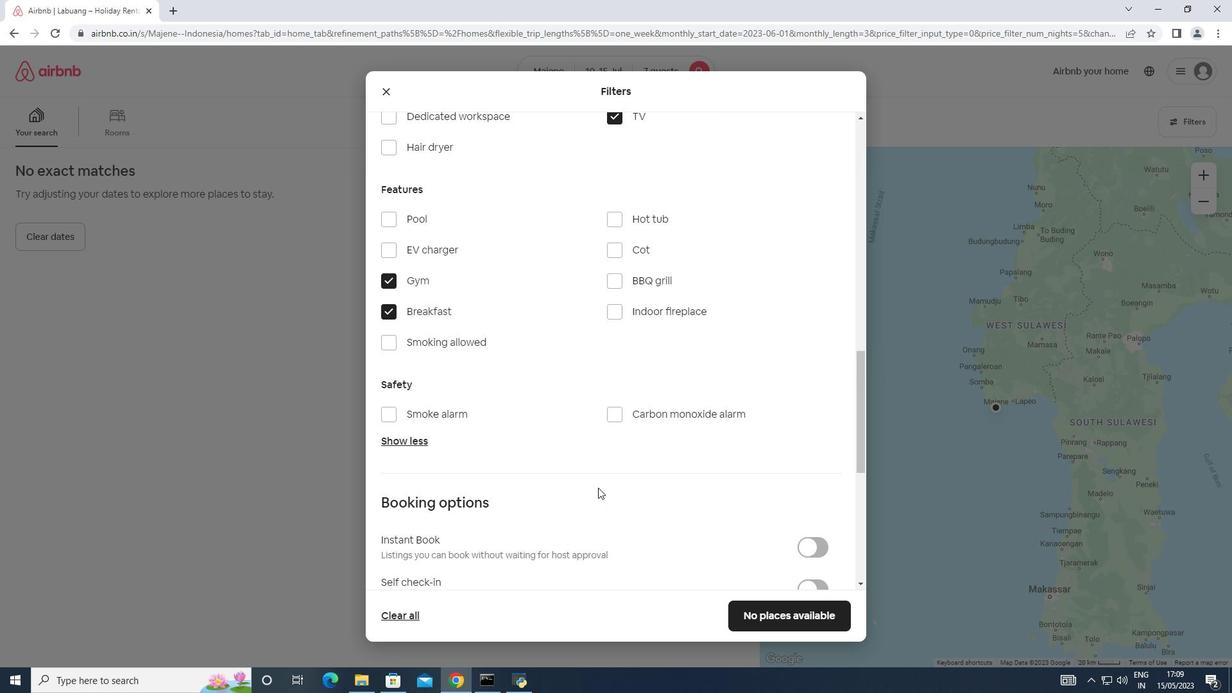 
Action: Mouse scrolled (599, 486) with delta (0, 0)
Screenshot: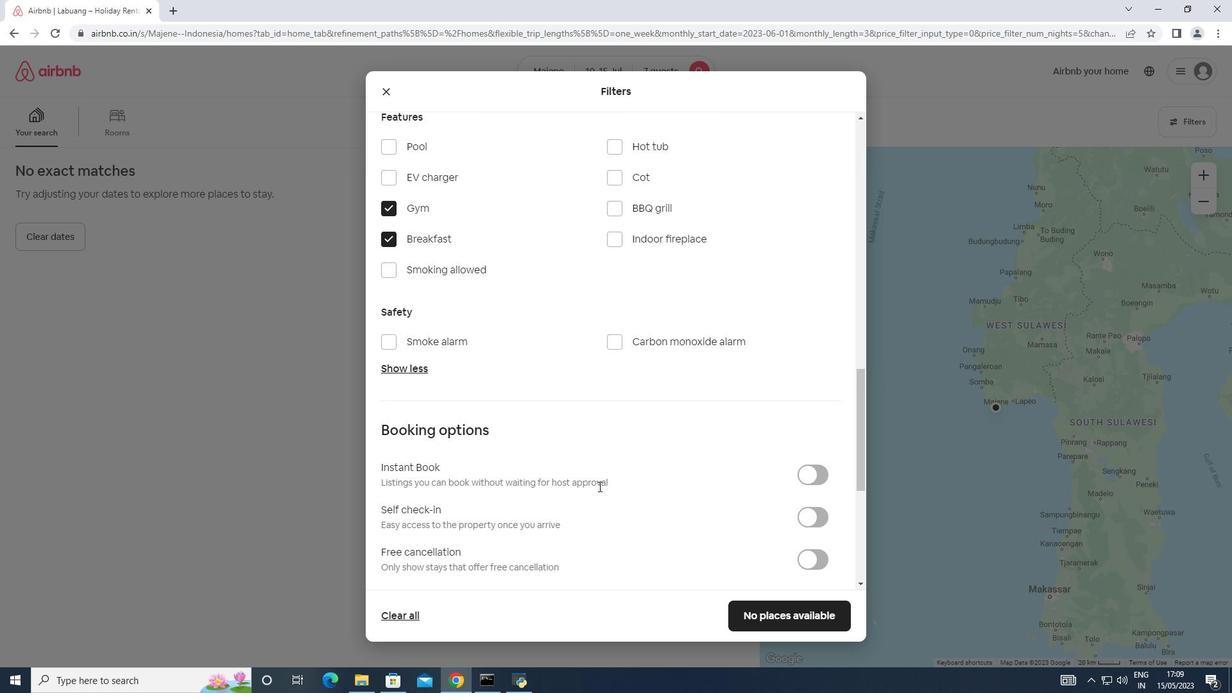 
Action: Mouse moved to (806, 451)
Screenshot: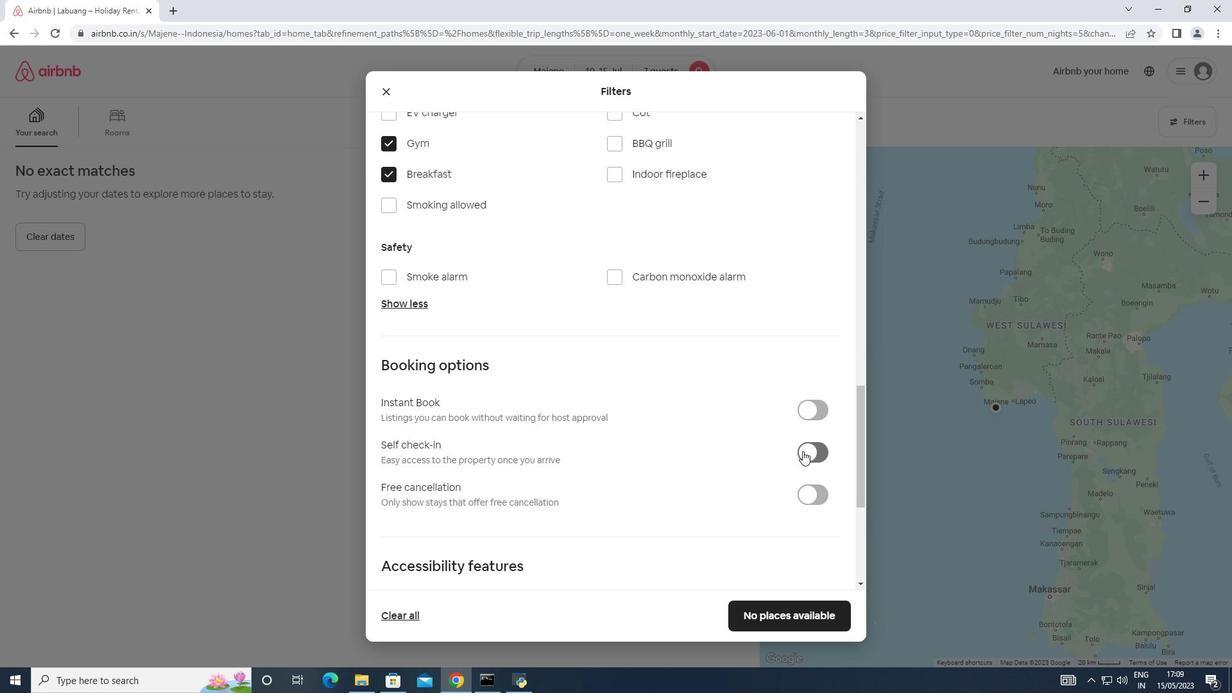 
Action: Mouse pressed left at (806, 451)
Screenshot: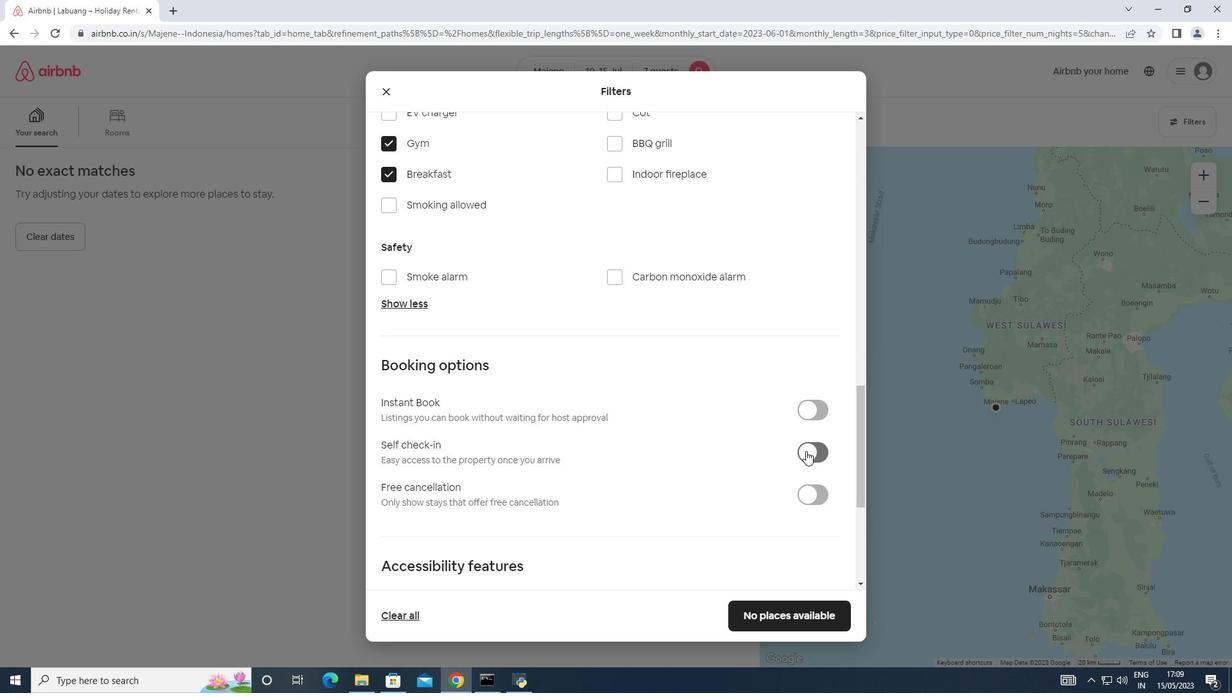 
Action: Mouse moved to (595, 466)
Screenshot: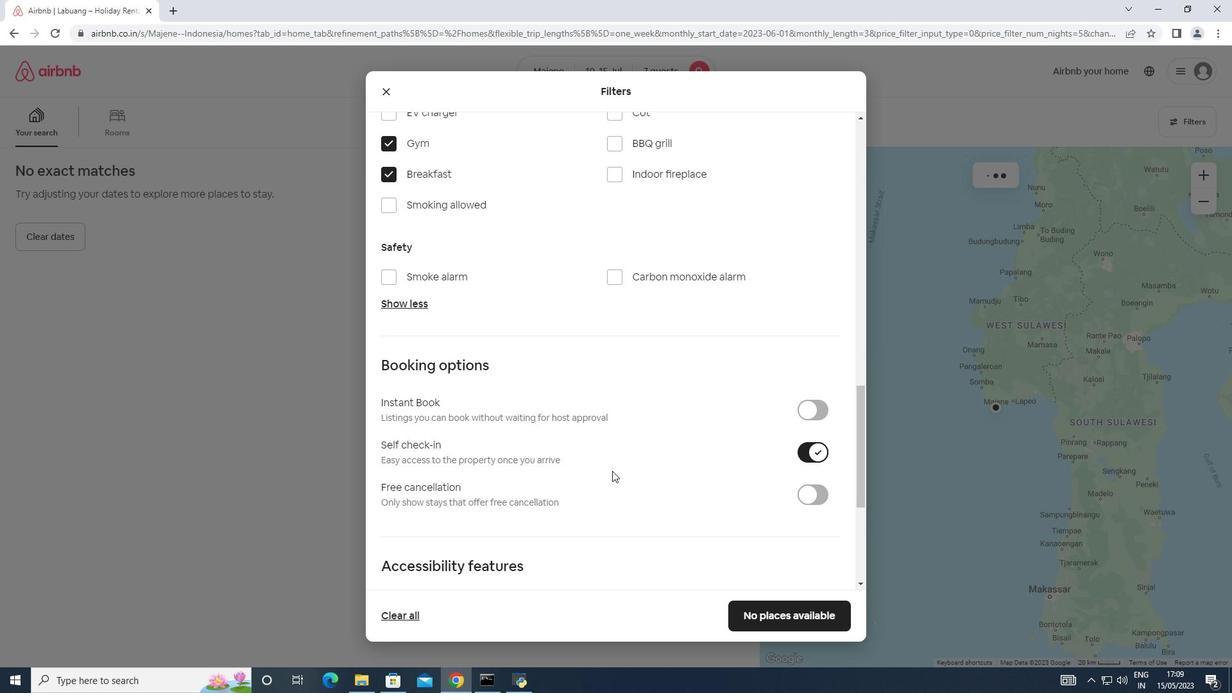 
Action: Mouse scrolled (595, 466) with delta (0, 0)
Screenshot: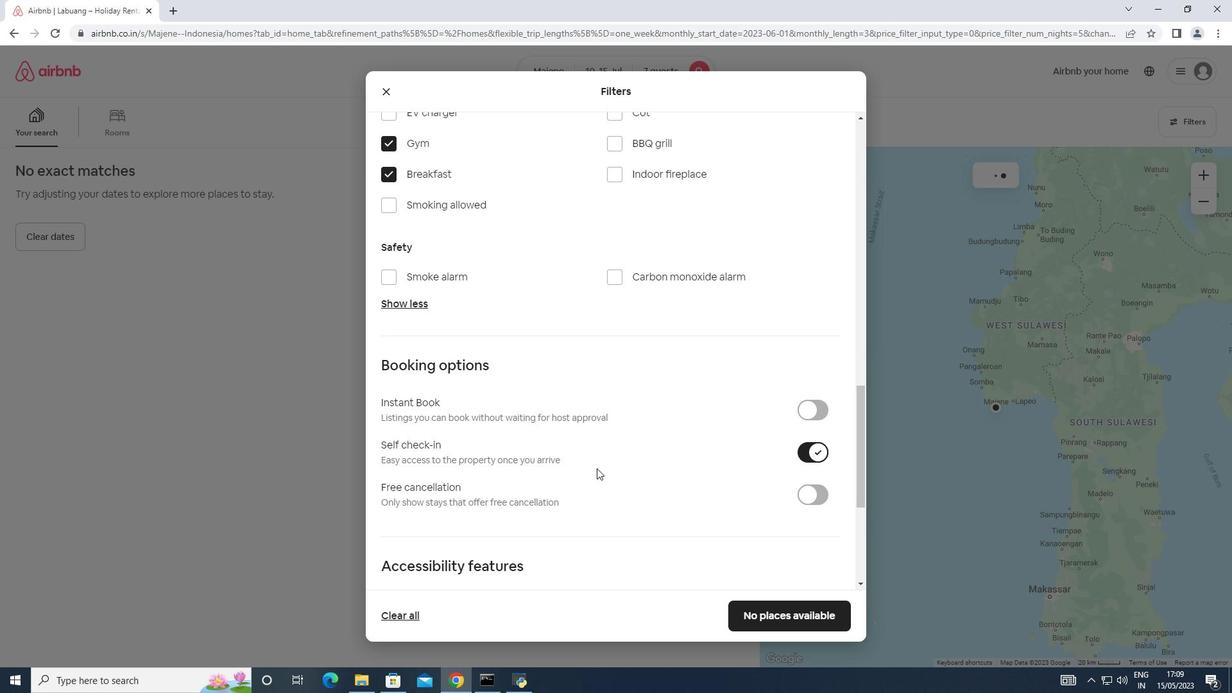 
Action: Mouse scrolled (595, 466) with delta (0, 0)
Screenshot: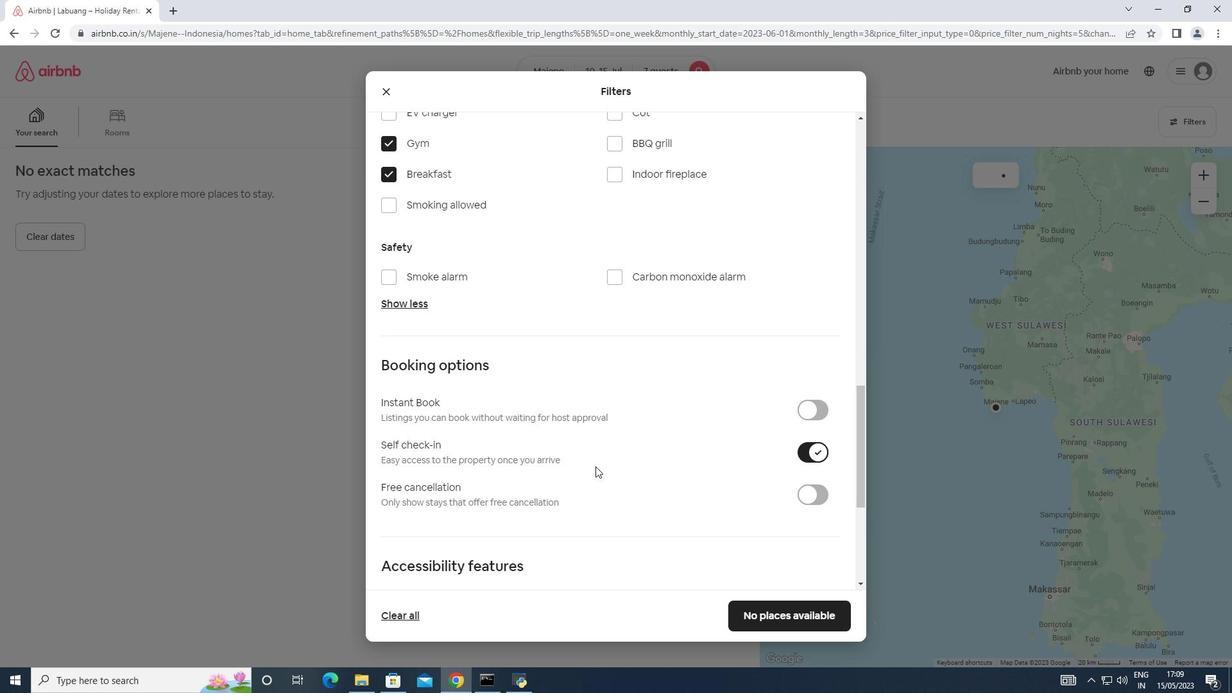 
Action: Mouse moved to (595, 459)
Screenshot: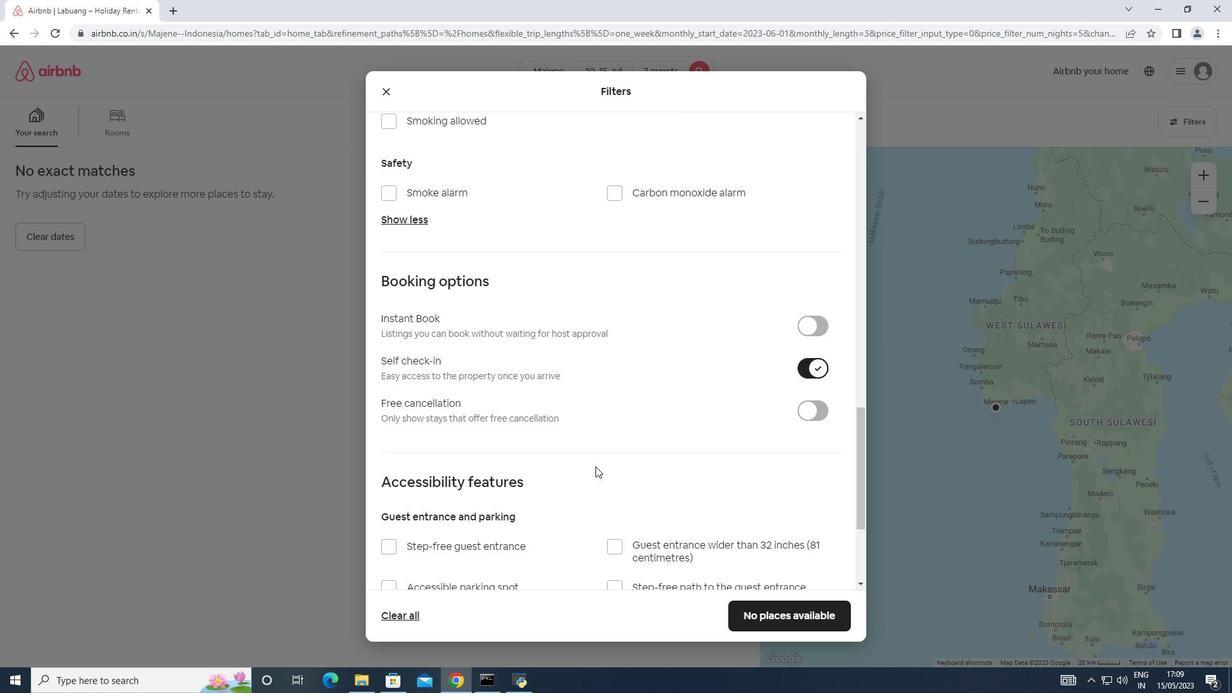 
Action: Mouse scrolled (595, 459) with delta (0, 0)
Screenshot: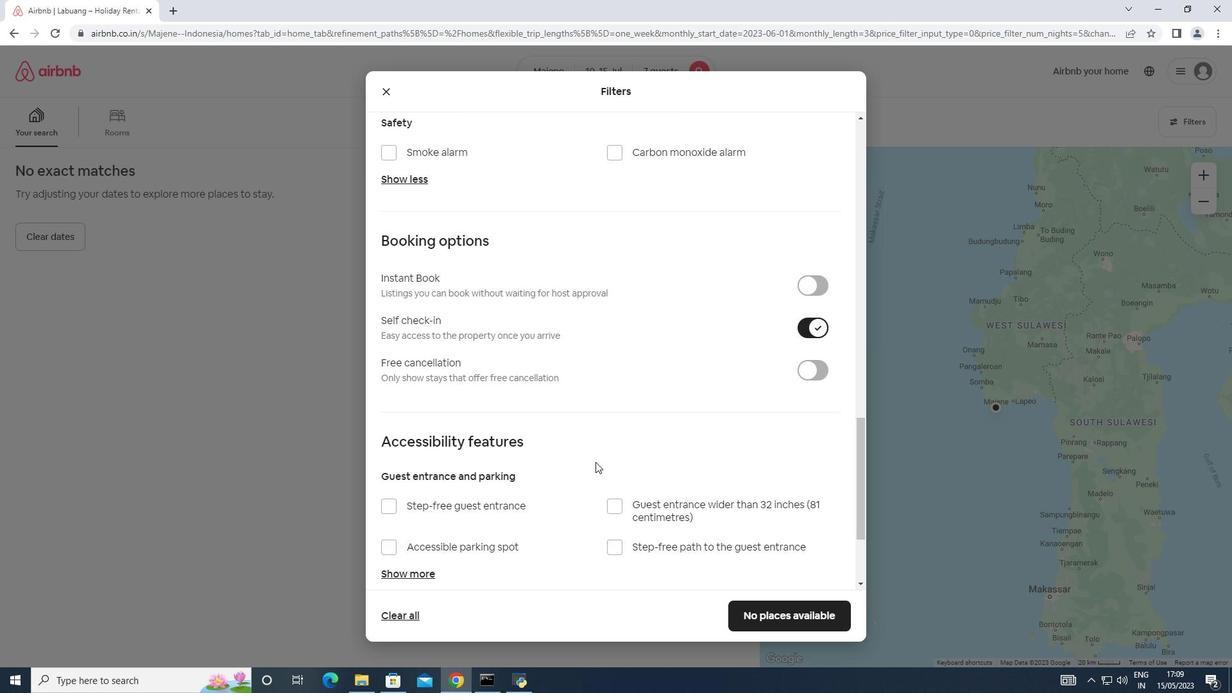
Action: Mouse scrolled (595, 459) with delta (0, 0)
Screenshot: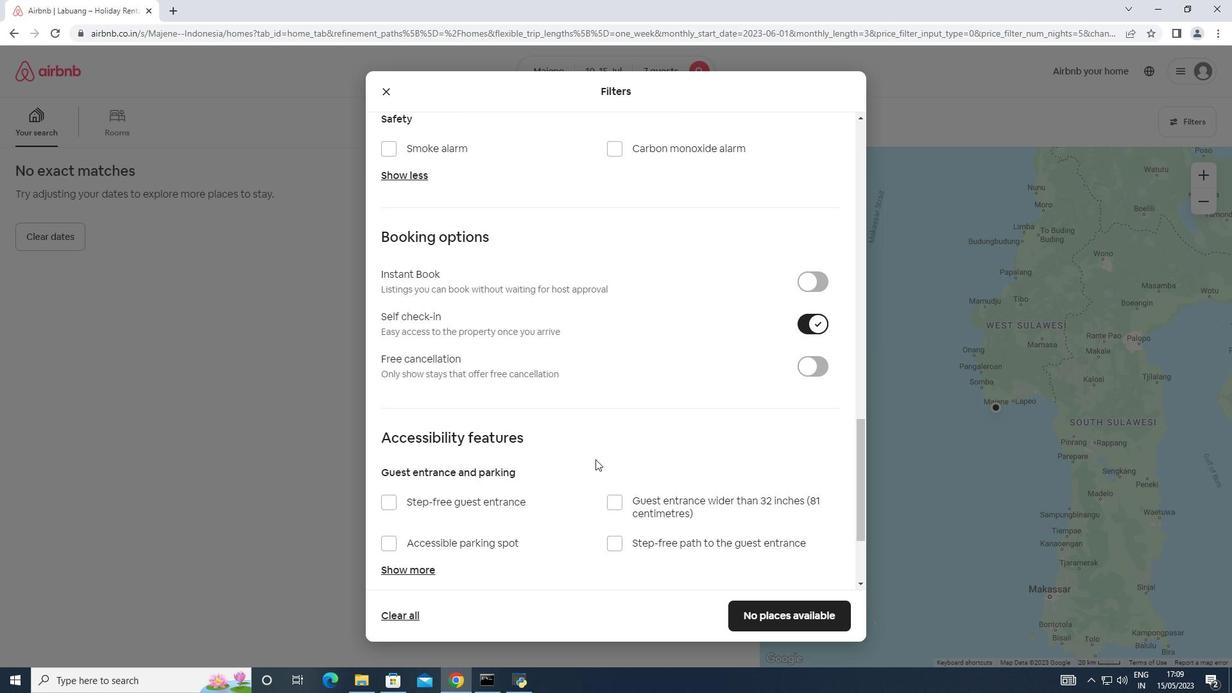 
Action: Mouse moved to (597, 458)
Screenshot: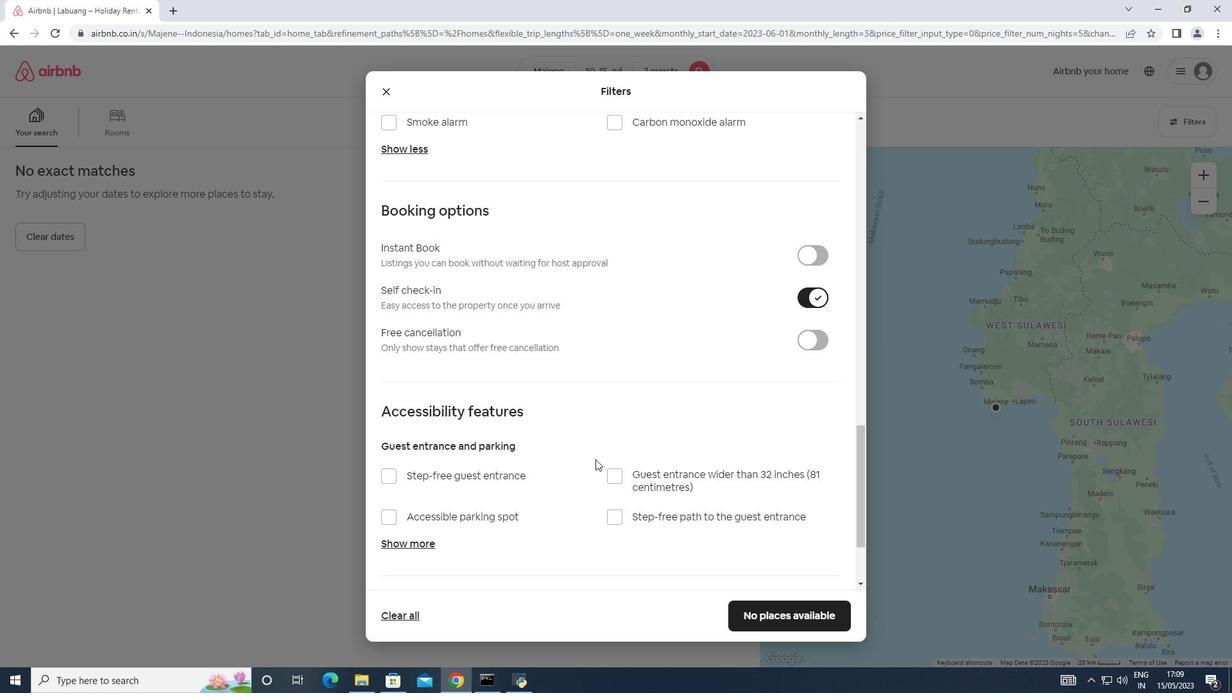 
Action: Mouse scrolled (597, 457) with delta (0, 0)
Screenshot: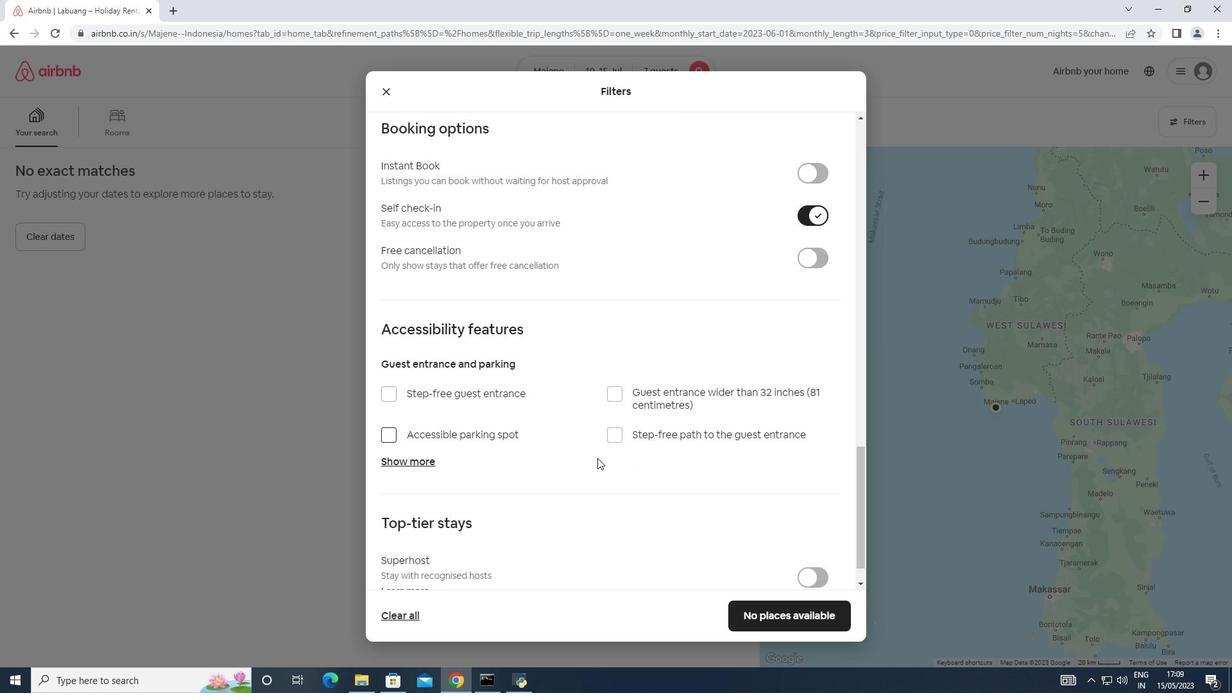 
Action: Mouse scrolled (597, 457) with delta (0, 0)
Screenshot: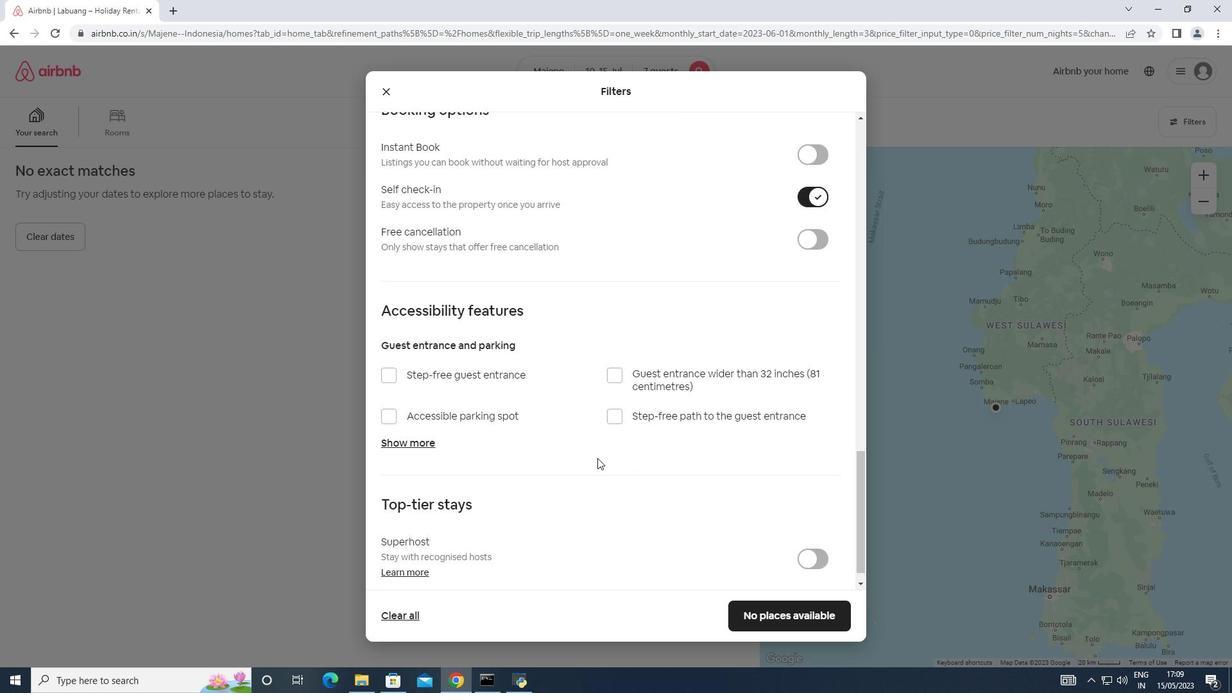 
Action: Mouse moved to (522, 524)
Screenshot: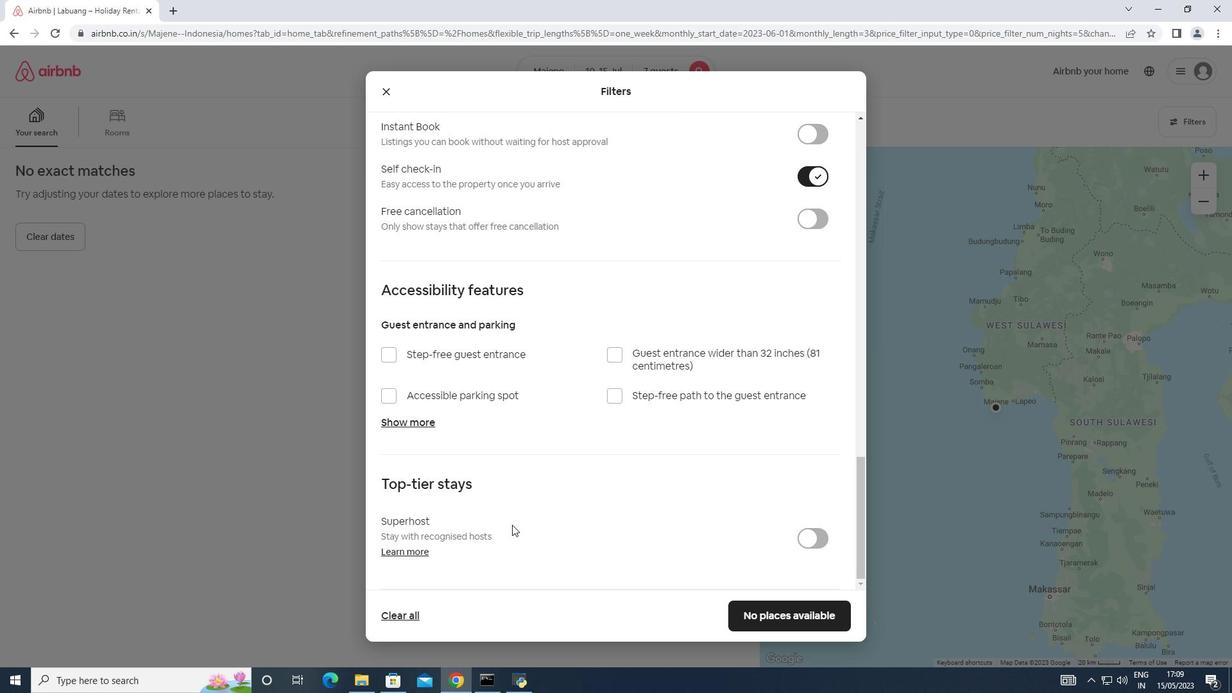 
Action: Mouse scrolled (522, 523) with delta (0, 0)
Screenshot: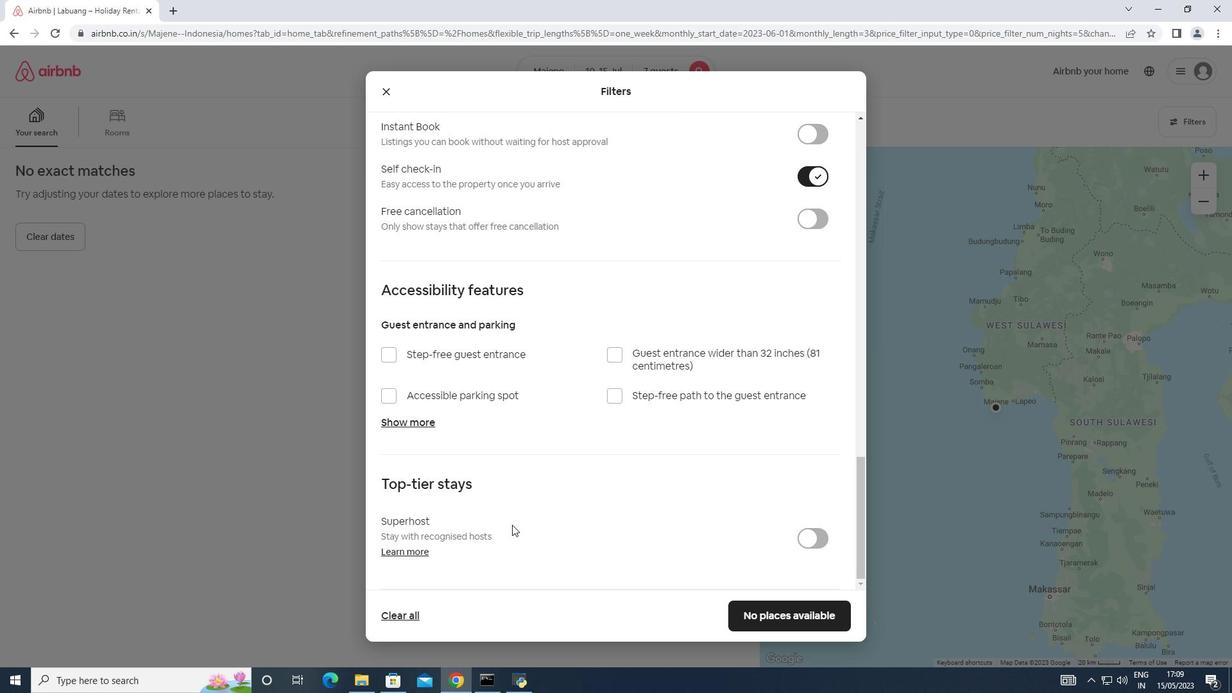 
Action: Mouse moved to (788, 615)
Screenshot: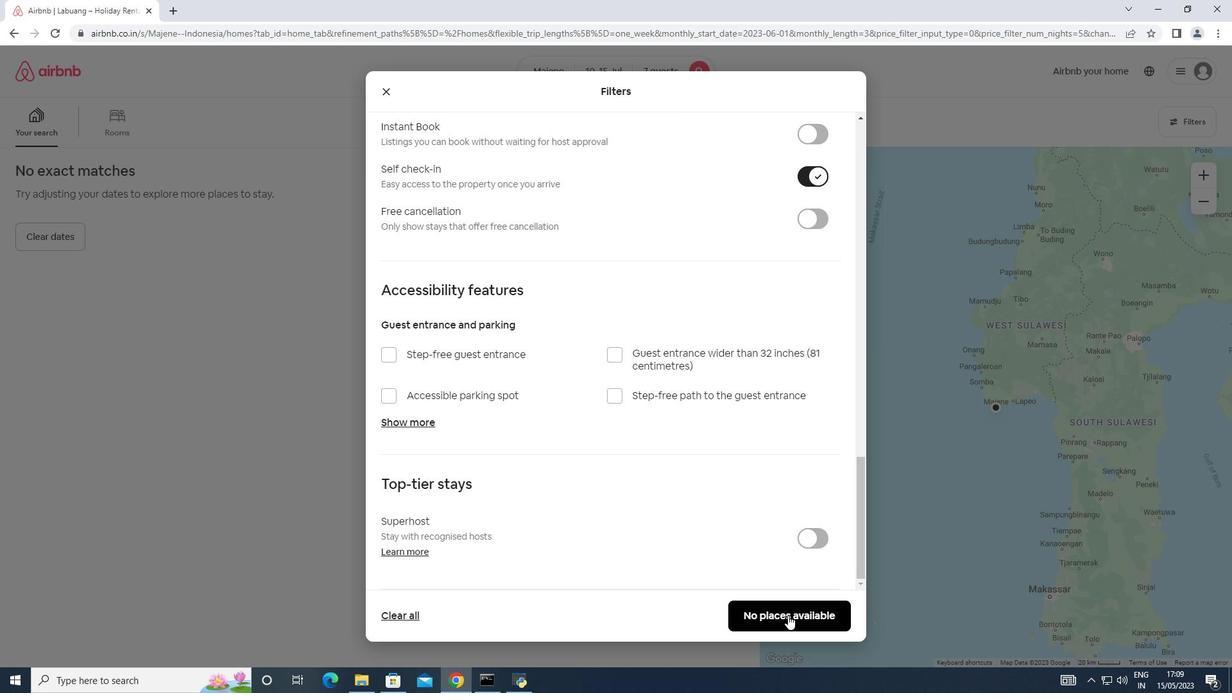 
Action: Mouse pressed left at (788, 615)
Screenshot: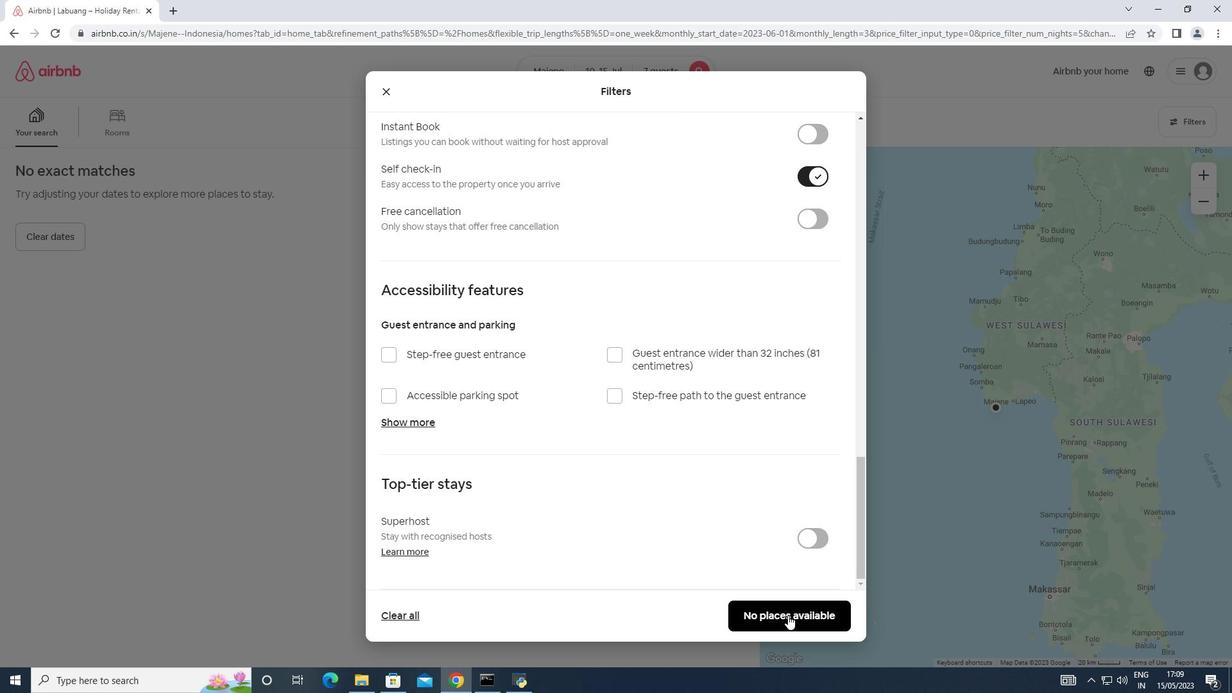 
Action: Mouse moved to (788, 608)
Screenshot: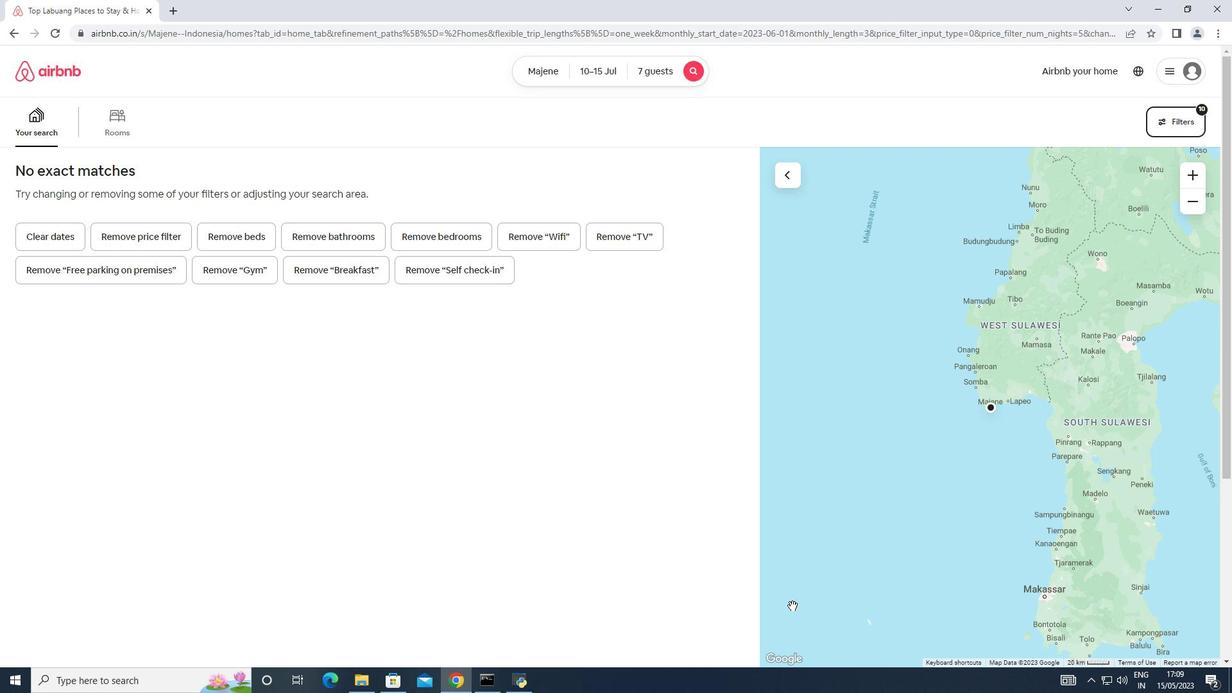 
